 Task: Plan a trip to Ressano Garcia, Mozambique from 1st December, 2023 to 3rd December, 2023 for 1 adult.1  bedroom having 1 bed and 1 bathroom. Property type can be hotel. Amenities needed are: wifi. Booking option can be shelf check-in. Look for 4 properties as per requirement.
Action: Mouse moved to (417, 56)
Screenshot: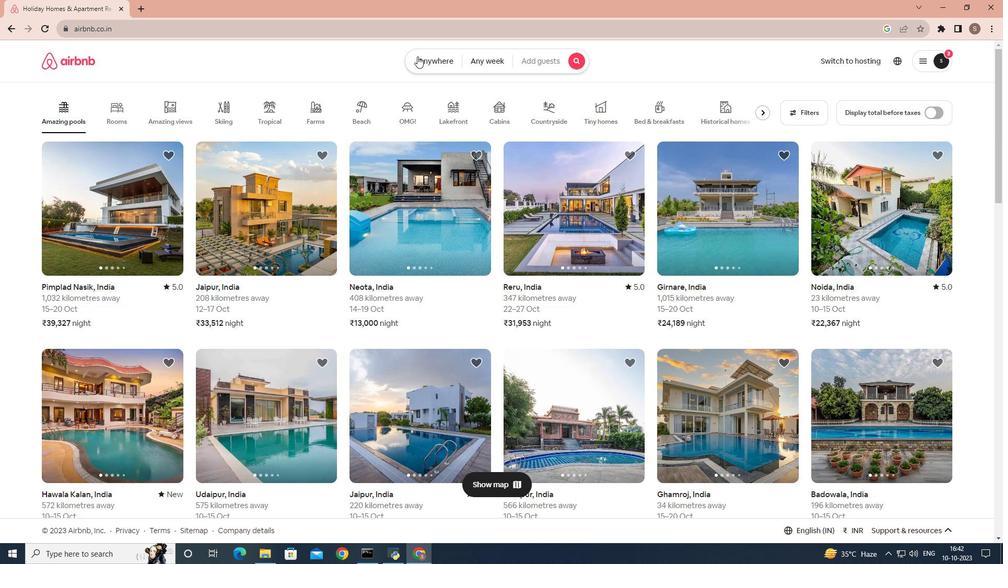 
Action: Mouse pressed left at (417, 56)
Screenshot: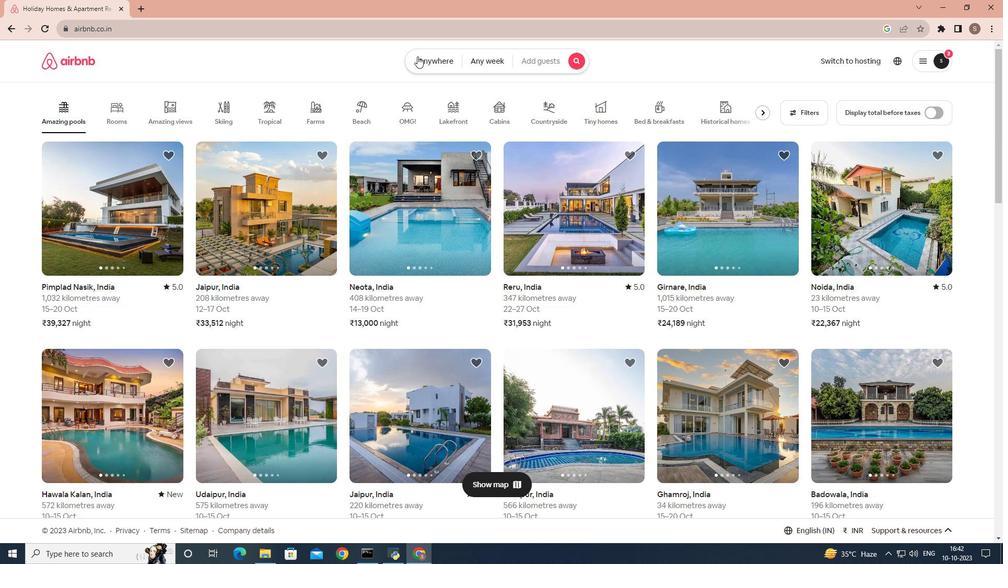 
Action: Mouse moved to (373, 107)
Screenshot: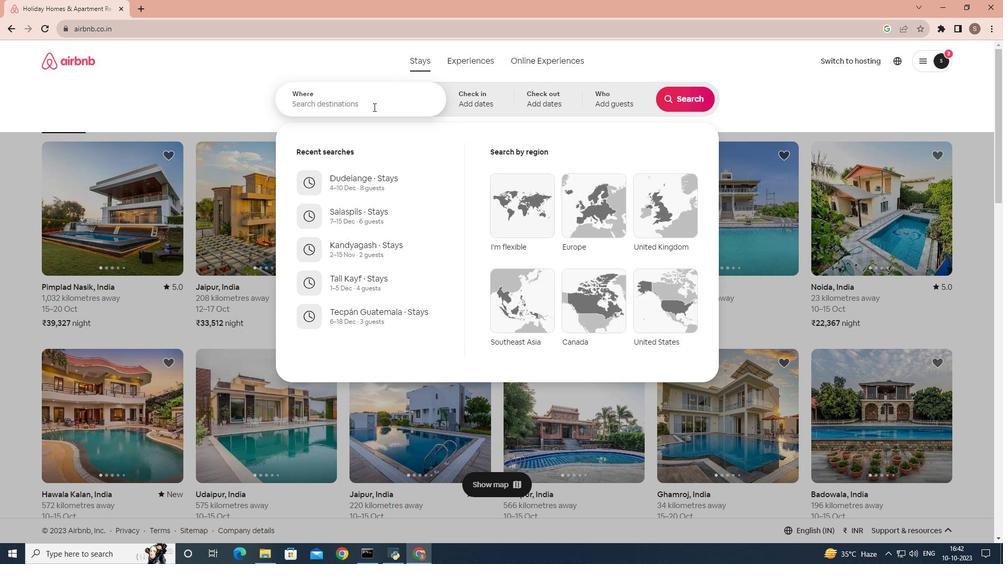
Action: Mouse pressed left at (373, 107)
Screenshot: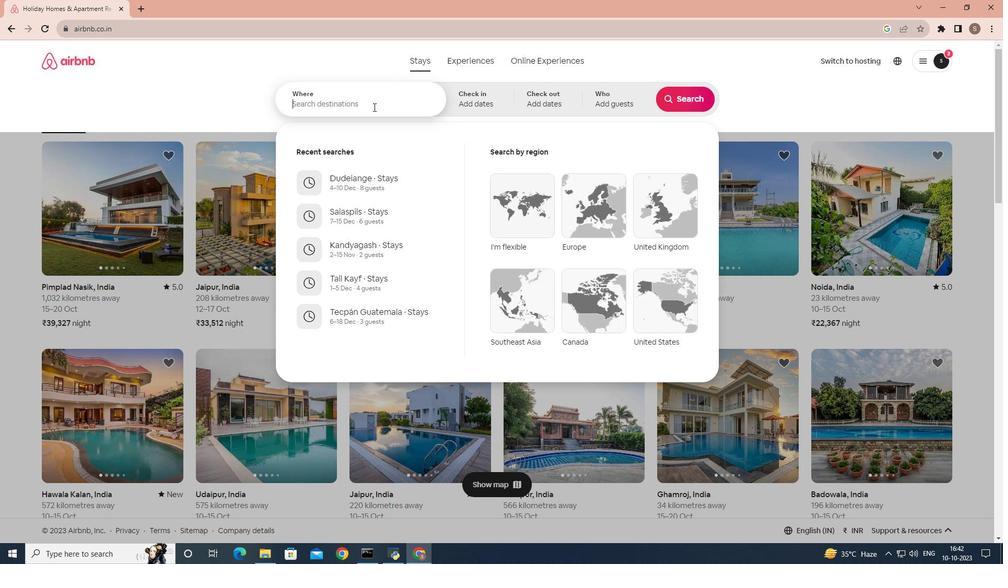 
Action: Key pressed <Key.shift>Ressano<Key.space><Key.shift>Garcia,<Key.space><Key.shift>Mozambique
Screenshot: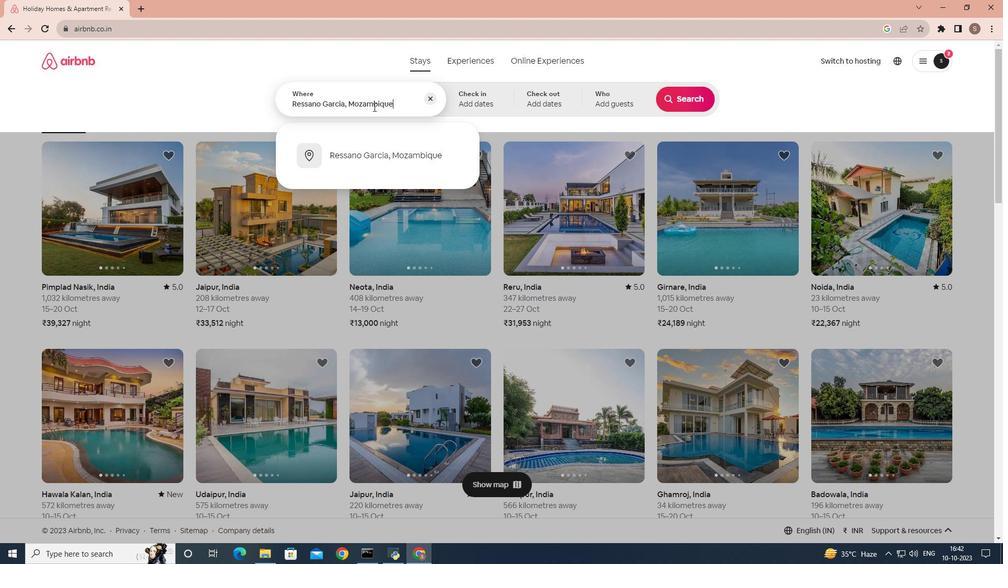 
Action: Mouse moved to (389, 159)
Screenshot: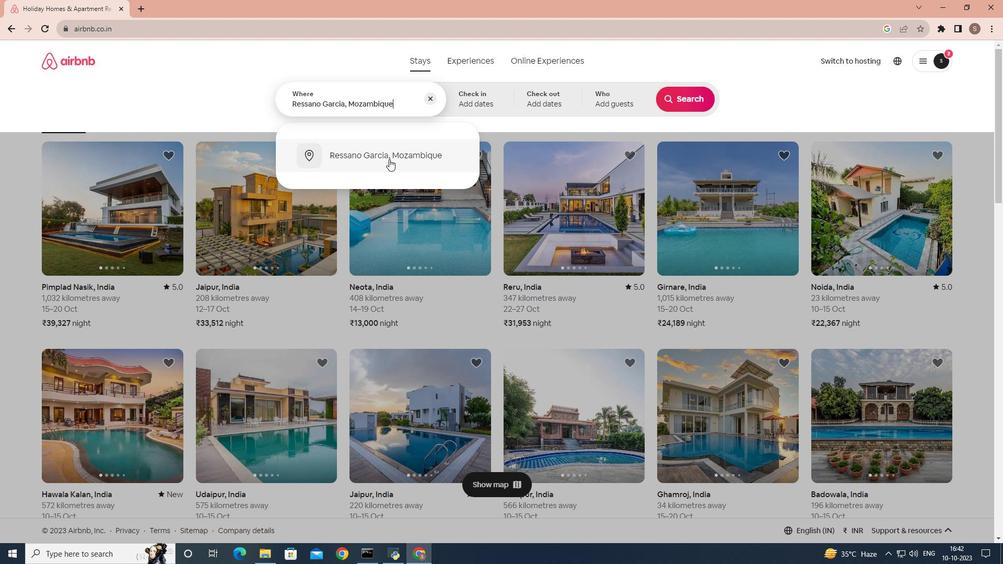 
Action: Mouse pressed left at (389, 159)
Screenshot: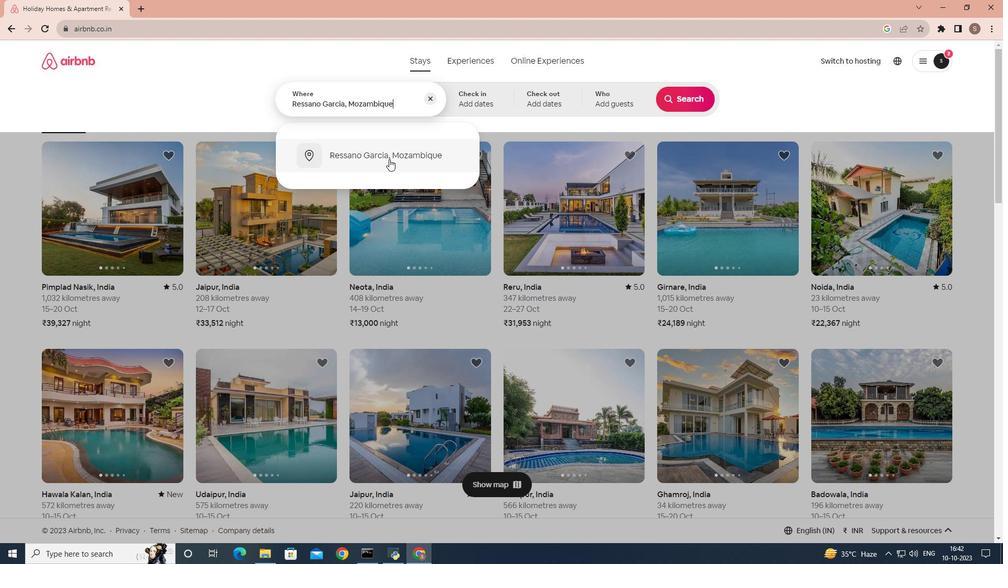 
Action: Mouse moved to (678, 182)
Screenshot: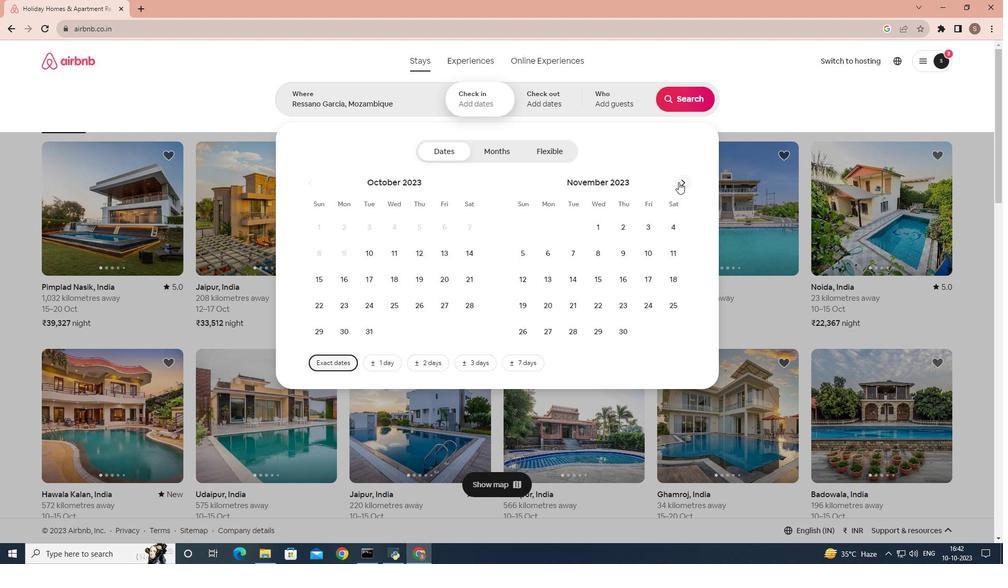 
Action: Mouse pressed left at (678, 182)
Screenshot: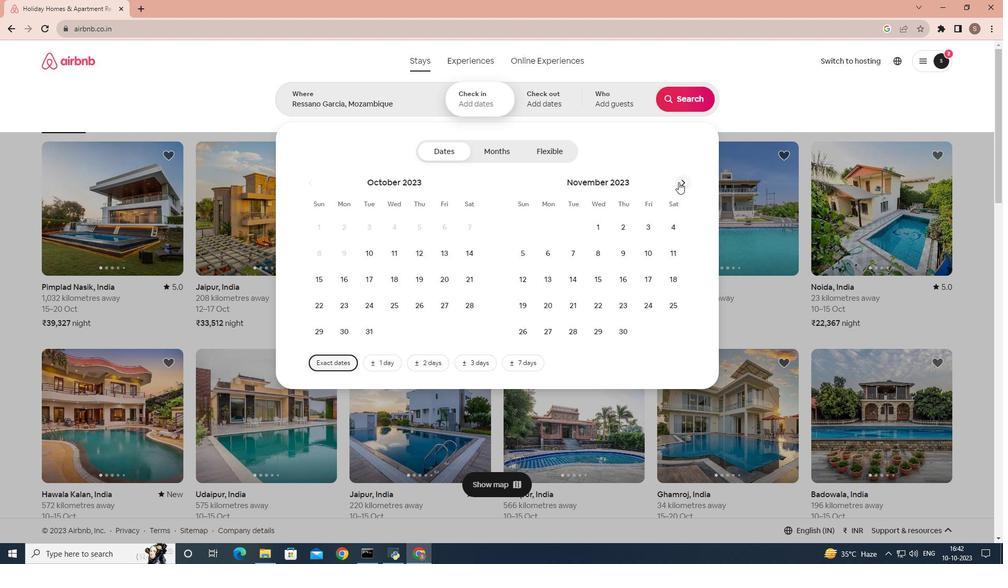 
Action: Mouse moved to (643, 233)
Screenshot: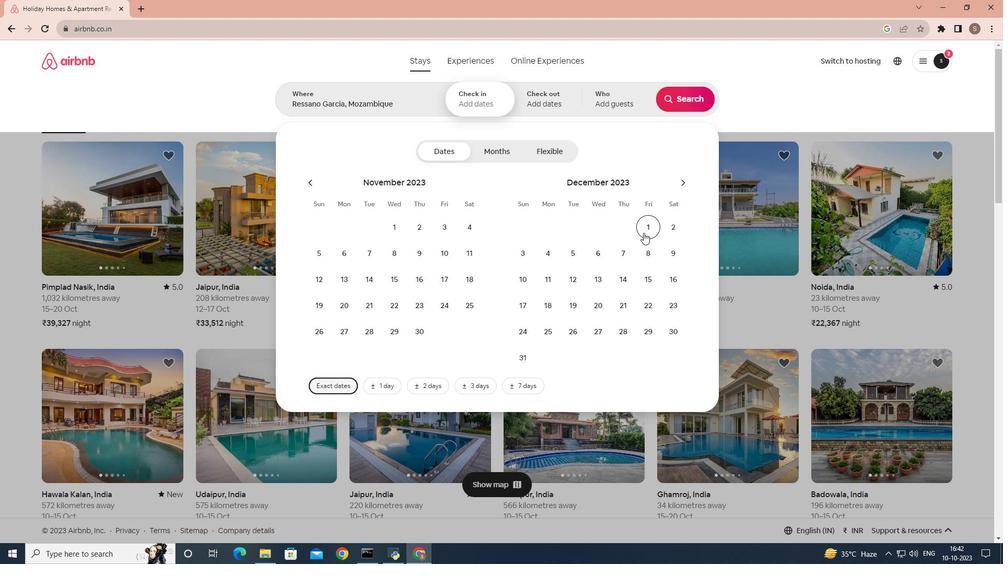 
Action: Mouse pressed left at (643, 233)
Screenshot: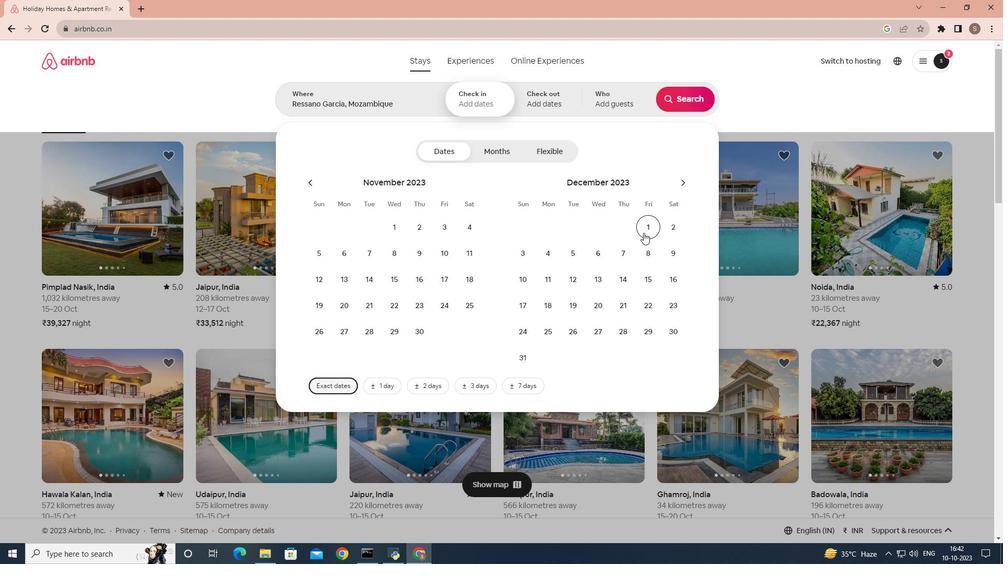 
Action: Mouse moved to (529, 248)
Screenshot: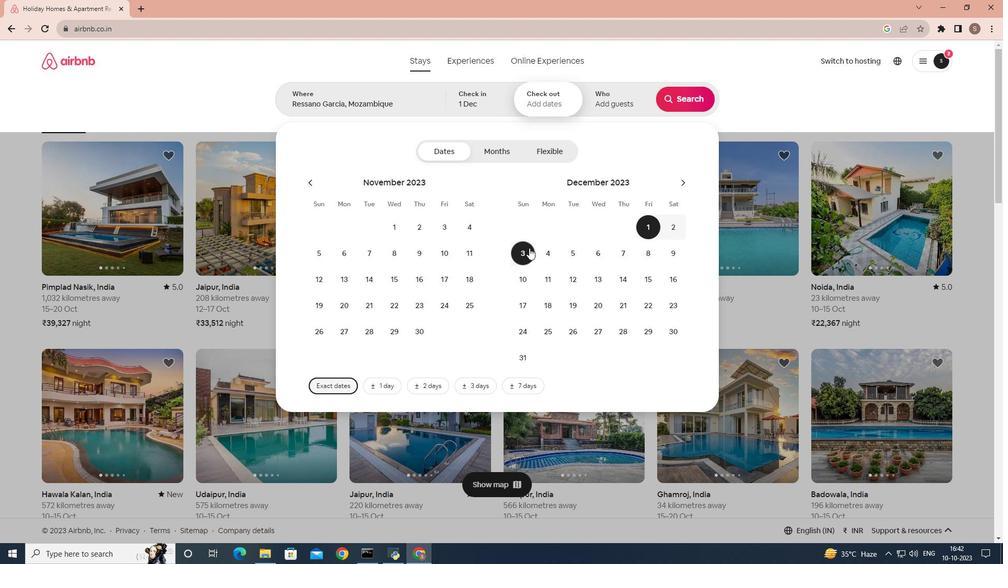 
Action: Mouse pressed left at (529, 248)
Screenshot: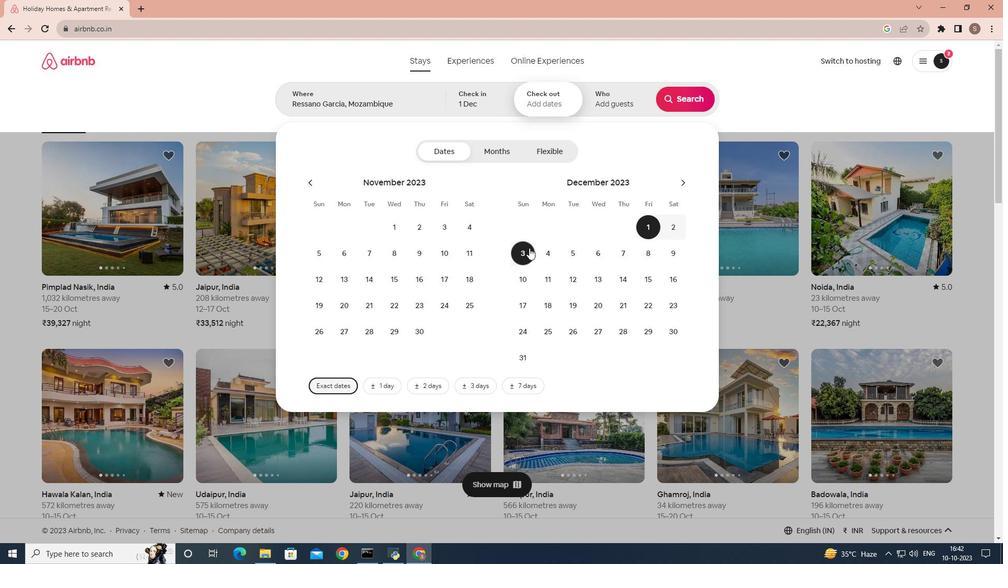 
Action: Mouse moved to (613, 101)
Screenshot: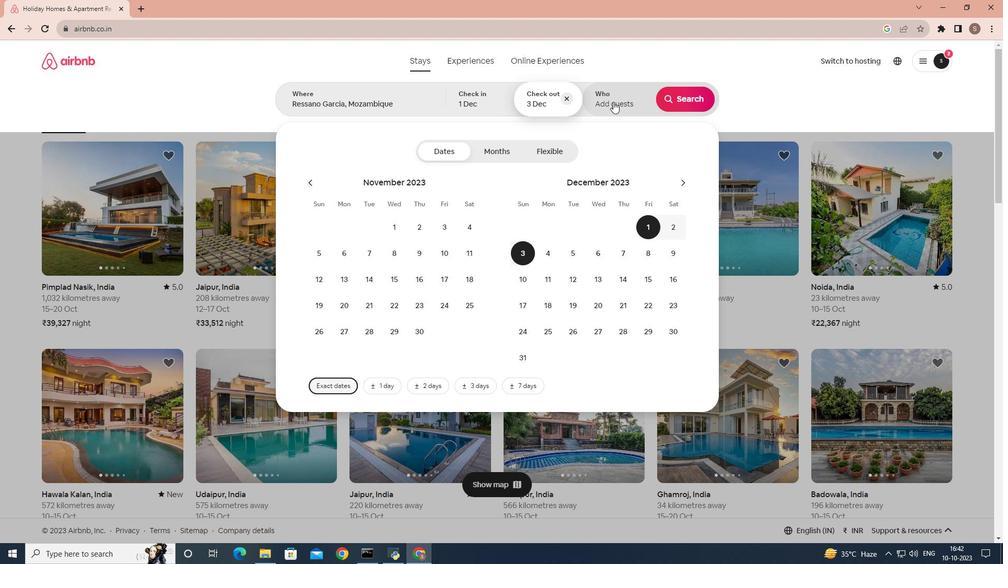 
Action: Mouse pressed left at (613, 101)
Screenshot: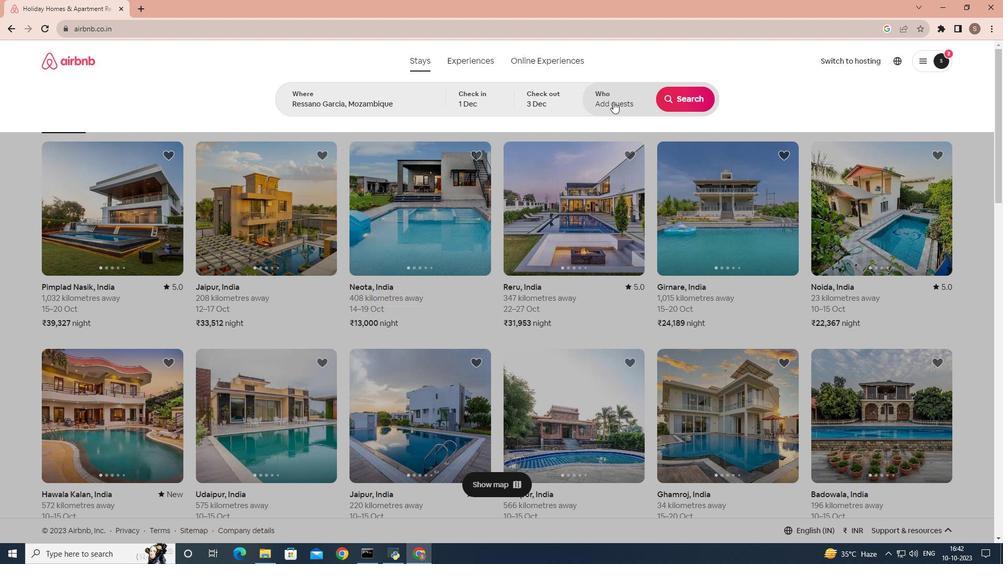 
Action: Mouse moved to (688, 156)
Screenshot: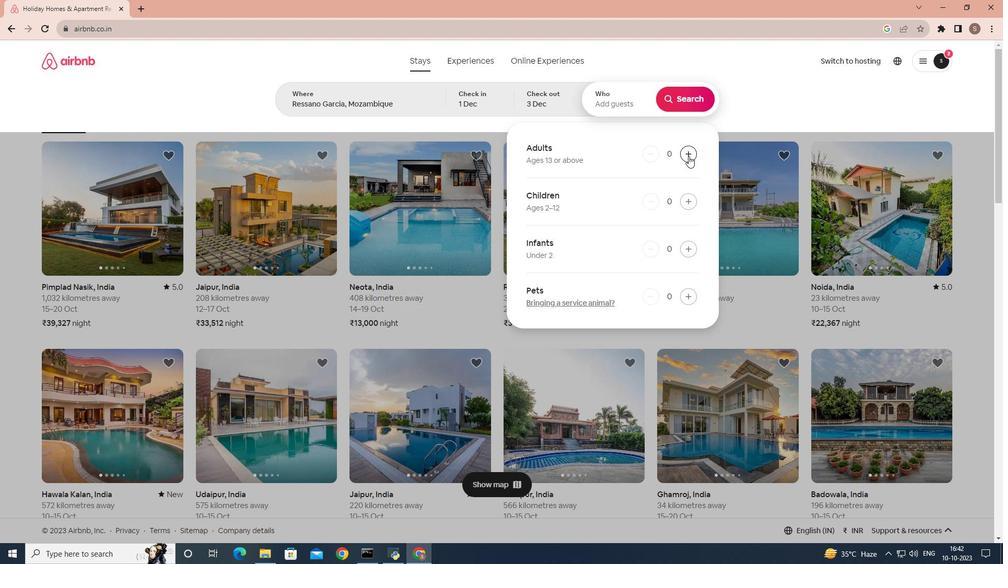 
Action: Mouse pressed left at (688, 156)
Screenshot: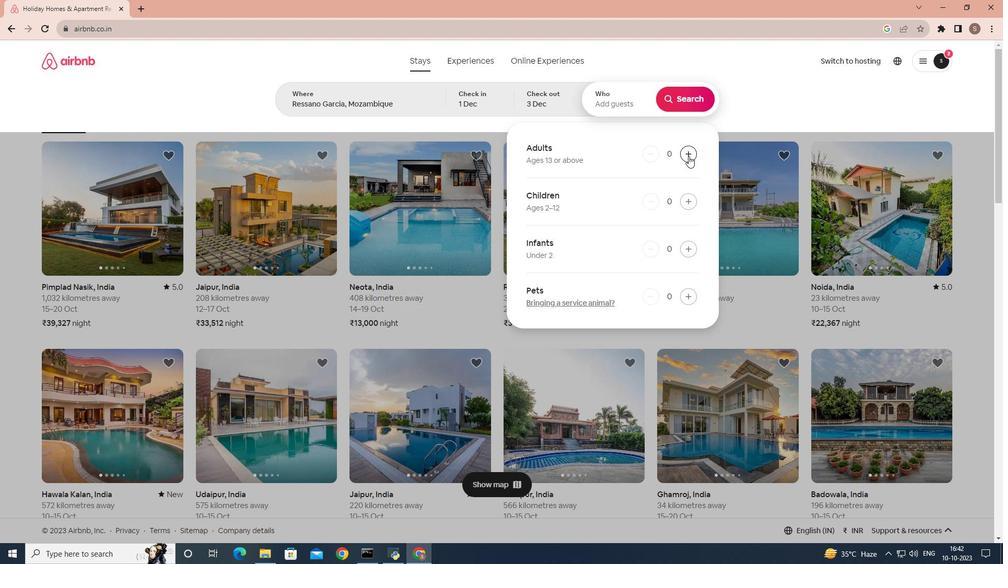 
Action: Mouse moved to (698, 92)
Screenshot: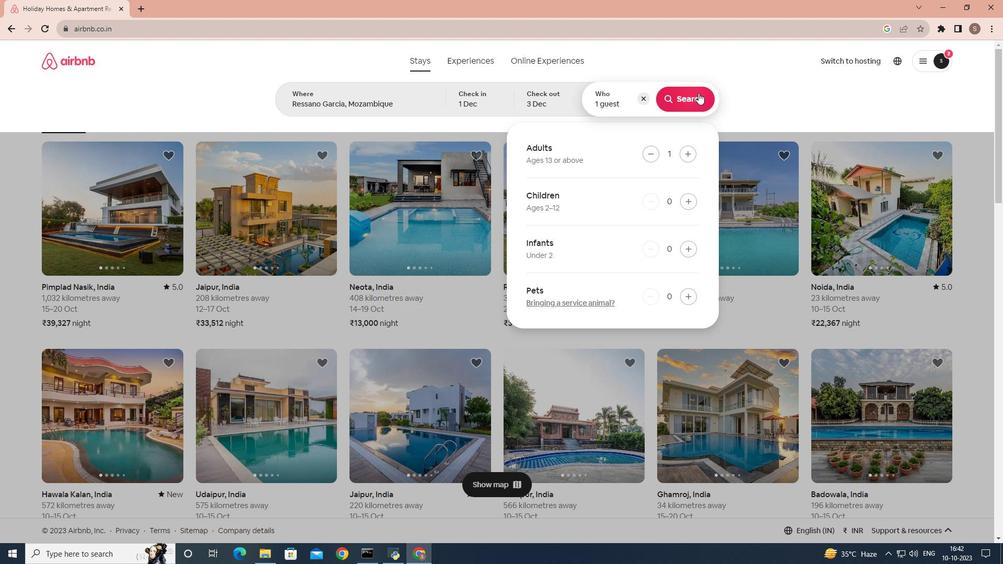 
Action: Mouse pressed left at (698, 92)
Screenshot: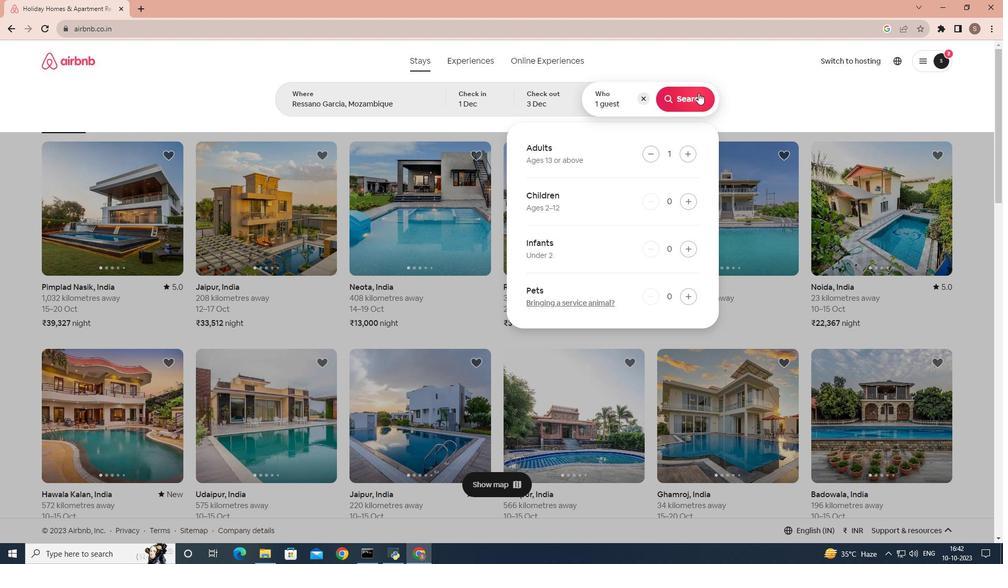 
Action: Mouse moved to (822, 101)
Screenshot: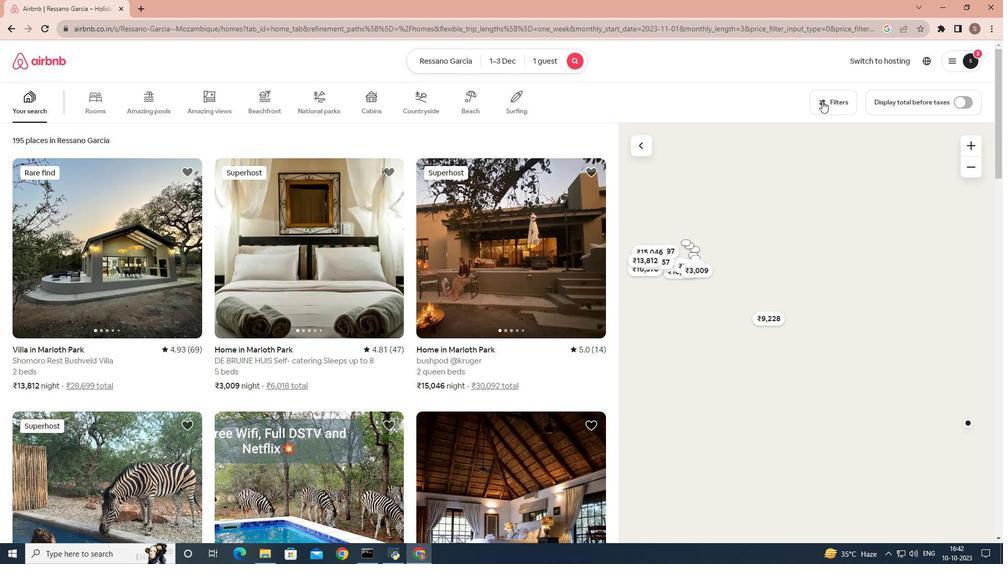 
Action: Mouse pressed left at (822, 101)
Screenshot: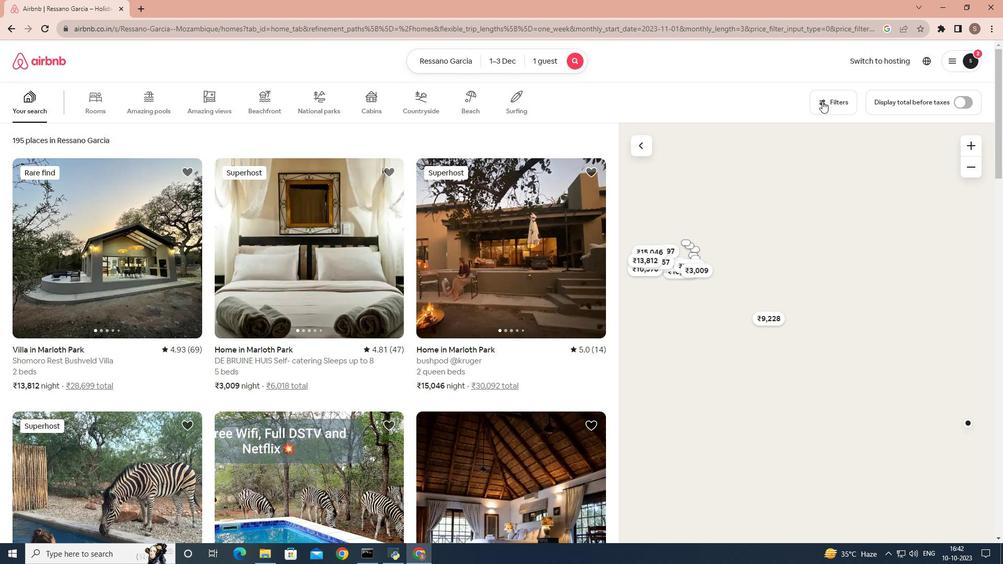 
Action: Mouse moved to (459, 328)
Screenshot: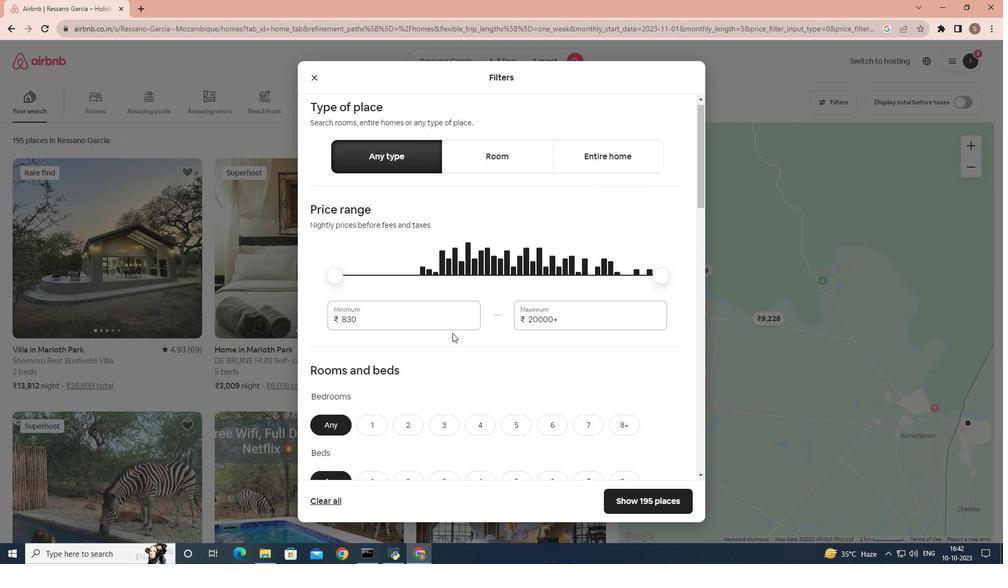
Action: Mouse scrolled (459, 327) with delta (0, 0)
Screenshot: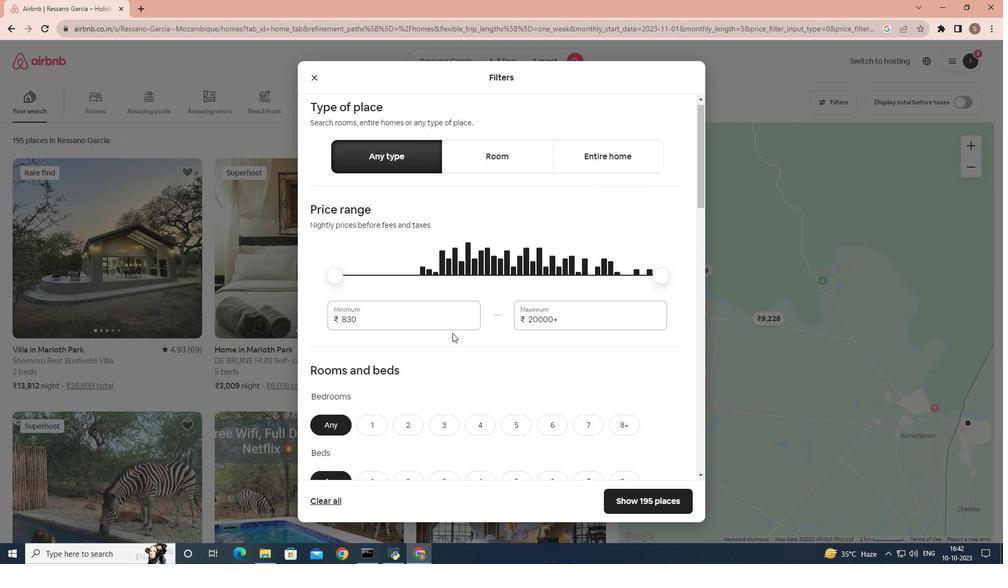 
Action: Mouse moved to (453, 333)
Screenshot: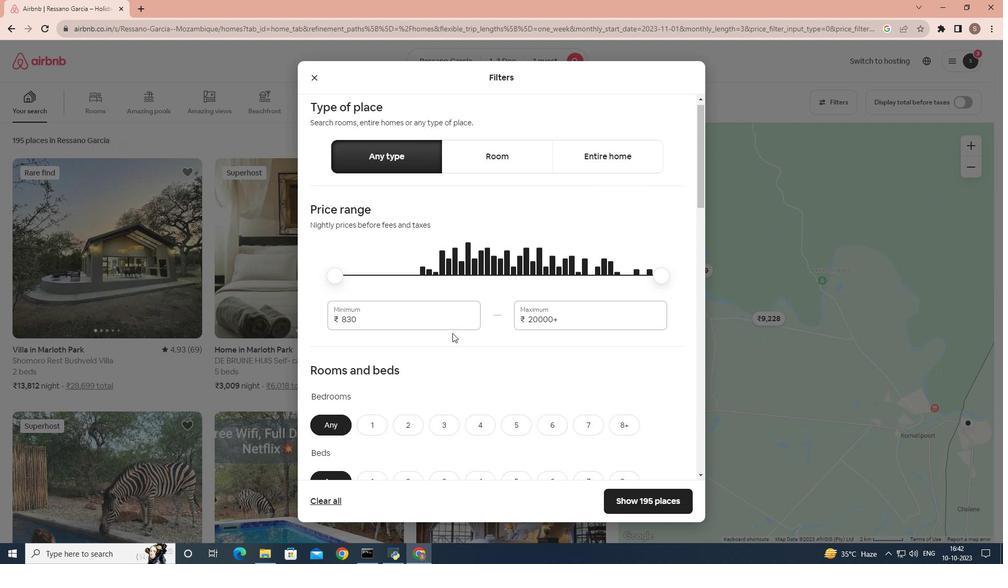 
Action: Mouse scrolled (453, 332) with delta (0, 0)
Screenshot: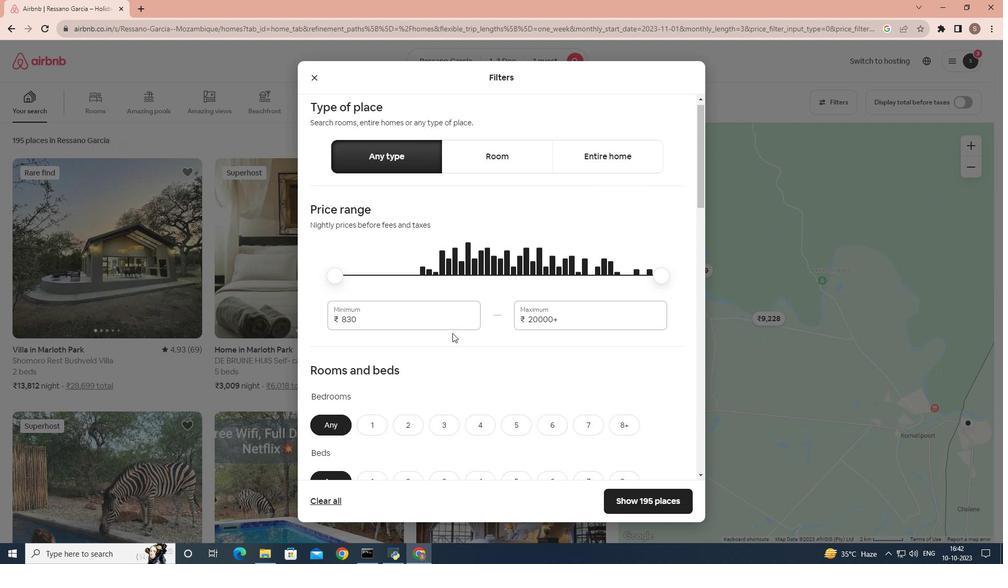 
Action: Mouse moved to (365, 323)
Screenshot: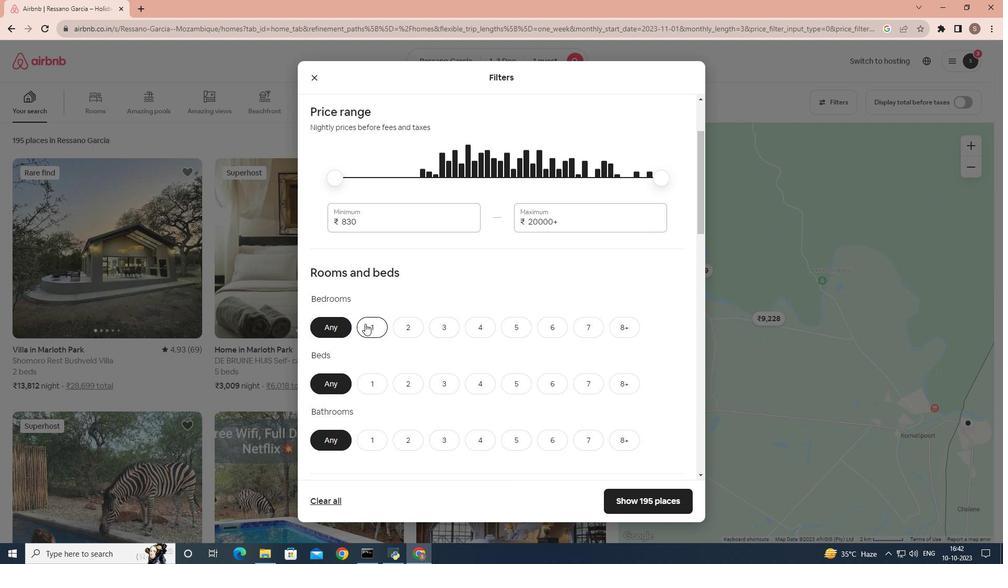 
Action: Mouse pressed left at (365, 323)
Screenshot: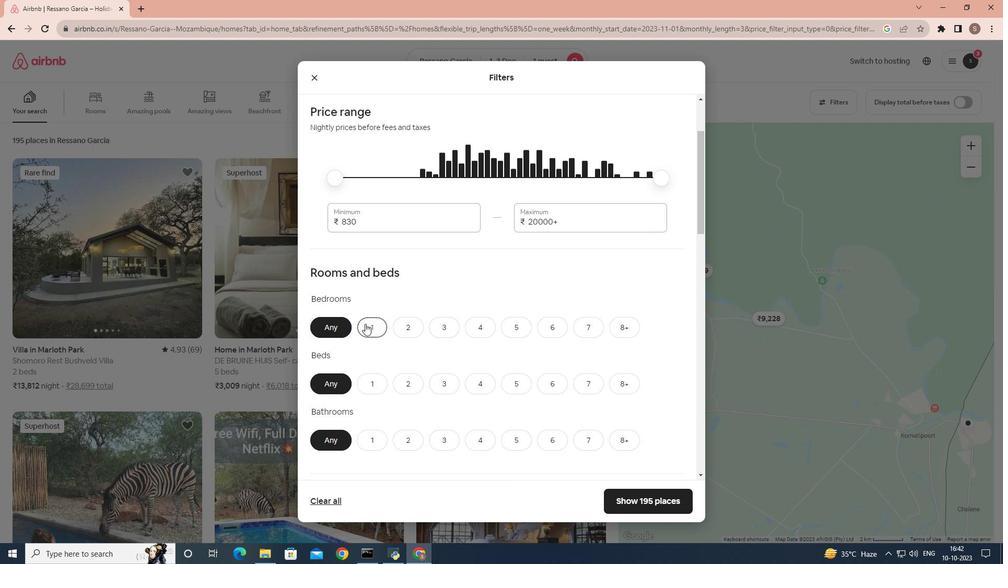 
Action: Mouse scrolled (365, 323) with delta (0, 0)
Screenshot: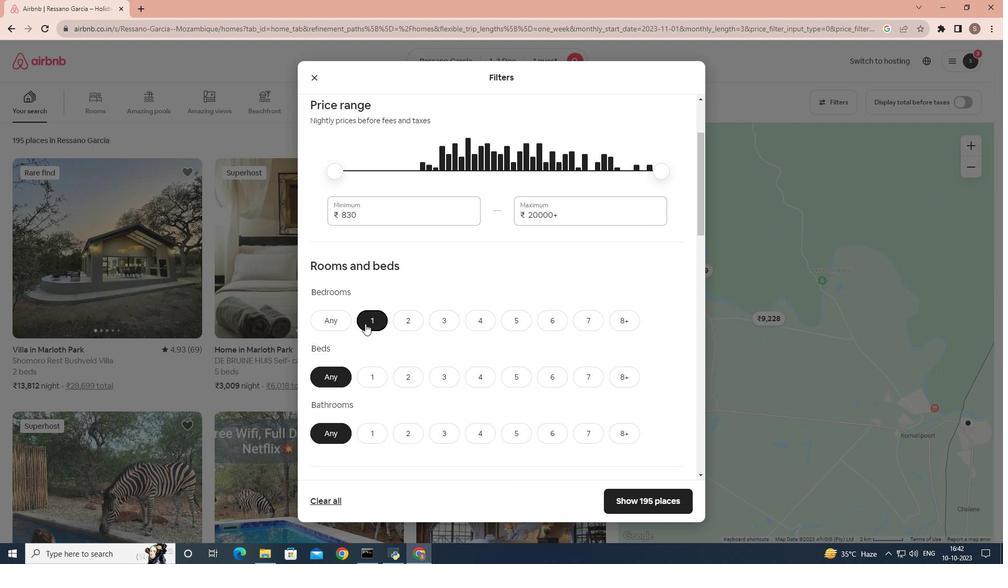 
Action: Mouse scrolled (365, 323) with delta (0, 0)
Screenshot: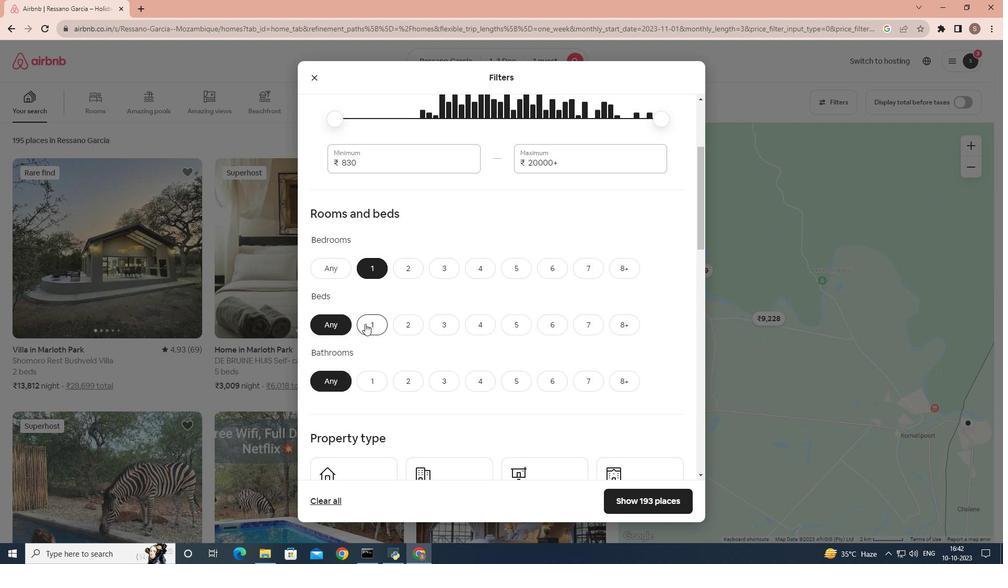 
Action: Mouse moved to (377, 277)
Screenshot: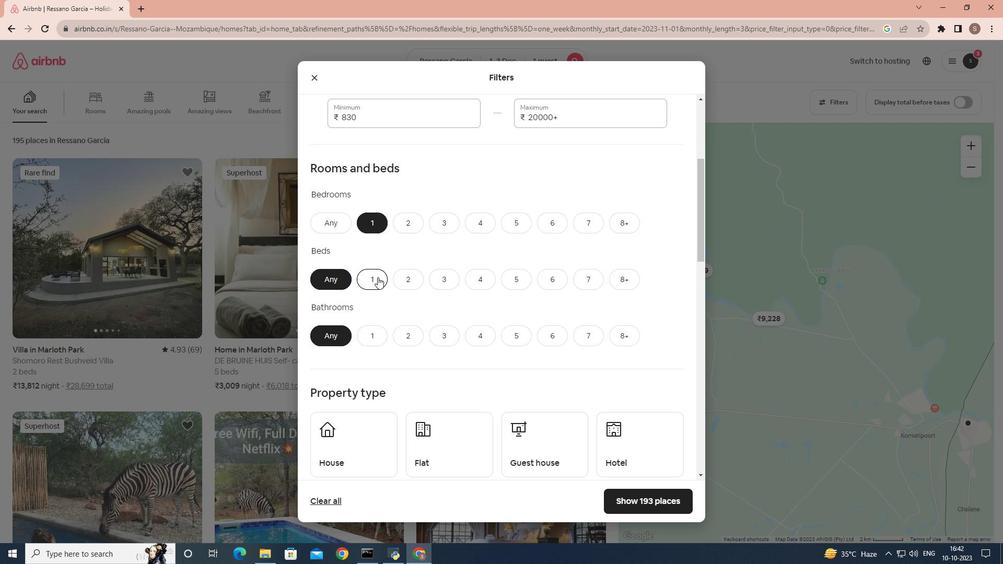 
Action: Mouse pressed left at (377, 277)
Screenshot: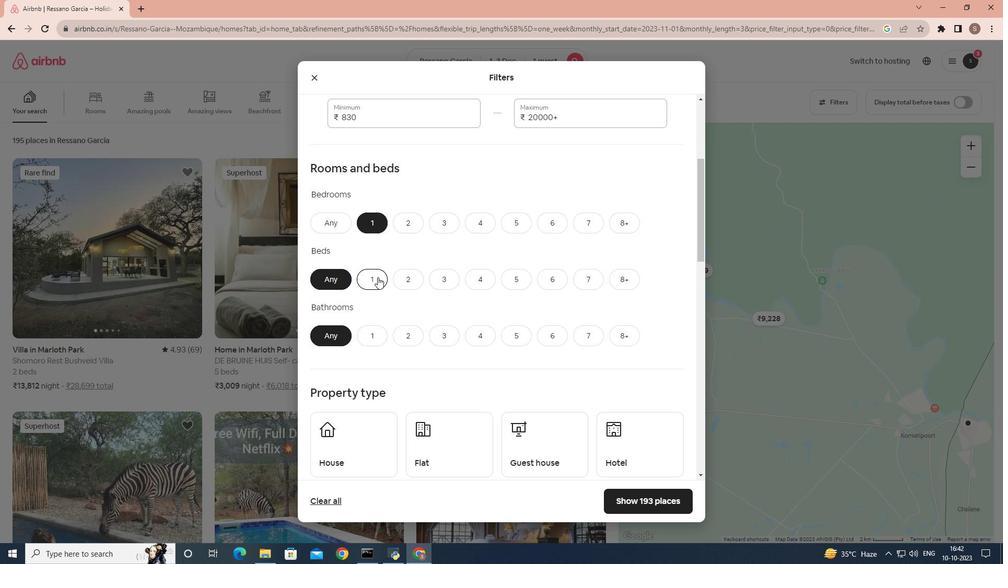 
Action: Mouse moved to (363, 335)
Screenshot: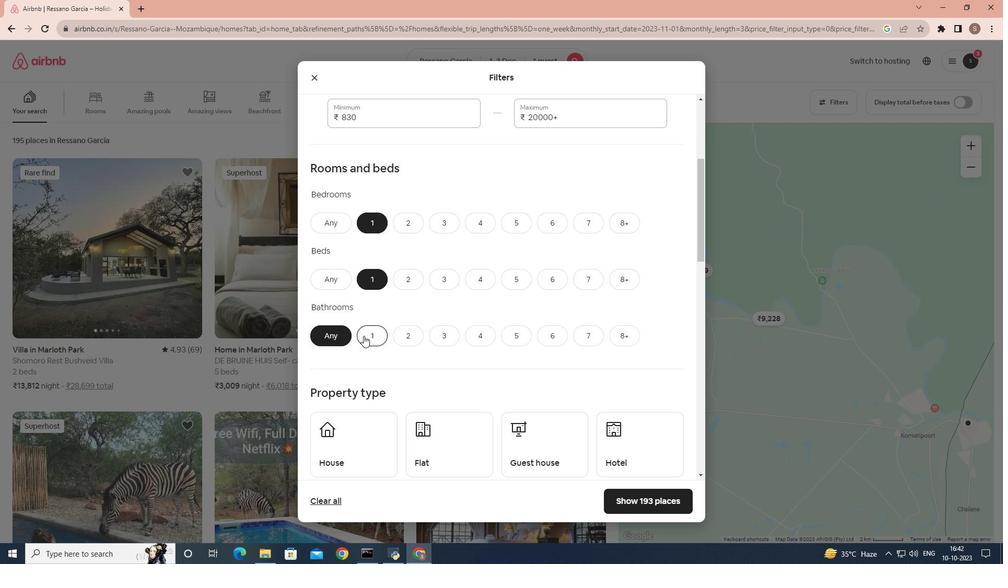 
Action: Mouse pressed left at (363, 335)
Screenshot: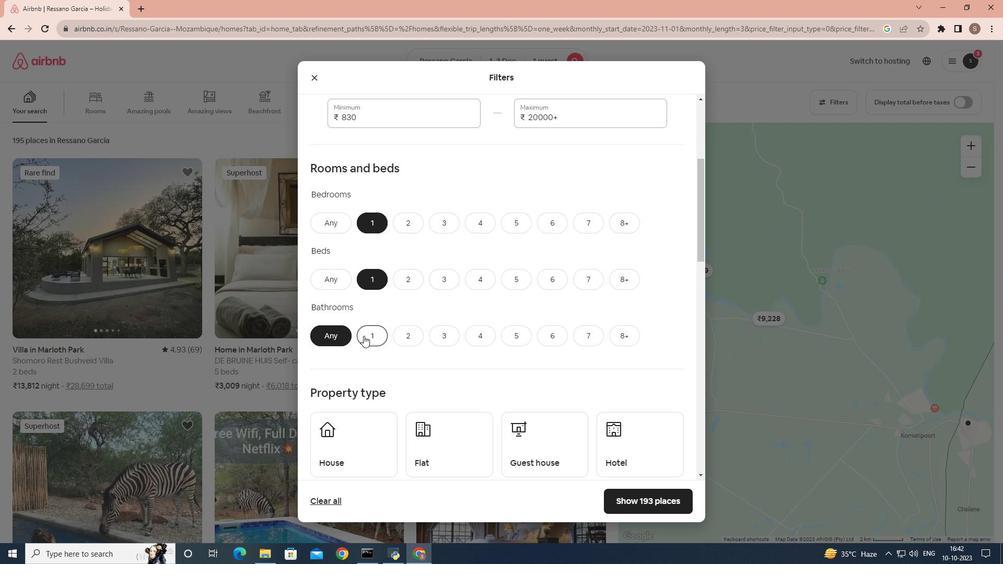 
Action: Mouse moved to (382, 316)
Screenshot: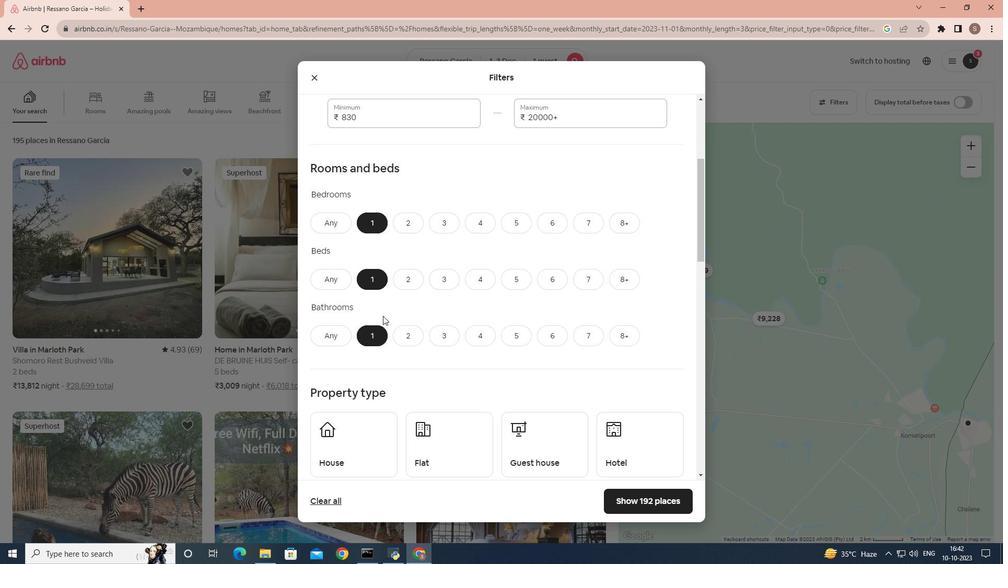 
Action: Mouse scrolled (382, 315) with delta (0, 0)
Screenshot: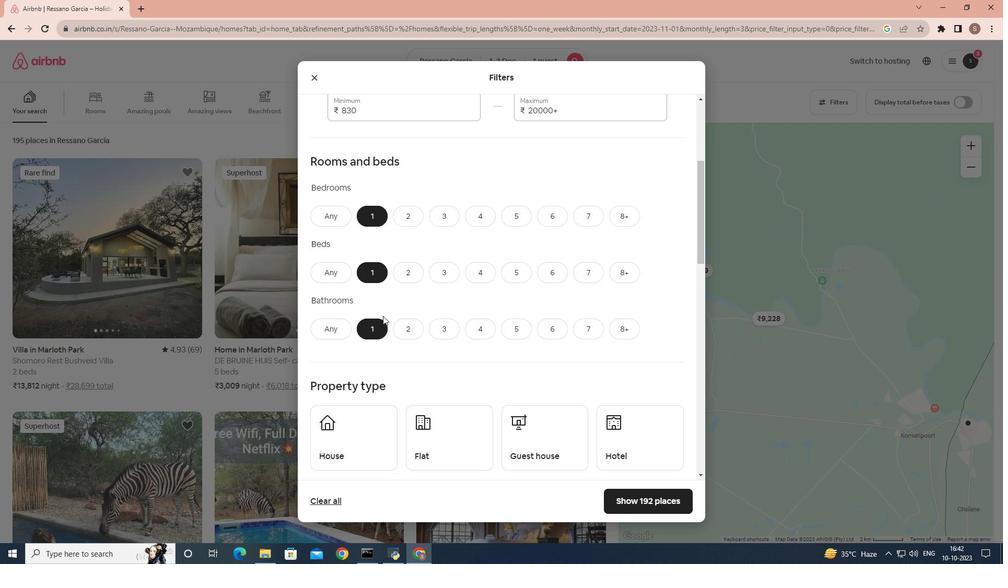 
Action: Mouse scrolled (382, 315) with delta (0, 0)
Screenshot: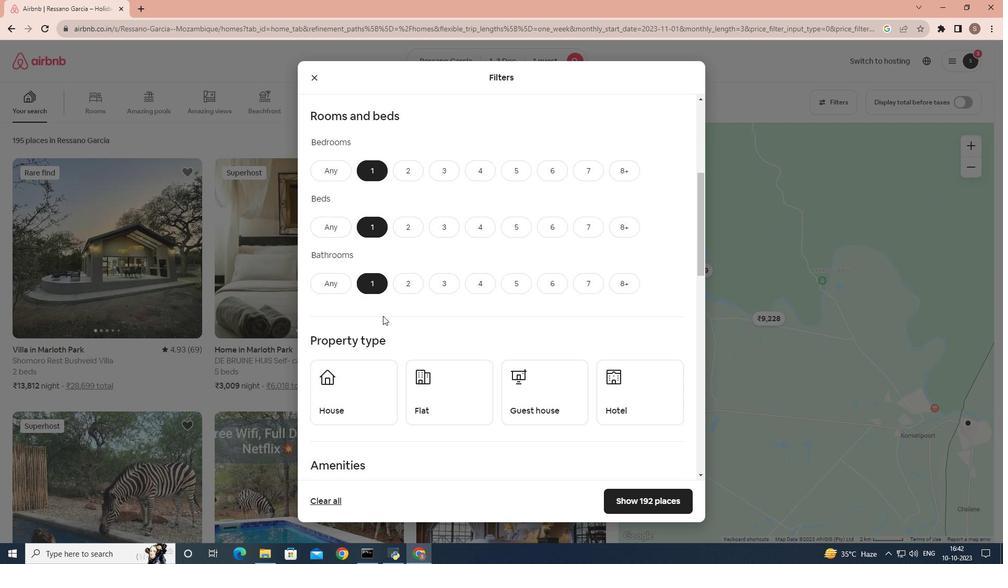 
Action: Mouse moved to (640, 359)
Screenshot: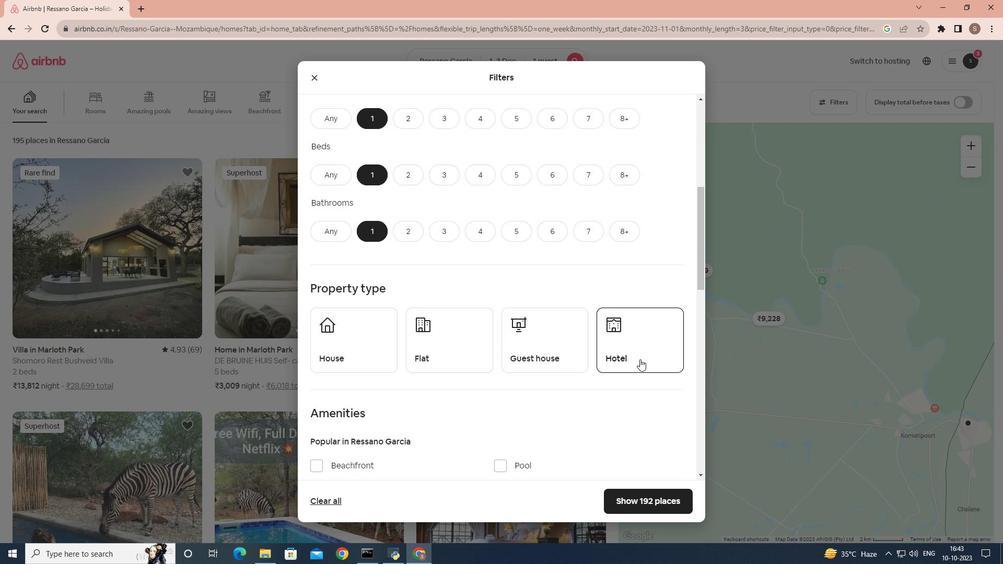
Action: Mouse pressed left at (640, 359)
Screenshot: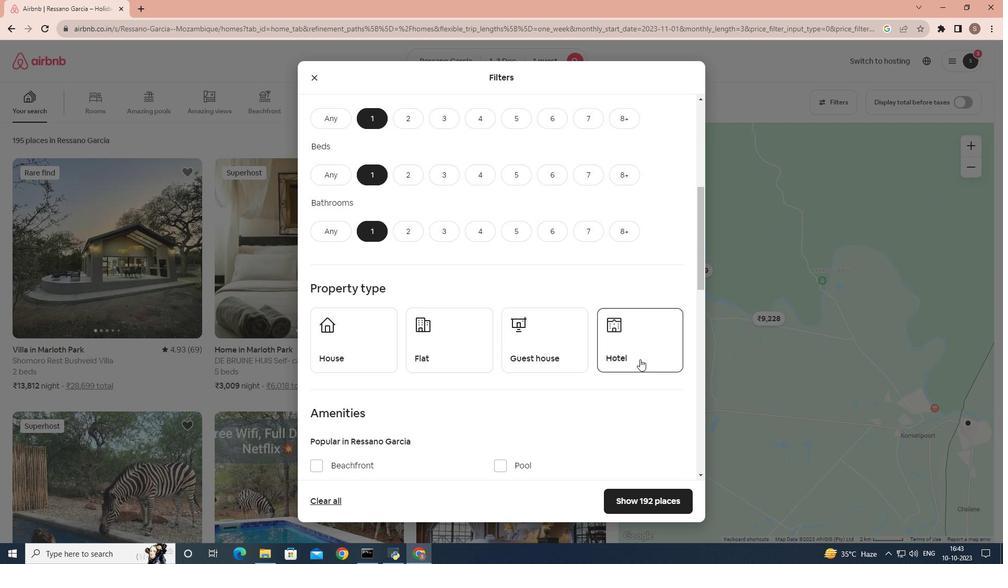 
Action: Mouse moved to (518, 309)
Screenshot: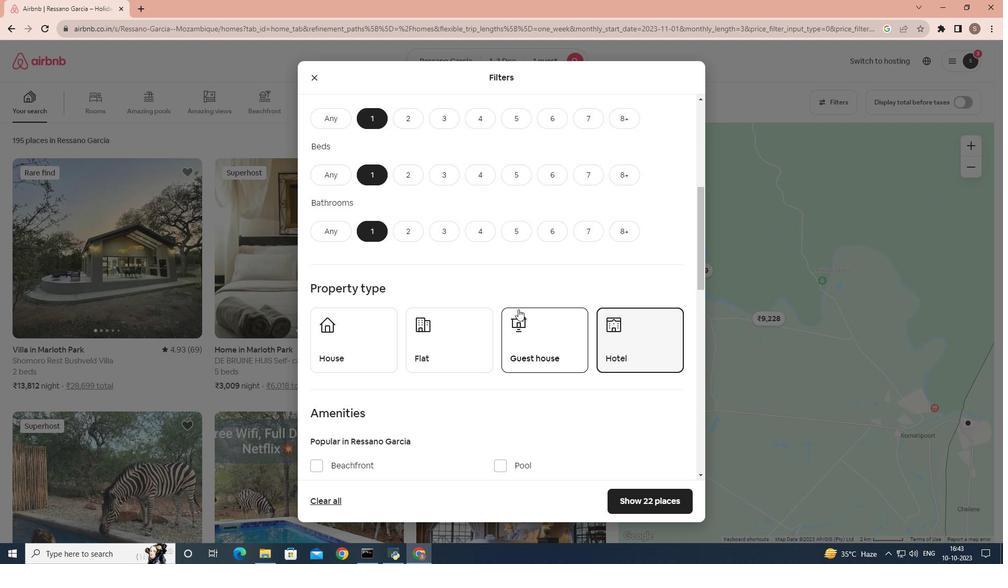 
Action: Mouse scrolled (518, 308) with delta (0, 0)
Screenshot: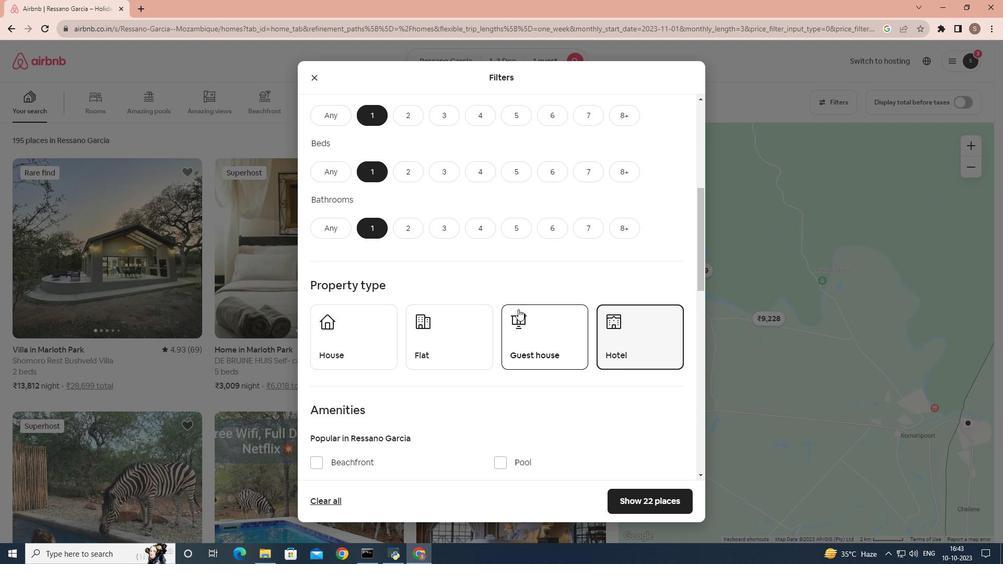 
Action: Mouse scrolled (518, 308) with delta (0, 0)
Screenshot: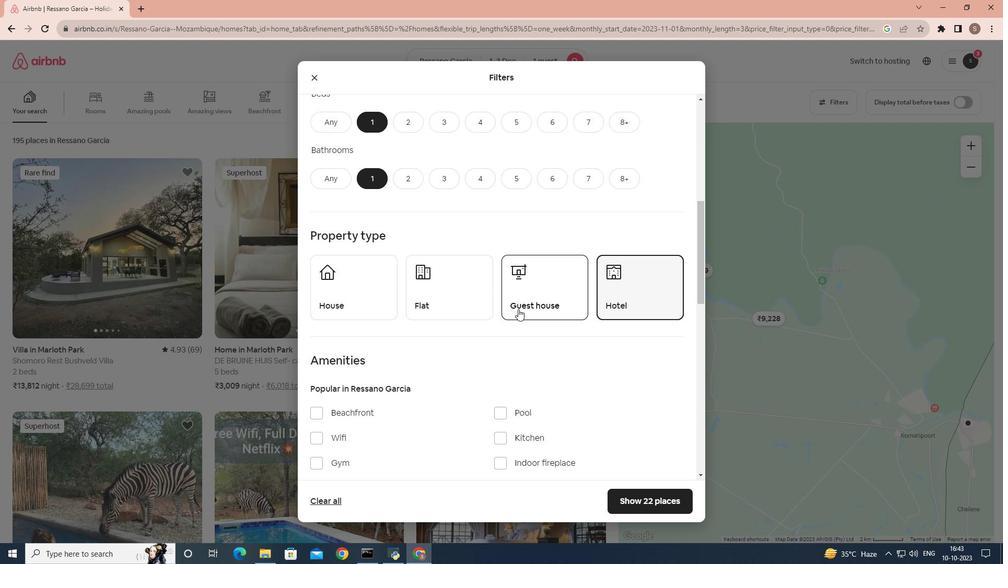 
Action: Mouse moved to (385, 369)
Screenshot: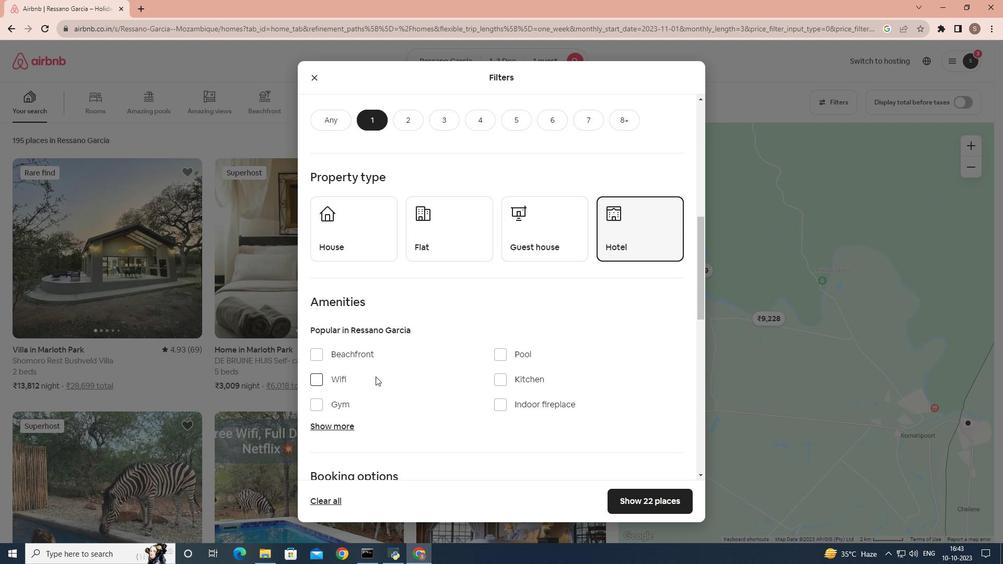
Action: Mouse scrolled (385, 368) with delta (0, 0)
Screenshot: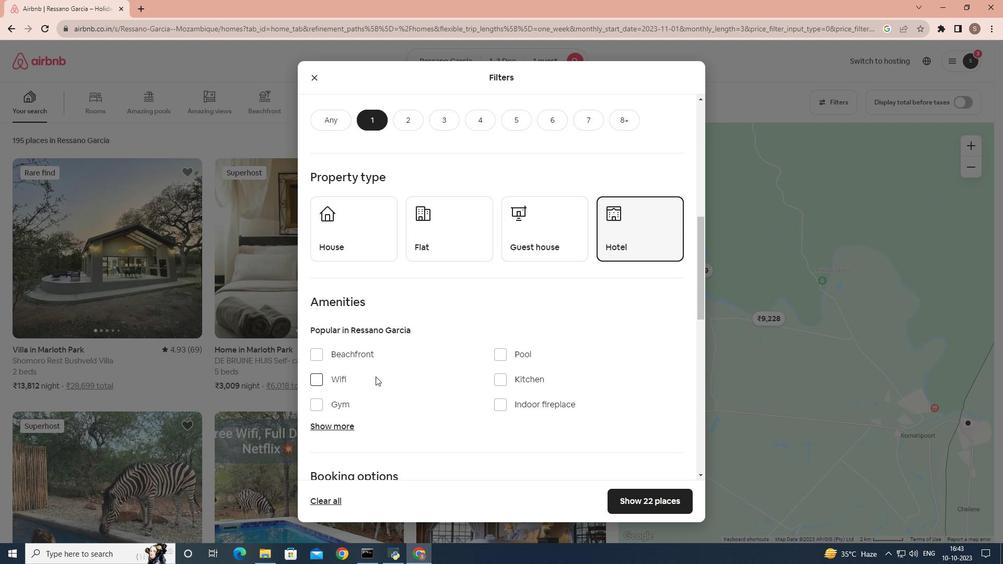 
Action: Mouse moved to (316, 331)
Screenshot: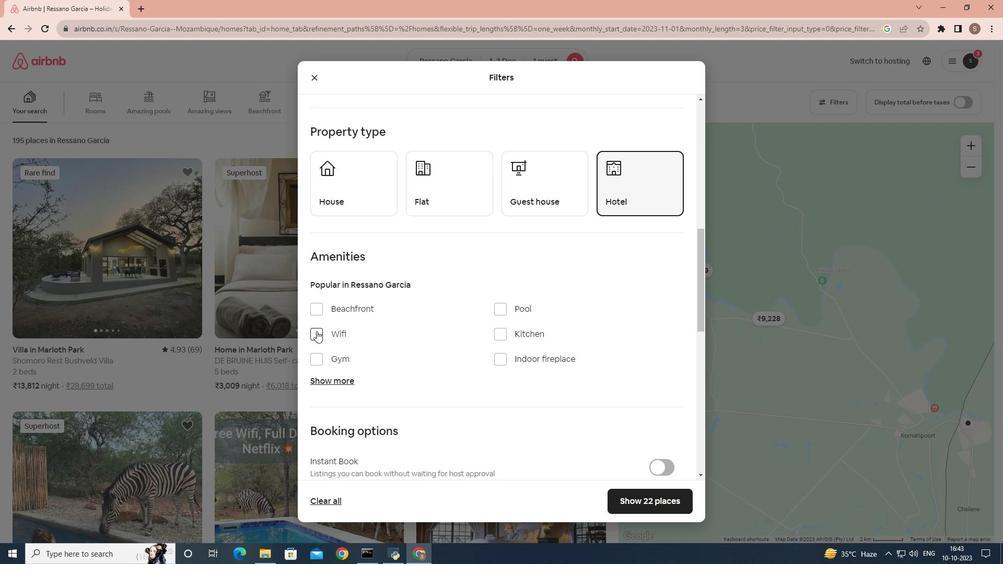 
Action: Mouse pressed left at (316, 331)
Screenshot: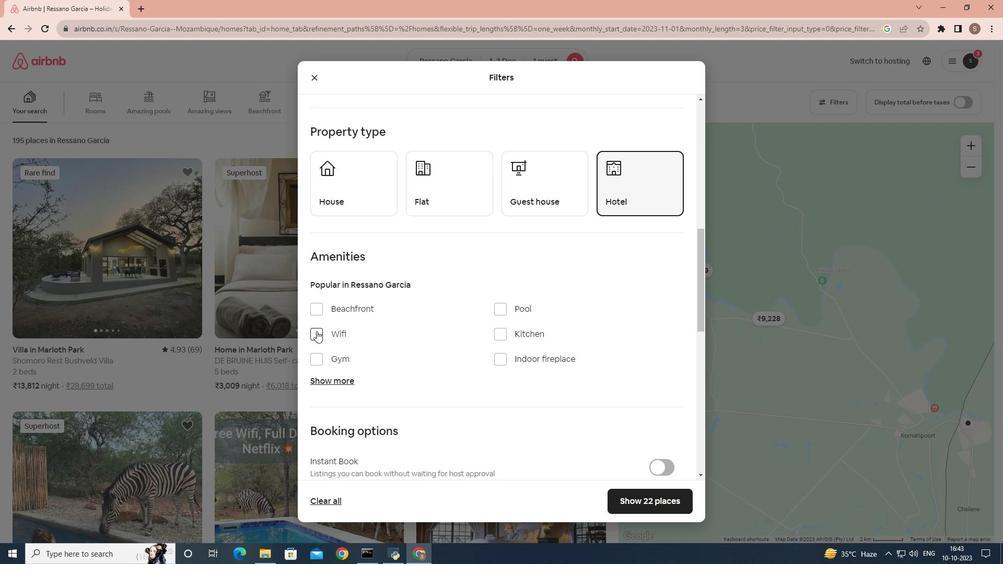 
Action: Mouse moved to (374, 323)
Screenshot: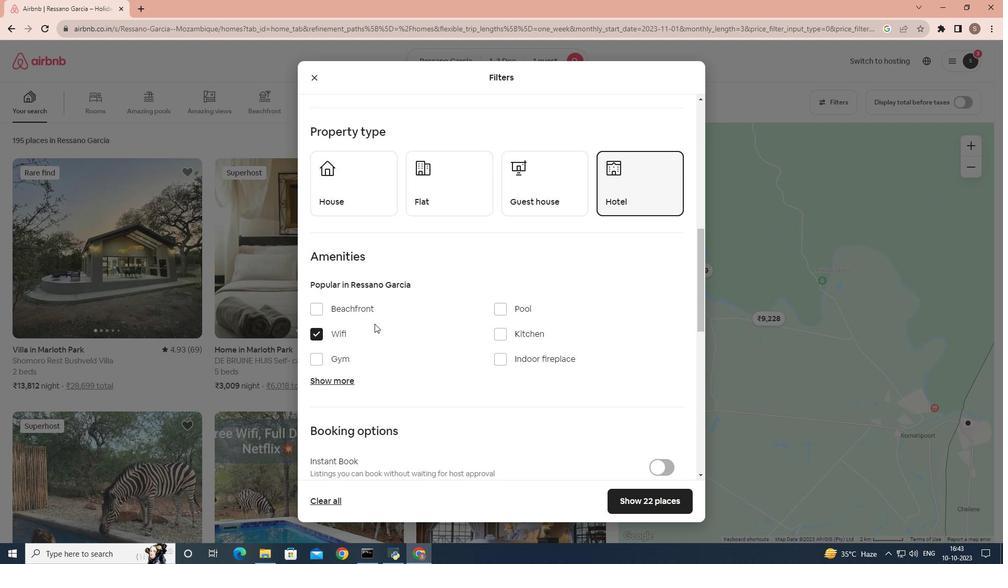 
Action: Mouse scrolled (374, 323) with delta (0, 0)
Screenshot: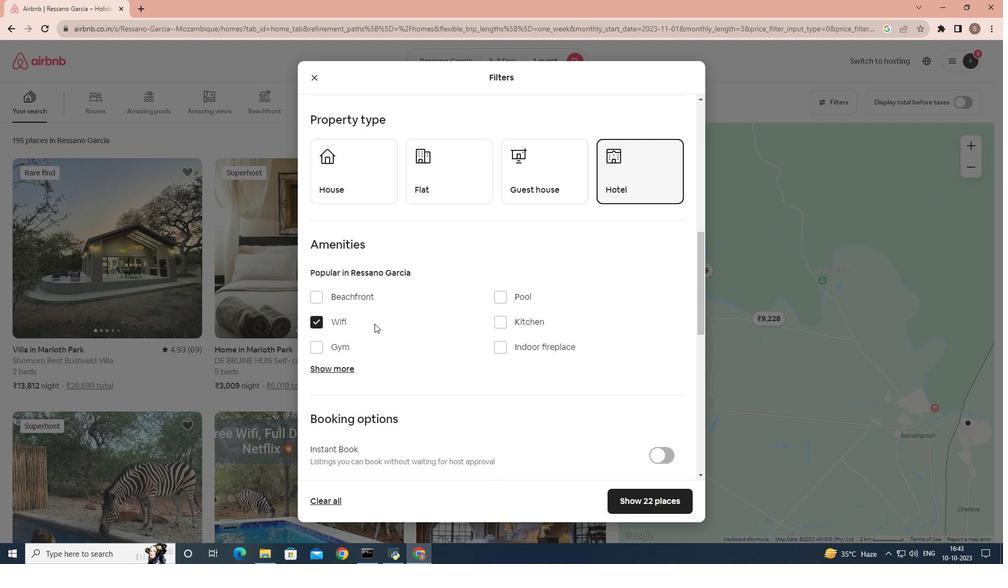 
Action: Mouse scrolled (374, 323) with delta (0, 0)
Screenshot: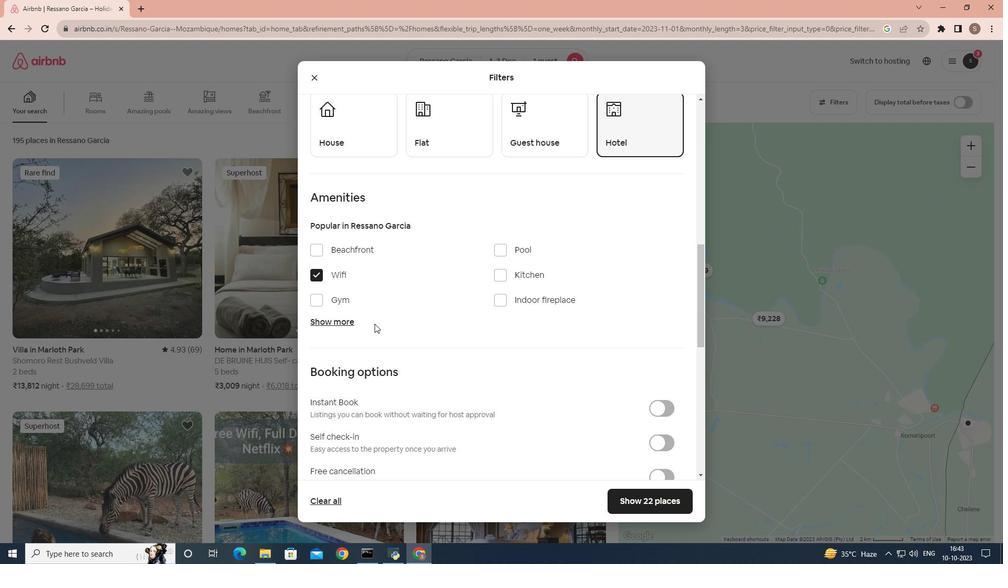 
Action: Mouse scrolled (374, 323) with delta (0, 0)
Screenshot: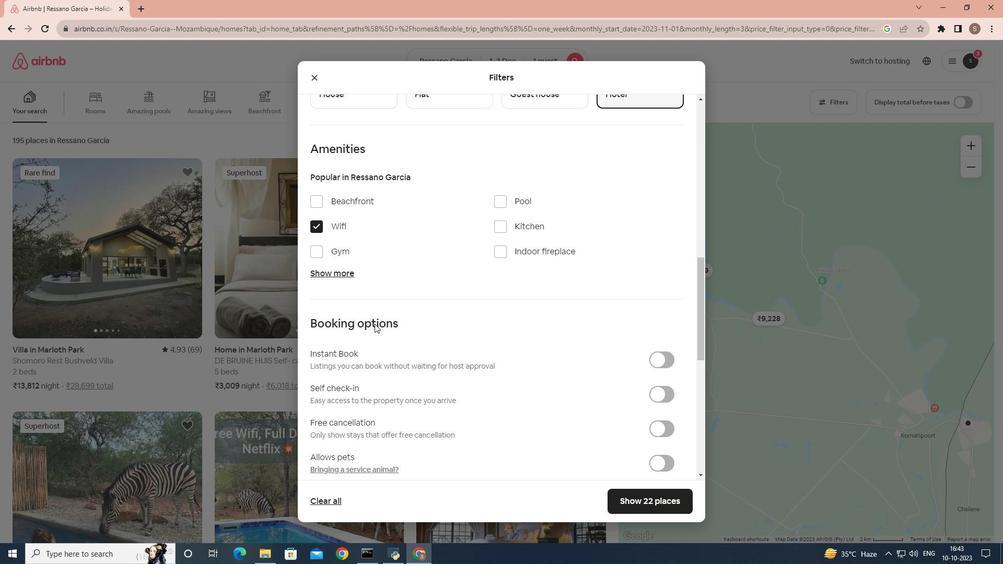 
Action: Mouse moved to (667, 343)
Screenshot: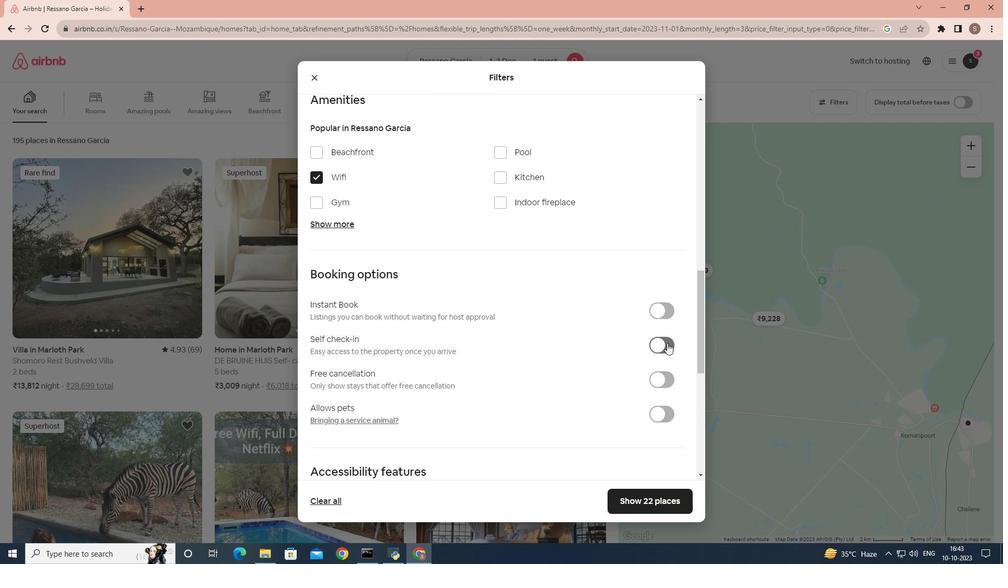 
Action: Mouse pressed left at (667, 343)
Screenshot: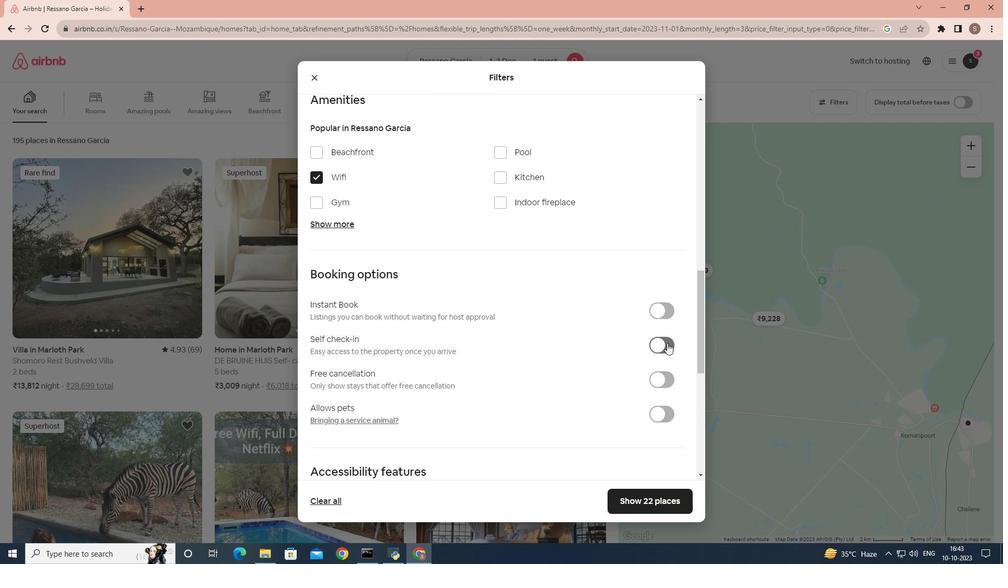 
Action: Mouse moved to (592, 334)
Screenshot: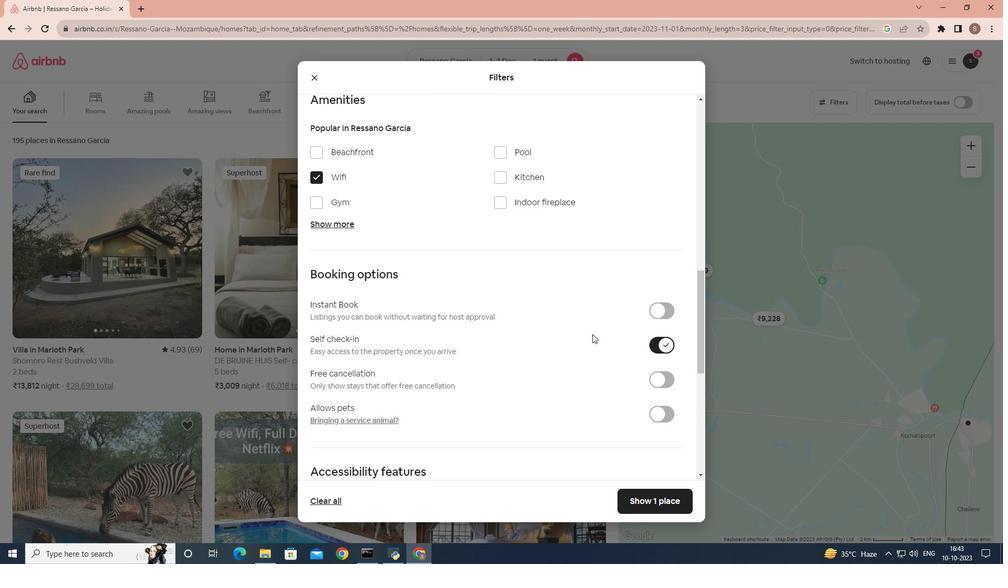 
Action: Mouse scrolled (592, 333) with delta (0, 0)
Screenshot: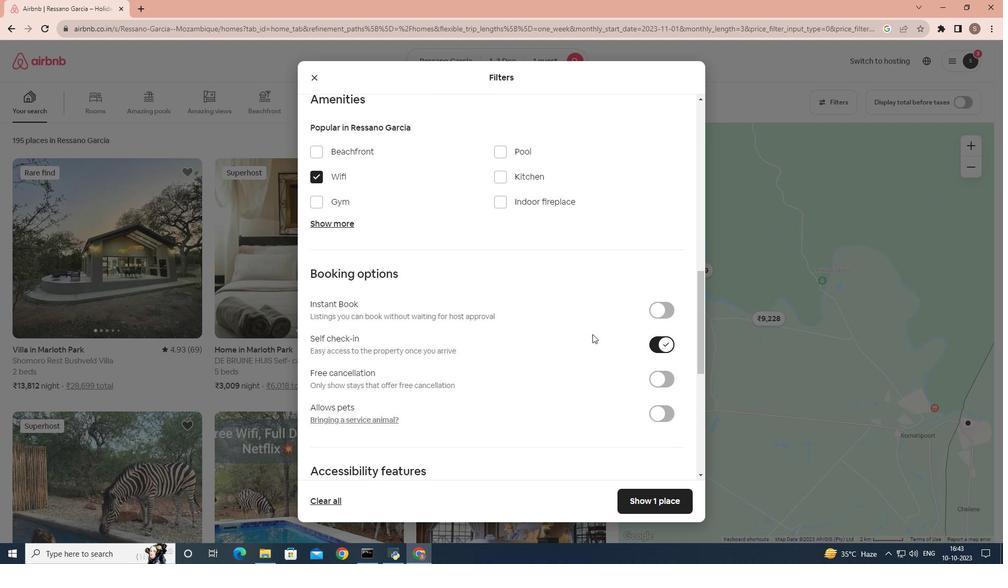 
Action: Mouse scrolled (592, 333) with delta (0, 0)
Screenshot: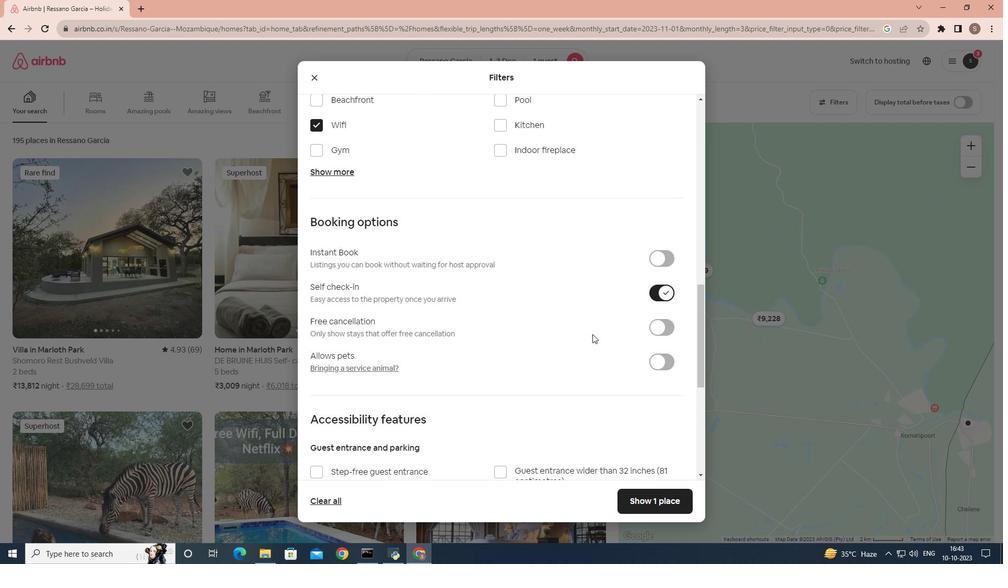
Action: Mouse scrolled (592, 333) with delta (0, 0)
Screenshot: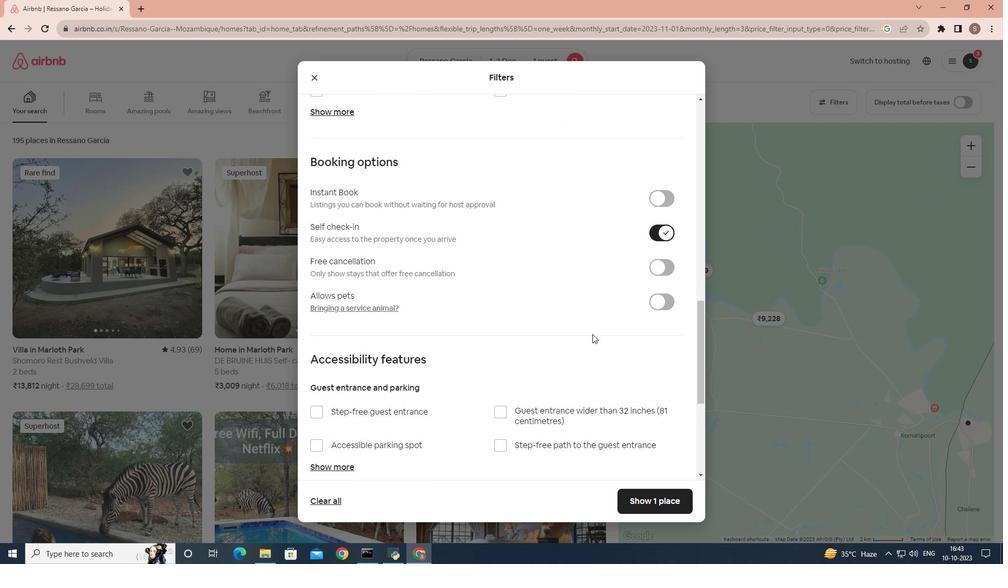 
Action: Mouse scrolled (592, 333) with delta (0, 0)
Screenshot: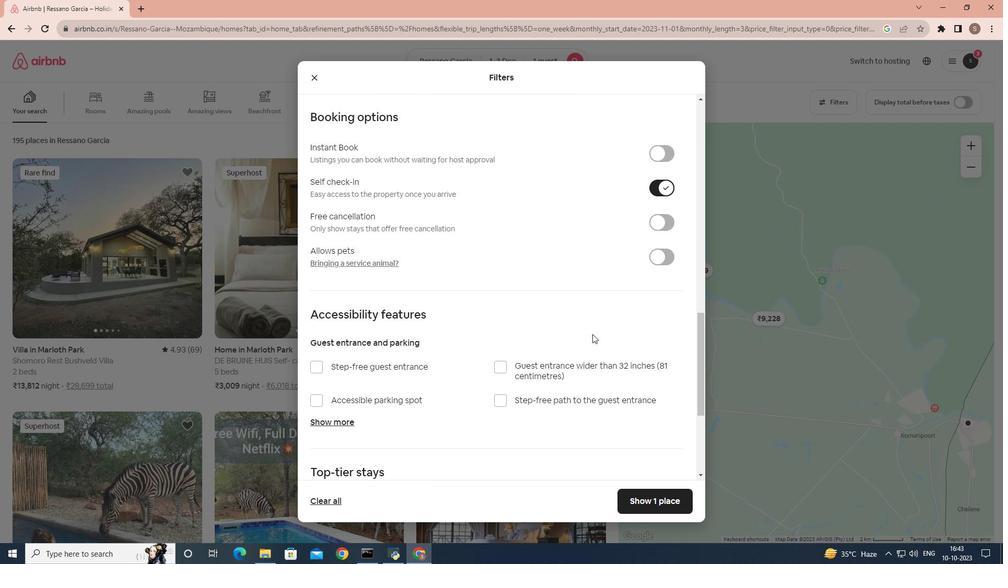 
Action: Mouse scrolled (592, 333) with delta (0, 0)
Screenshot: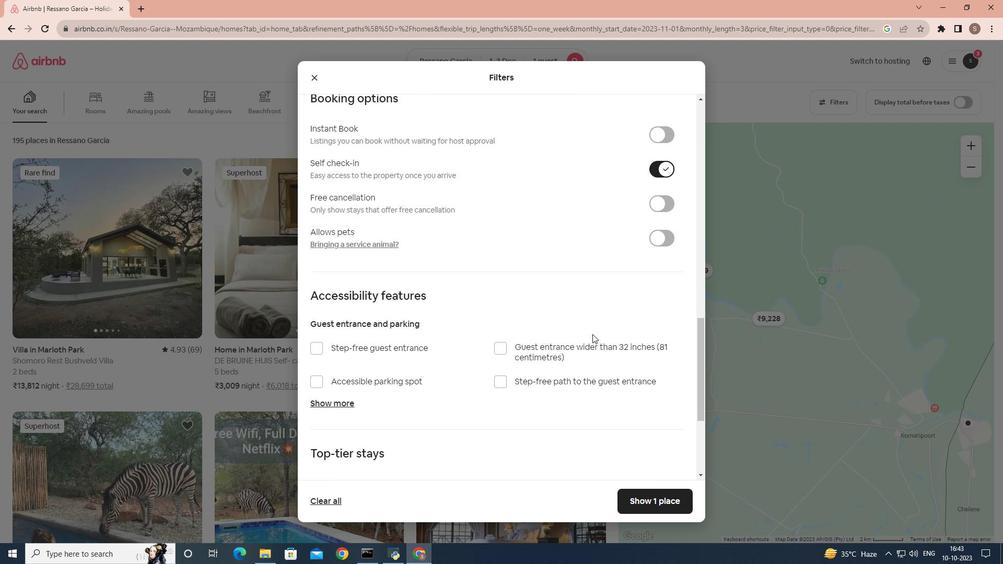 
Action: Mouse scrolled (592, 333) with delta (0, 0)
Screenshot: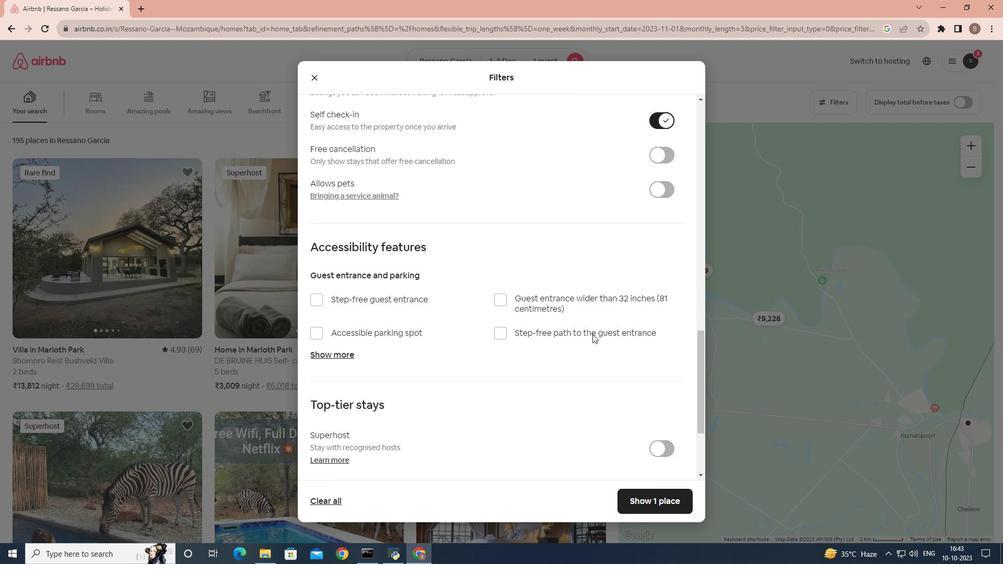 
Action: Mouse moved to (644, 505)
Screenshot: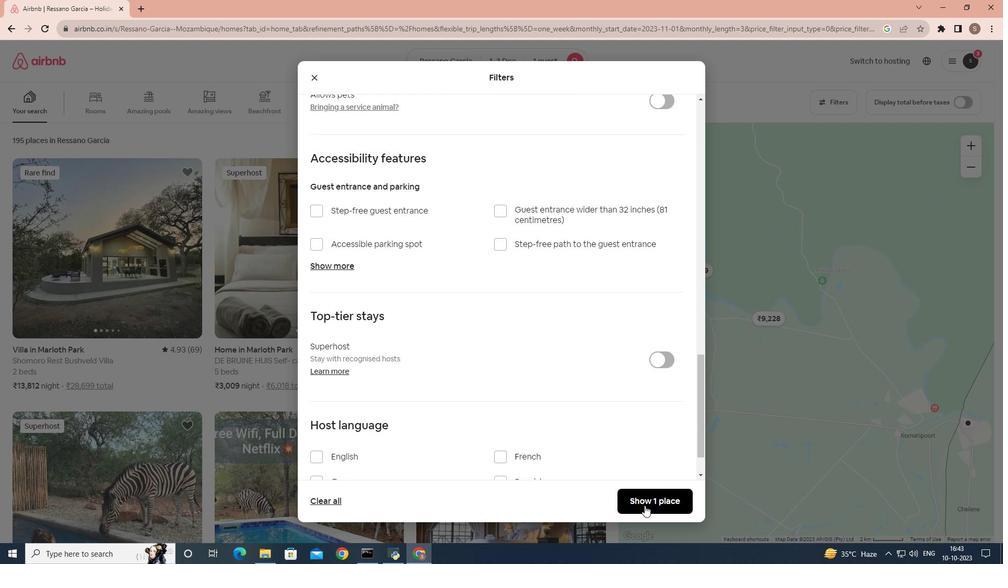 
Action: Mouse pressed left at (644, 505)
Screenshot: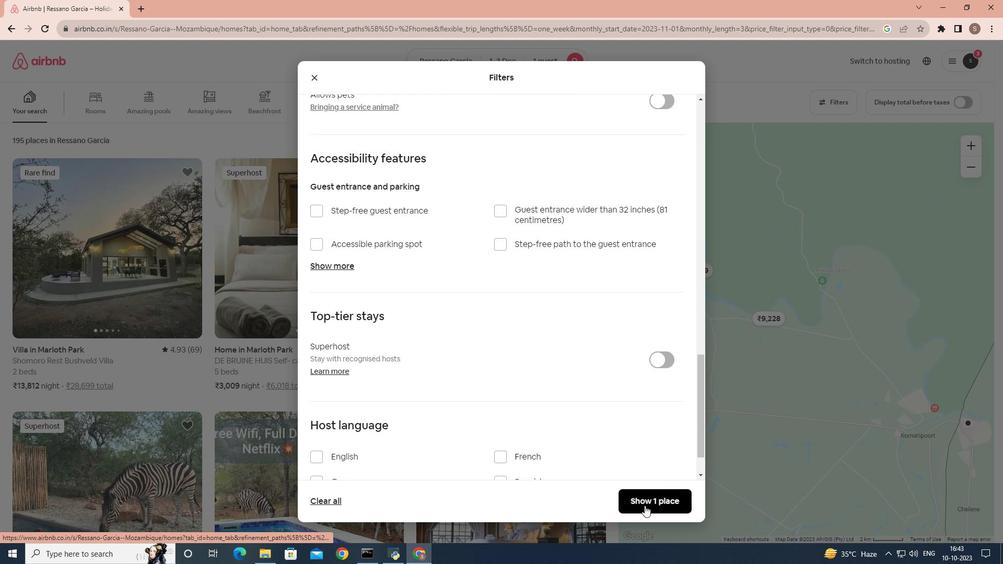 
Action: Mouse moved to (130, 250)
Screenshot: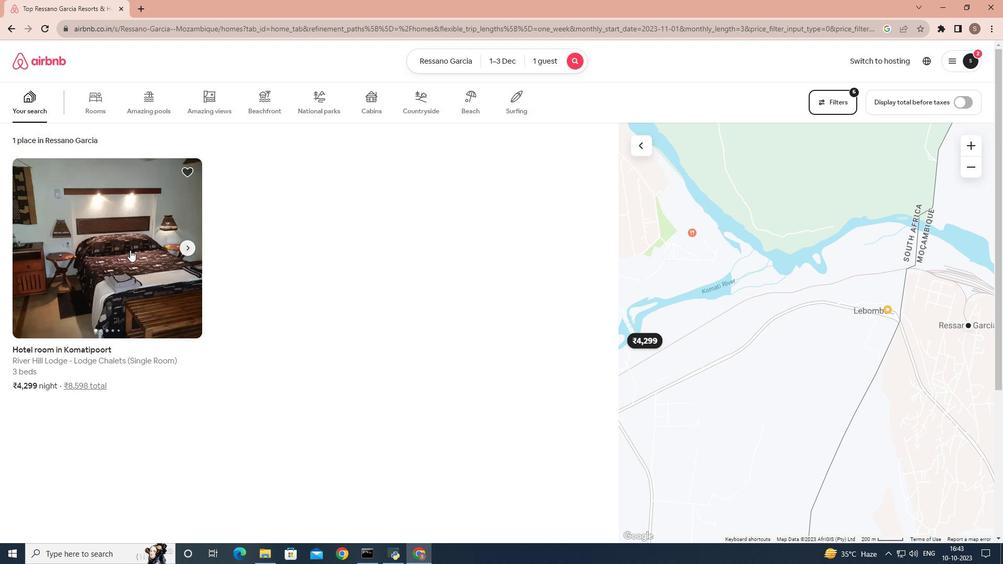 
Action: Mouse pressed left at (130, 250)
Screenshot: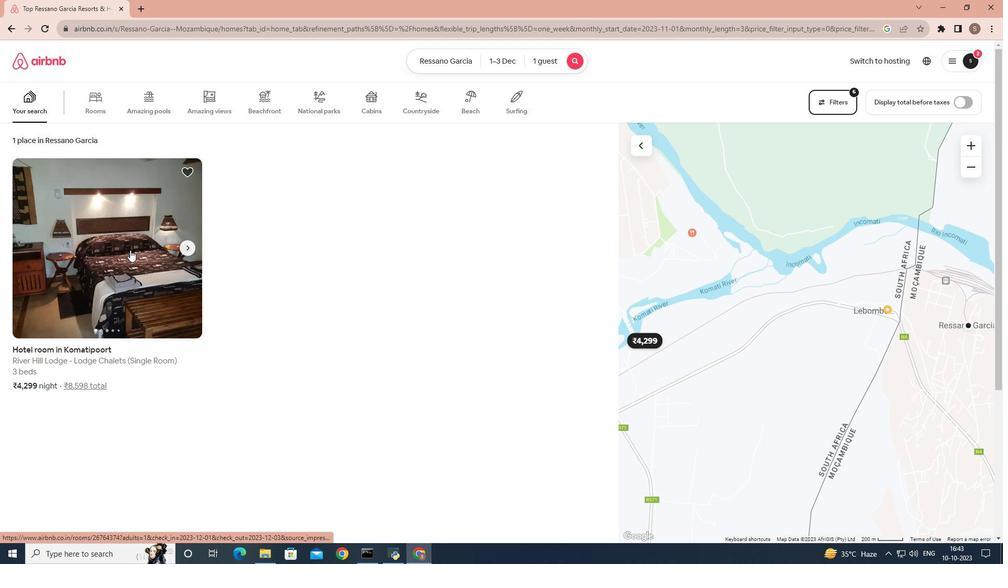 
Action: Mouse moved to (732, 382)
Screenshot: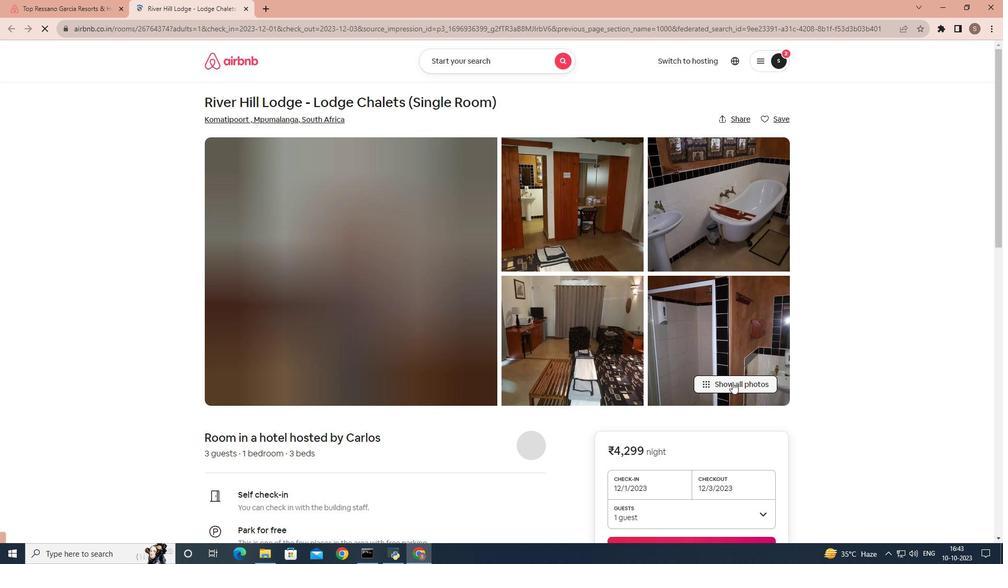 
Action: Mouse pressed left at (732, 382)
Screenshot: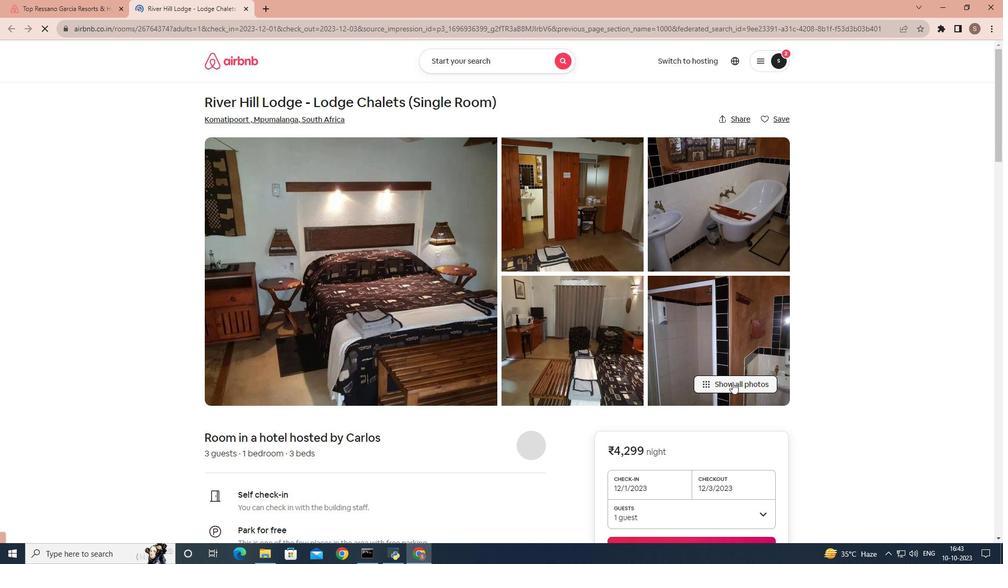 
Action: Mouse moved to (780, 339)
Screenshot: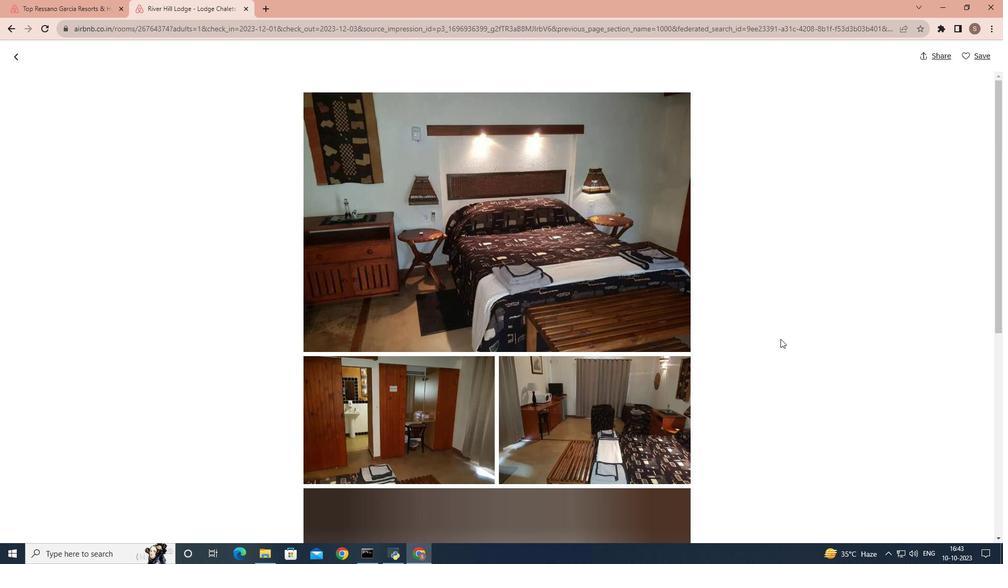 
Action: Mouse scrolled (780, 338) with delta (0, 0)
Screenshot: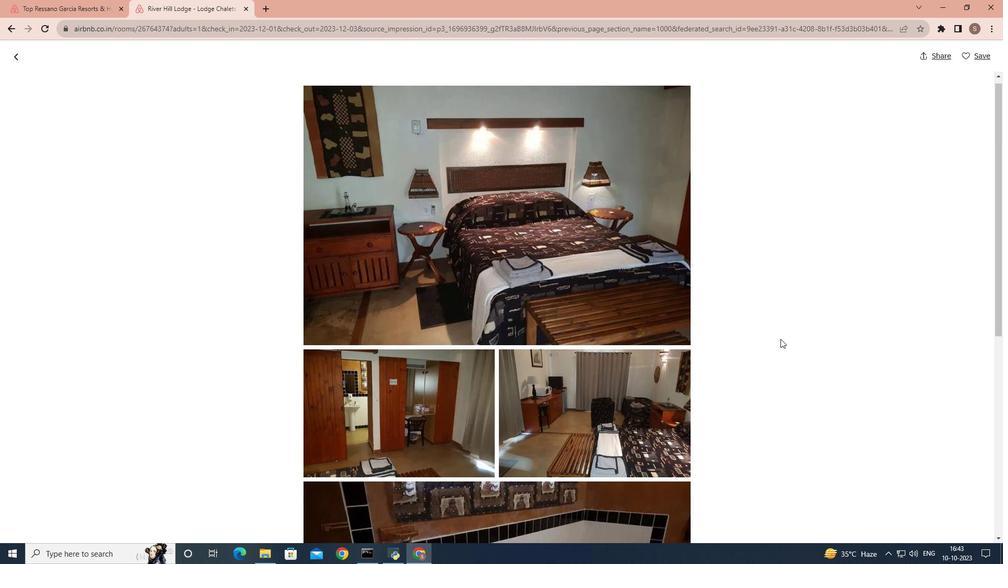 
Action: Mouse scrolled (780, 338) with delta (0, 0)
Screenshot: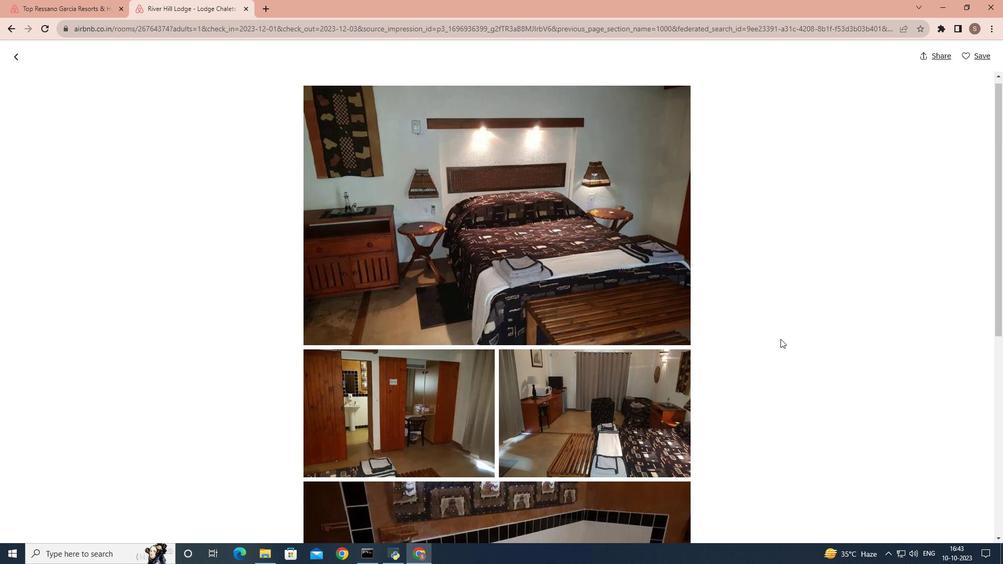 
Action: Mouse scrolled (780, 338) with delta (0, 0)
Screenshot: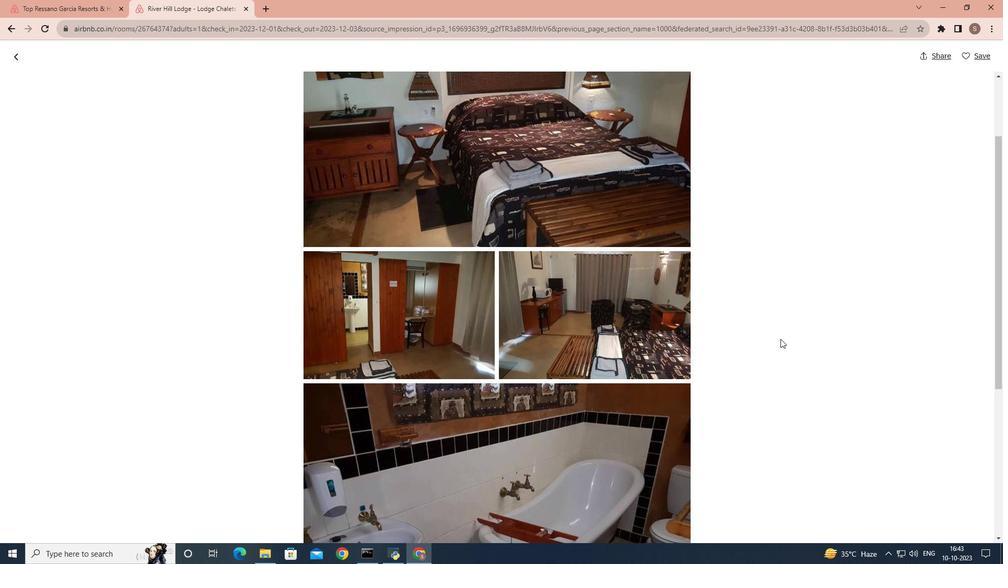 
Action: Mouse scrolled (780, 338) with delta (0, 0)
Screenshot: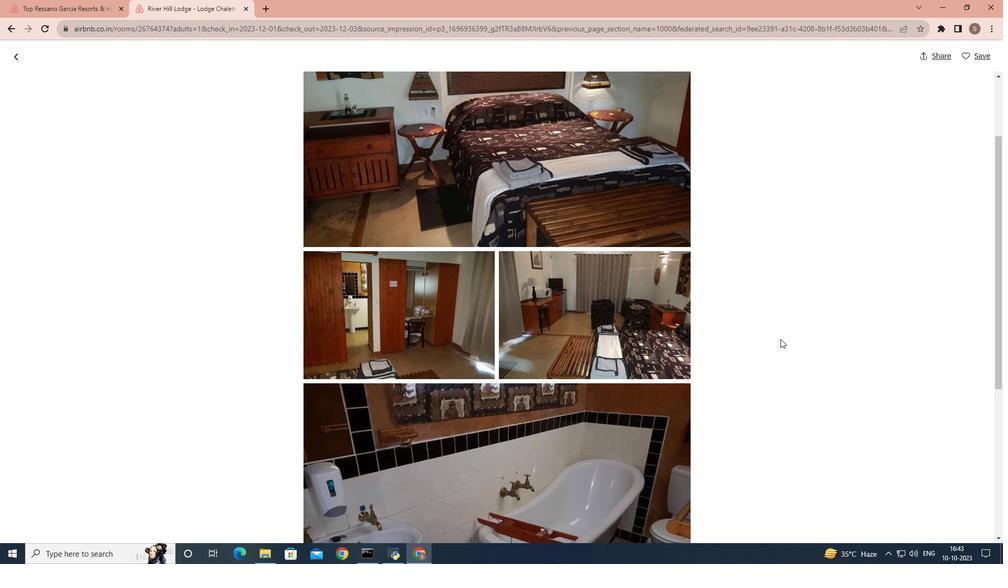 
Action: Mouse scrolled (780, 338) with delta (0, 0)
Screenshot: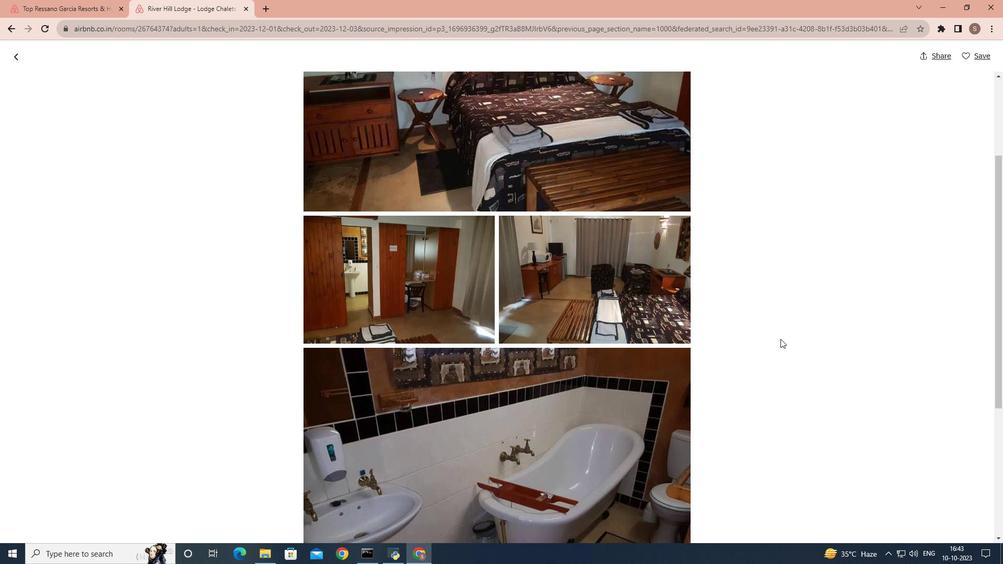 
Action: Mouse scrolled (780, 338) with delta (0, 0)
Screenshot: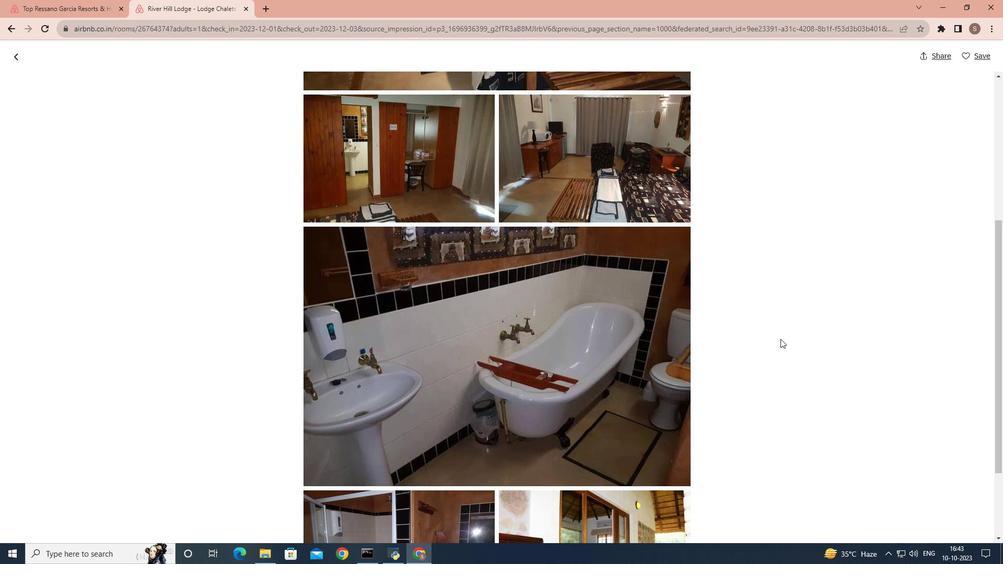 
Action: Mouse scrolled (780, 338) with delta (0, 0)
Screenshot: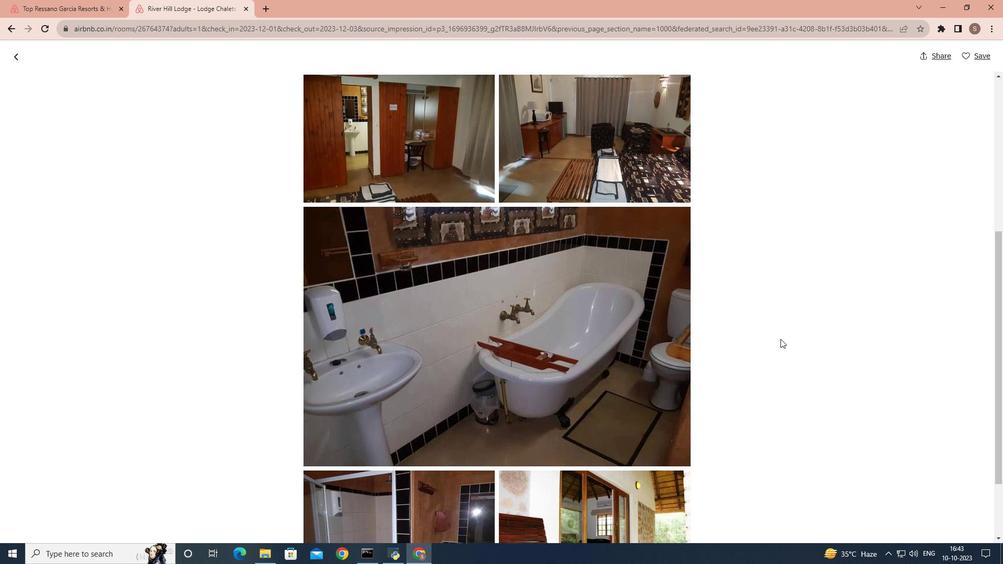 
Action: Mouse scrolled (780, 338) with delta (0, 0)
Screenshot: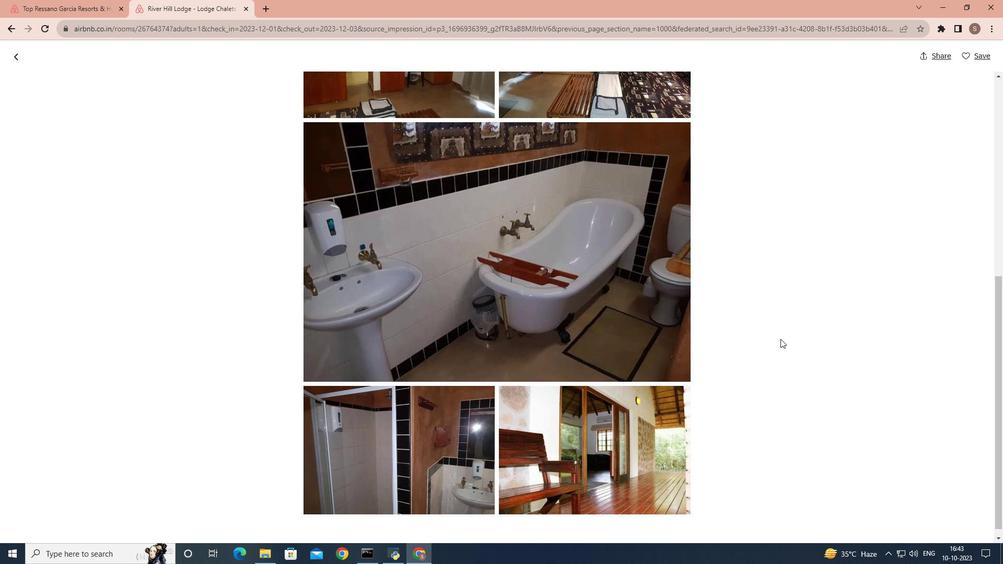 
Action: Mouse scrolled (780, 338) with delta (0, 0)
Screenshot: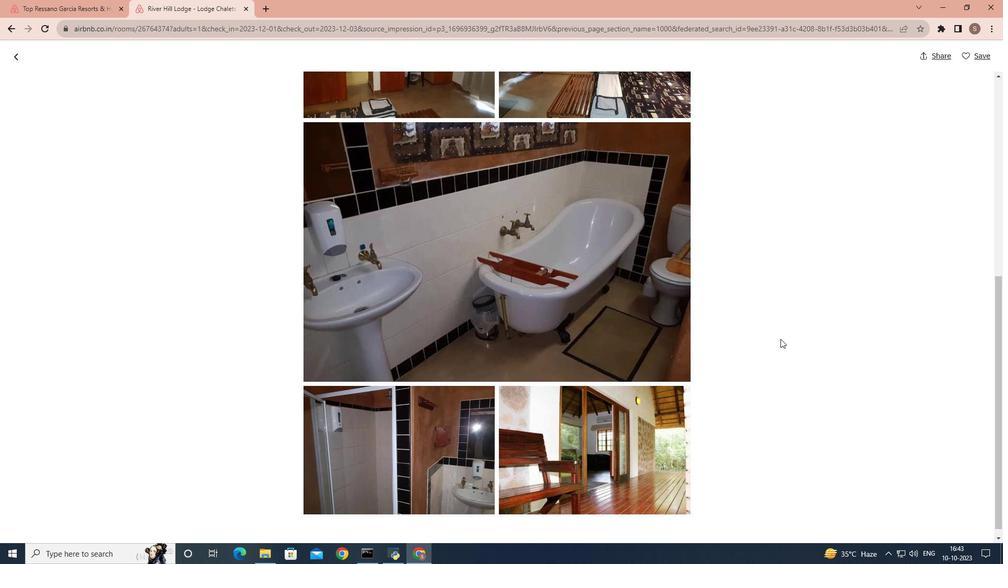 
Action: Mouse scrolled (780, 338) with delta (0, 0)
Screenshot: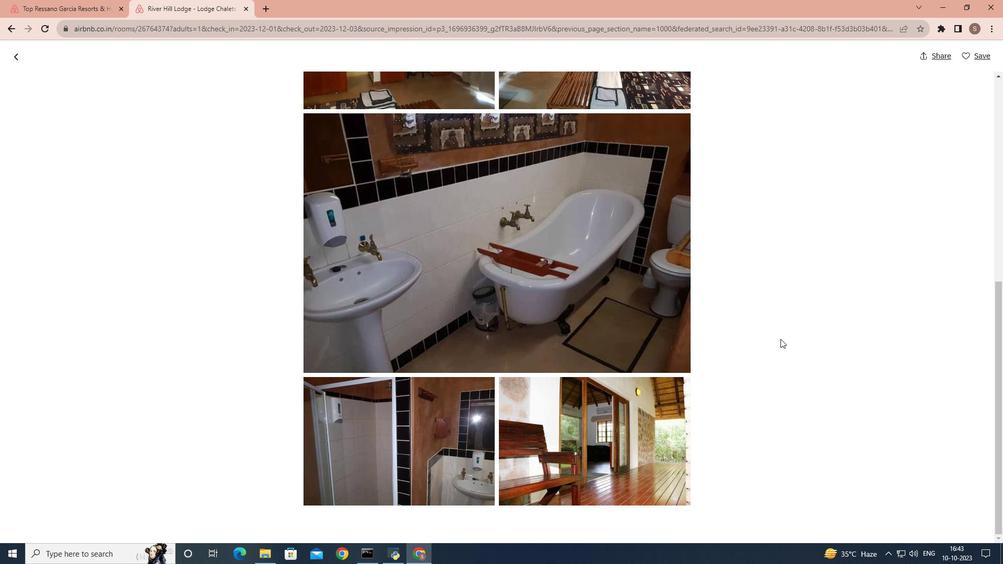 
Action: Mouse scrolled (780, 338) with delta (0, 0)
Screenshot: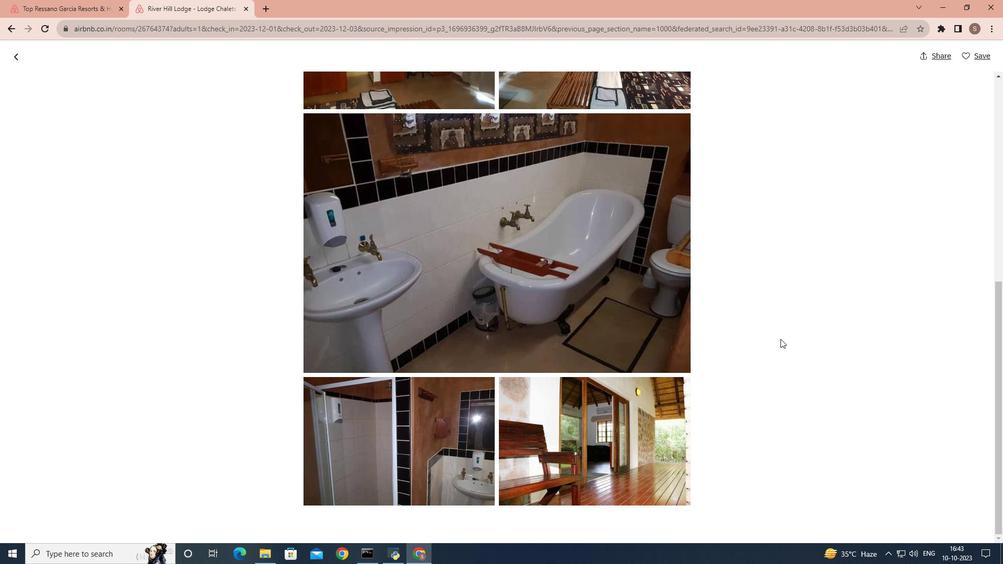 
Action: Mouse scrolled (780, 338) with delta (0, 0)
Screenshot: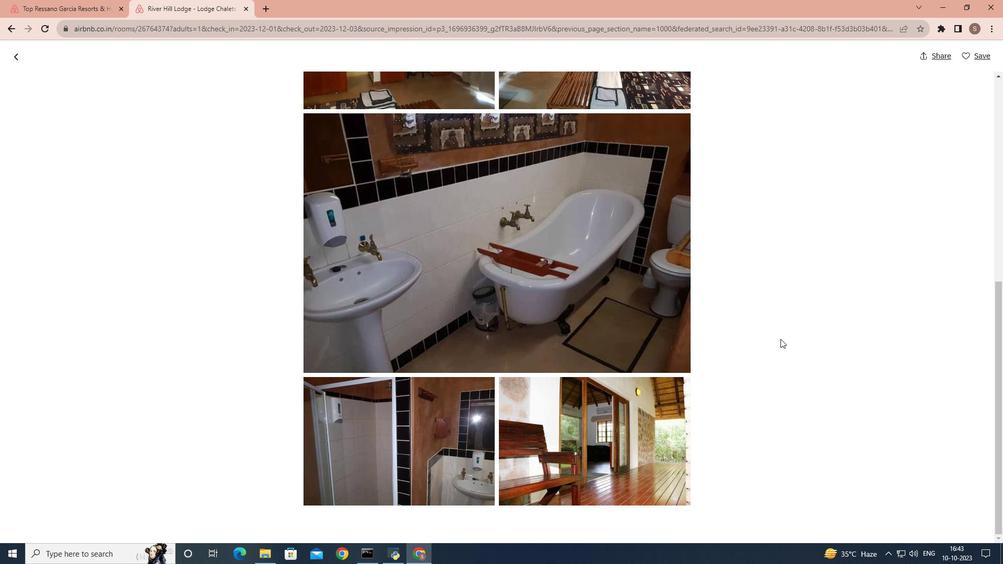 
Action: Mouse scrolled (780, 338) with delta (0, 0)
Screenshot: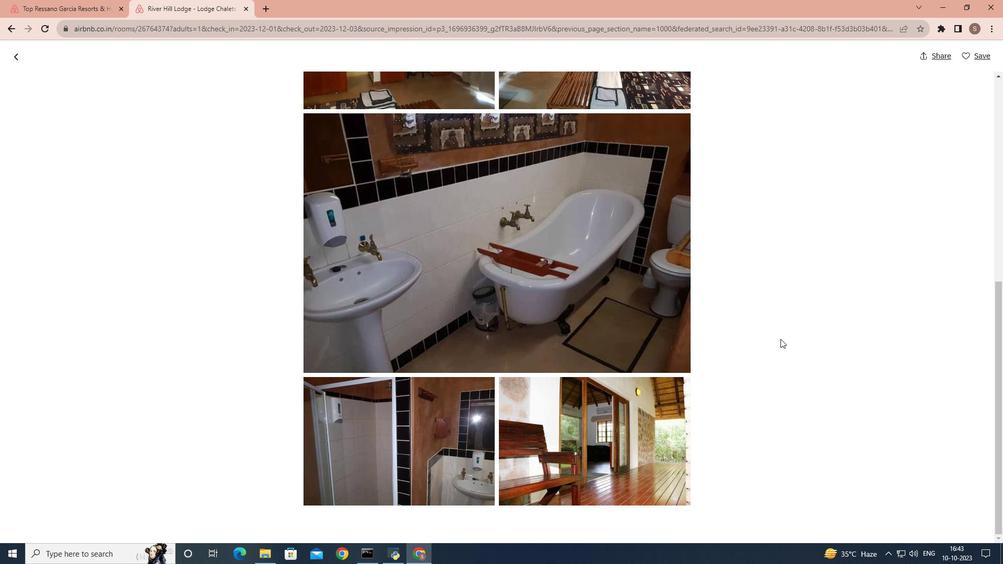
Action: Mouse scrolled (780, 338) with delta (0, 0)
Screenshot: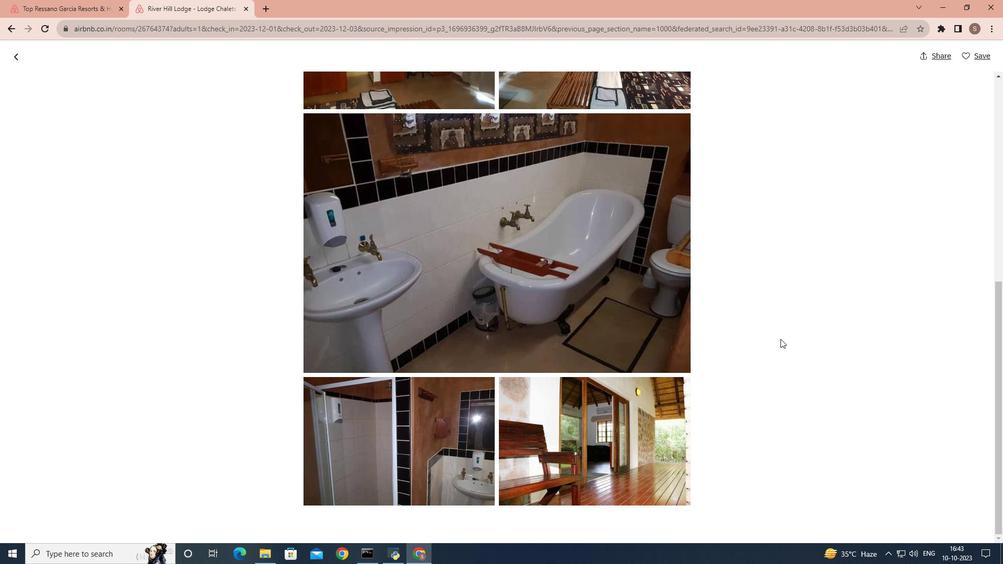 
Action: Mouse moved to (24, 57)
Screenshot: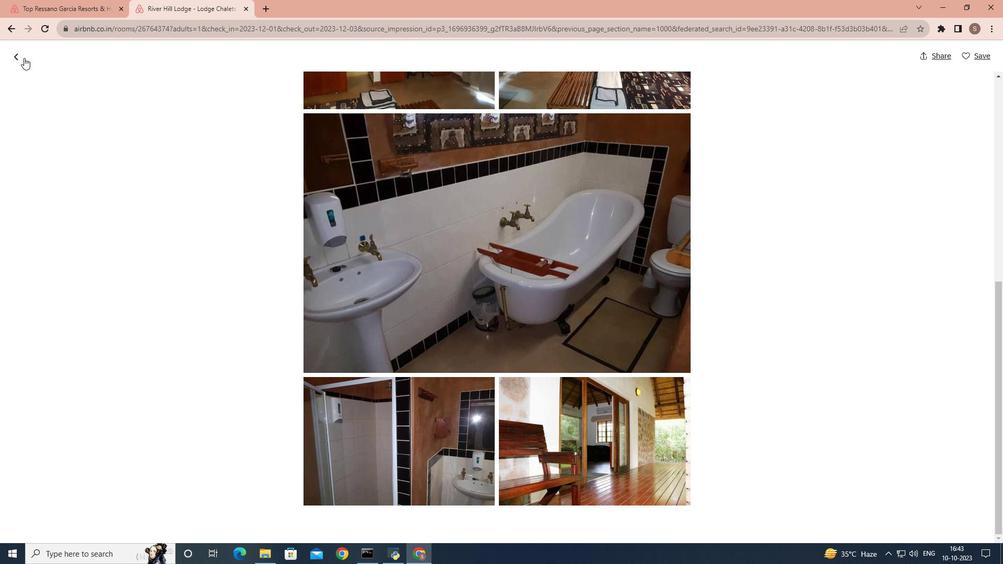 
Action: Mouse pressed left at (24, 57)
Screenshot: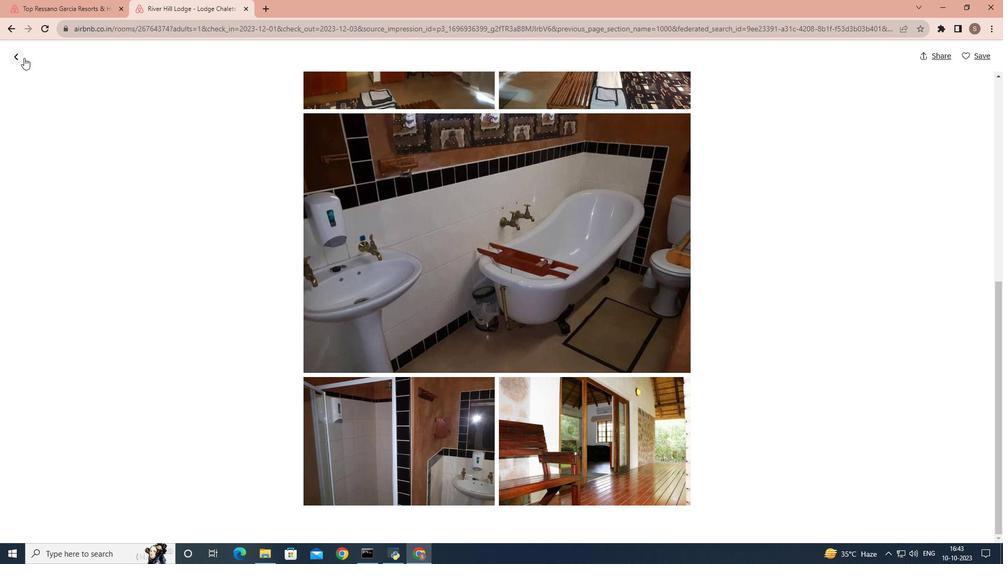 
Action: Mouse moved to (250, 193)
Screenshot: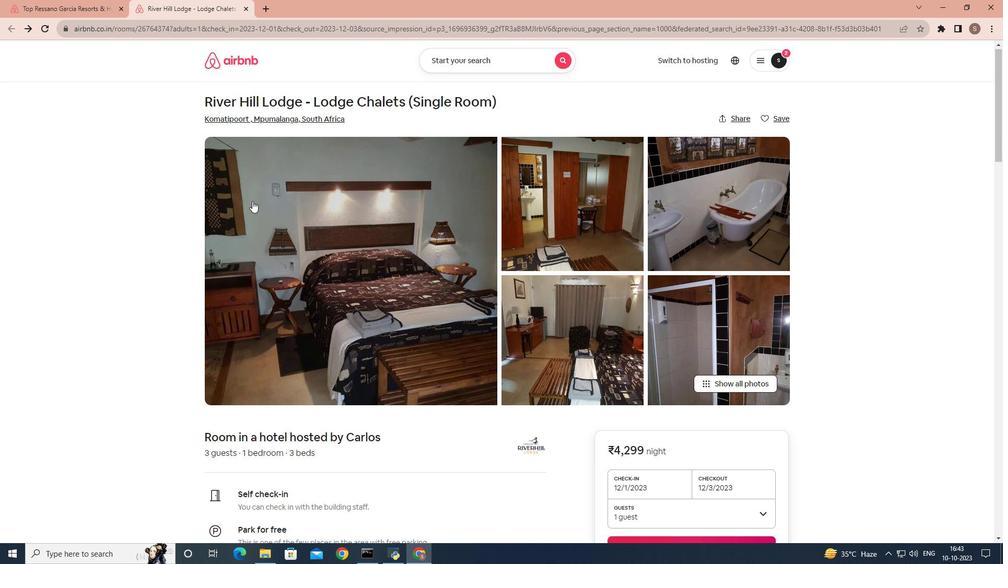 
Action: Mouse scrolled (250, 192) with delta (0, 0)
Screenshot: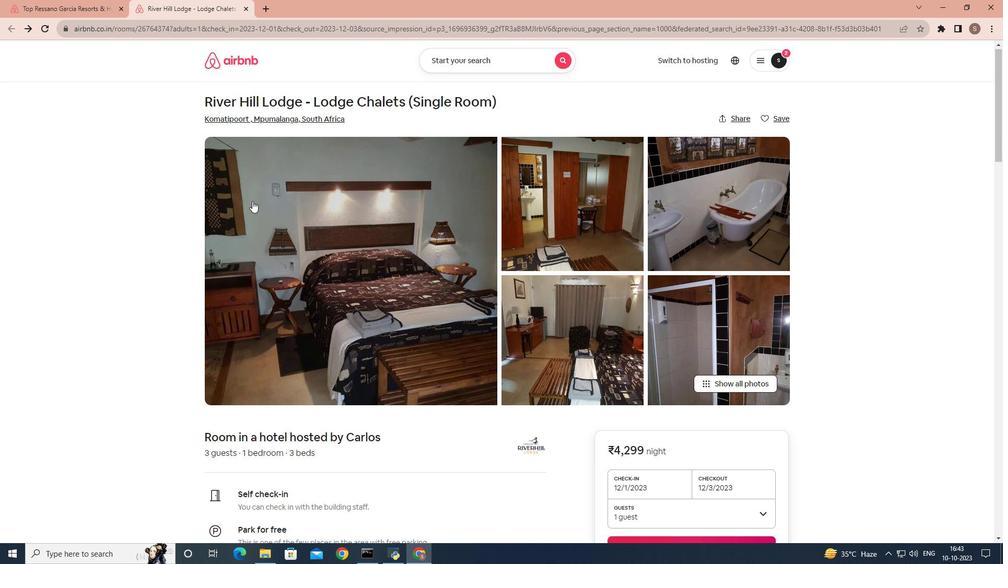 
Action: Mouse moved to (253, 202)
Screenshot: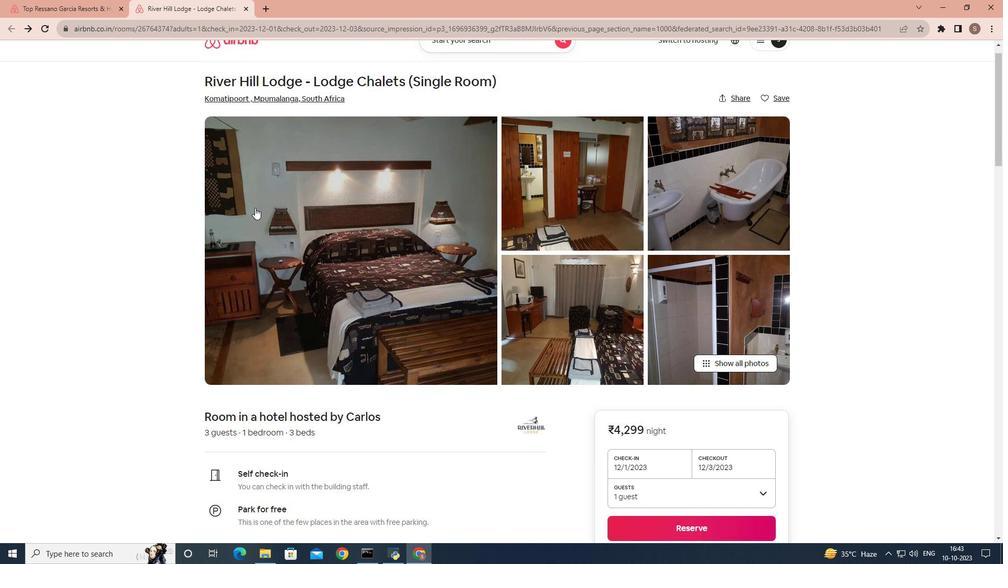 
Action: Mouse scrolled (253, 201) with delta (0, 0)
Screenshot: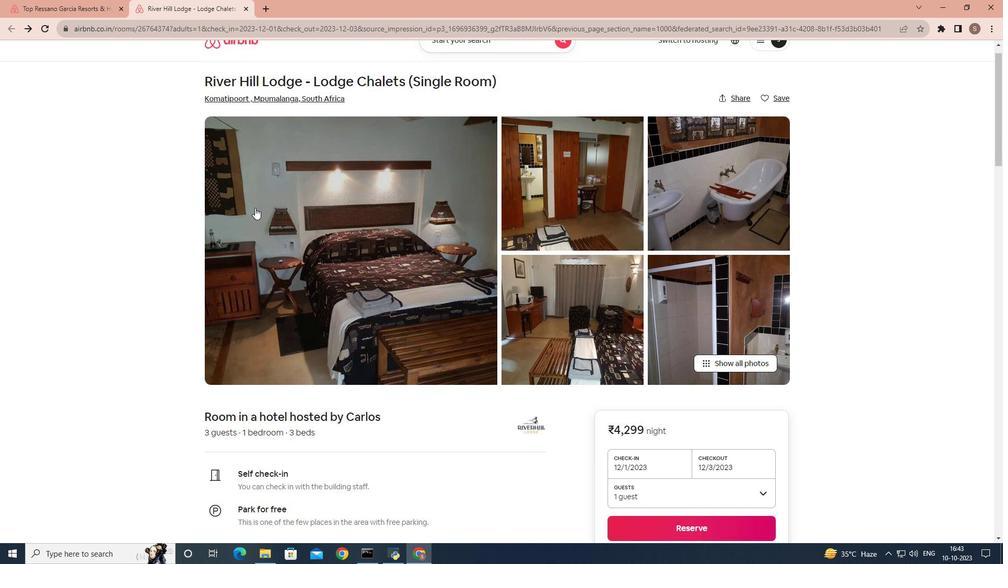 
Action: Mouse moved to (255, 208)
Screenshot: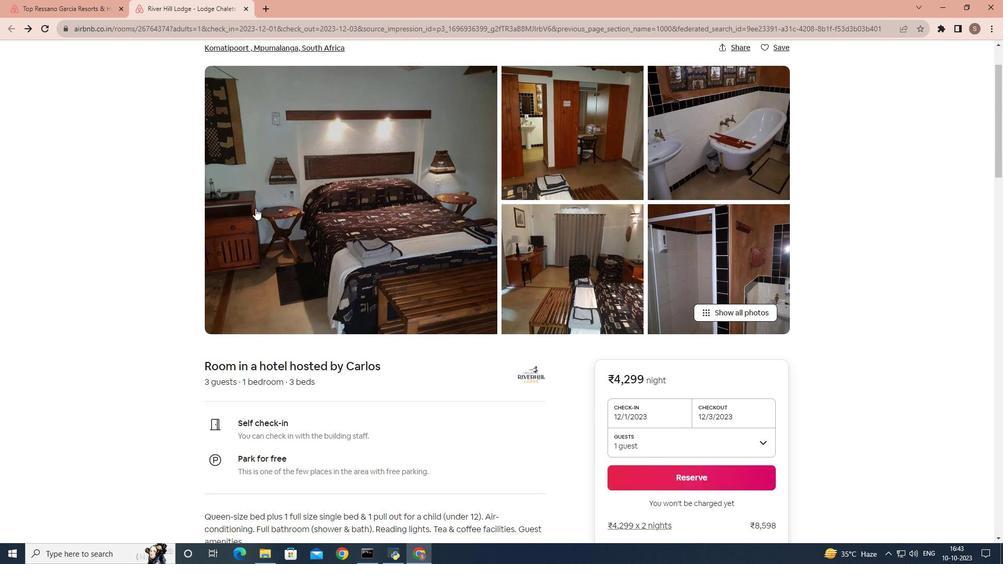 
Action: Mouse scrolled (255, 207) with delta (0, 0)
Screenshot: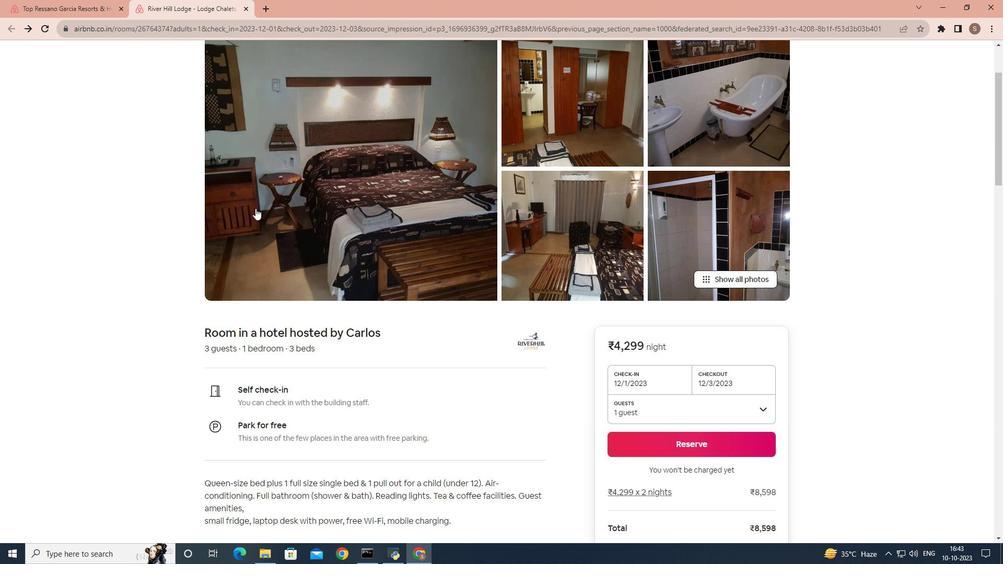 
Action: Mouse scrolled (255, 207) with delta (0, 0)
Screenshot: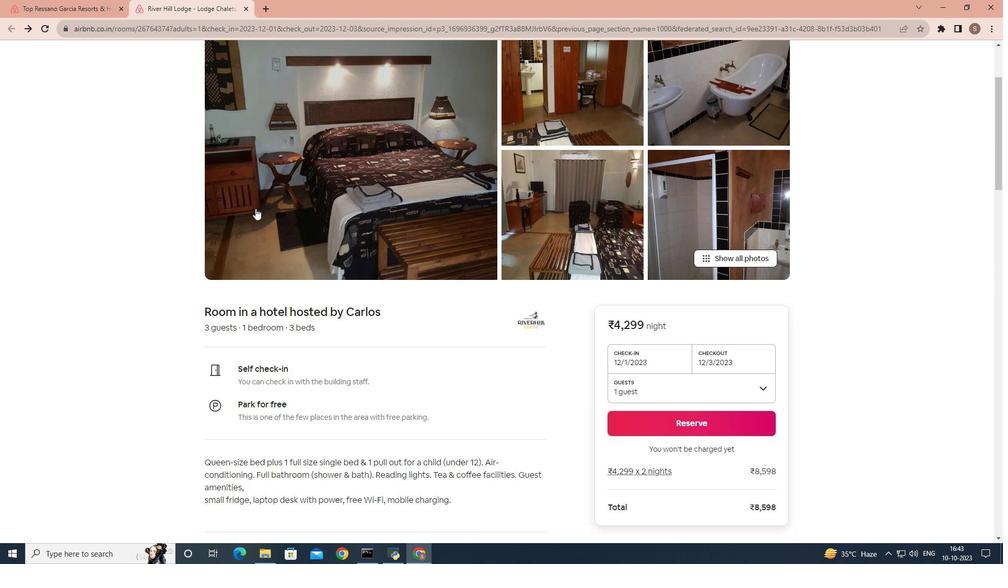 
Action: Mouse scrolled (255, 207) with delta (0, 0)
Screenshot: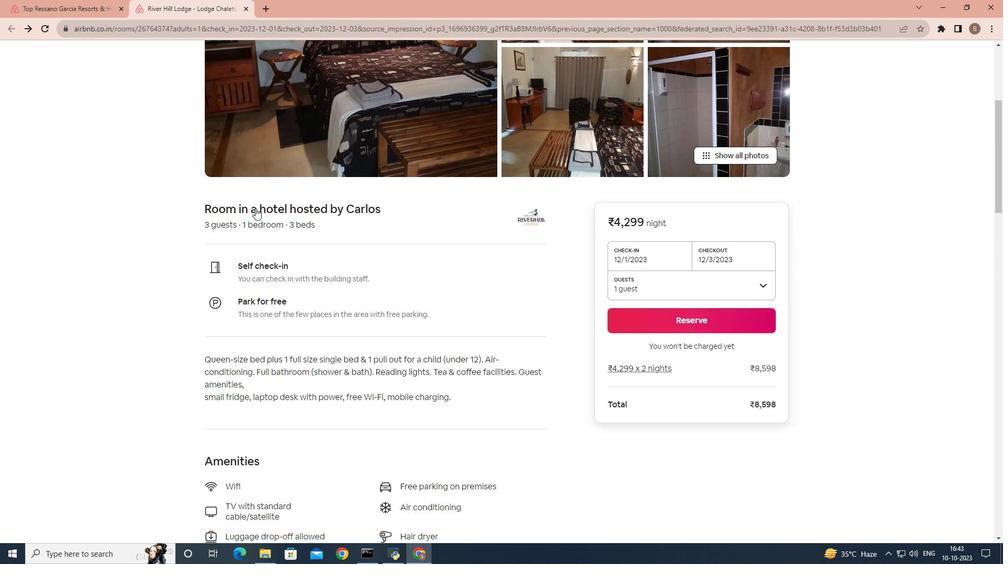 
Action: Mouse scrolled (255, 207) with delta (0, 0)
Screenshot: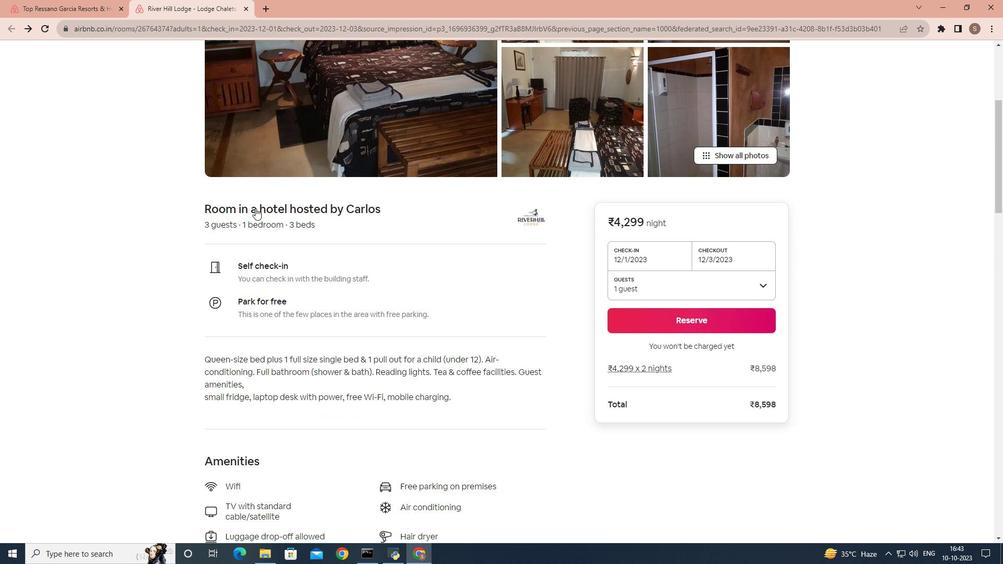 
Action: Mouse scrolled (255, 207) with delta (0, 0)
Screenshot: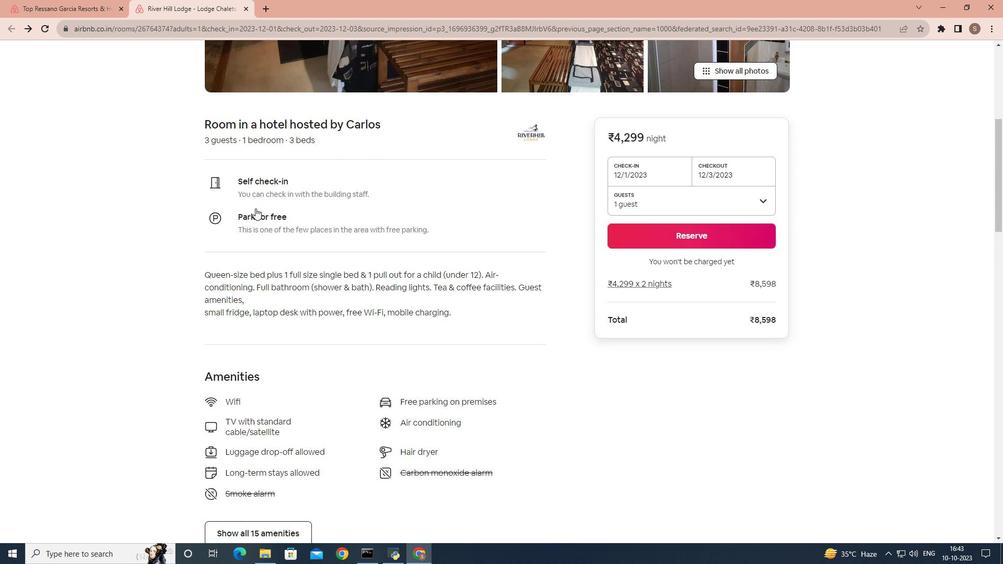 
Action: Mouse scrolled (255, 207) with delta (0, 0)
Screenshot: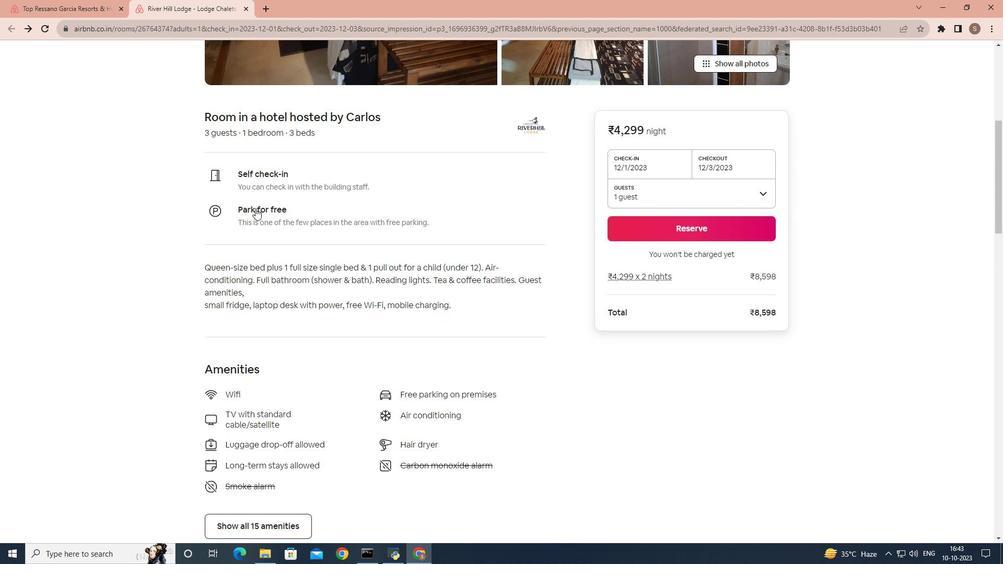 
Action: Mouse scrolled (255, 207) with delta (0, 0)
Screenshot: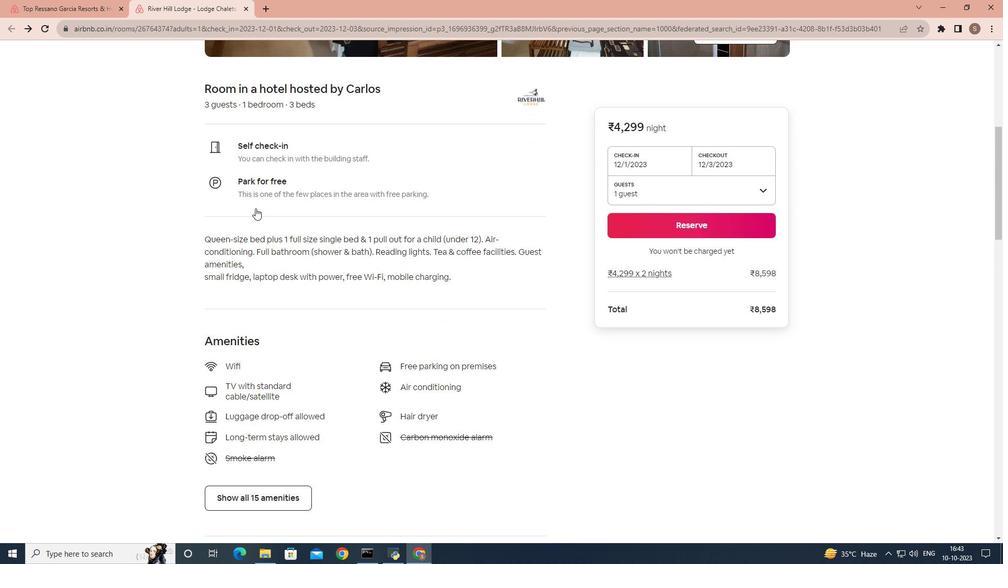 
Action: Mouse scrolled (255, 207) with delta (0, 0)
Screenshot: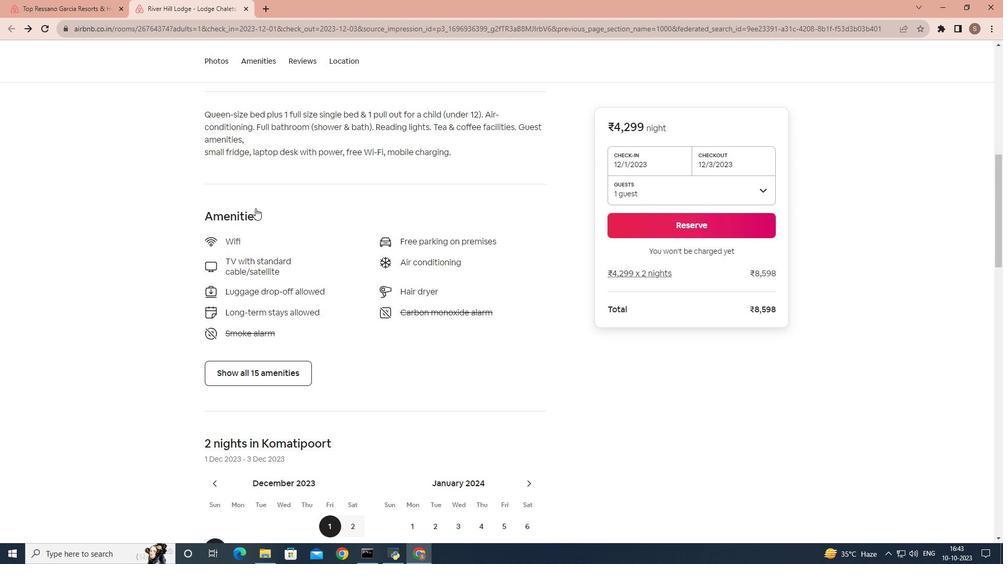 
Action: Mouse scrolled (255, 207) with delta (0, 0)
Screenshot: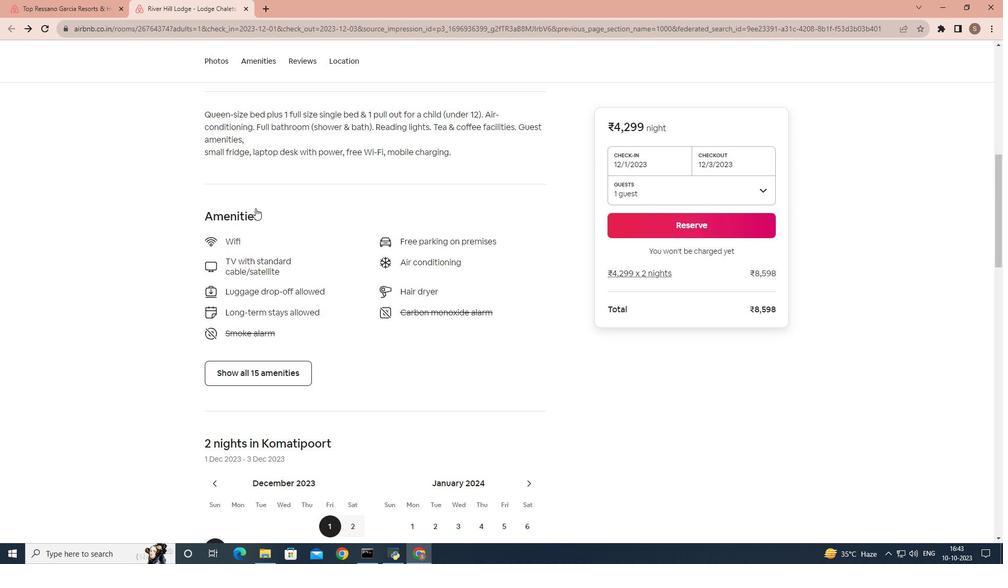 
Action: Mouse moved to (264, 271)
Screenshot: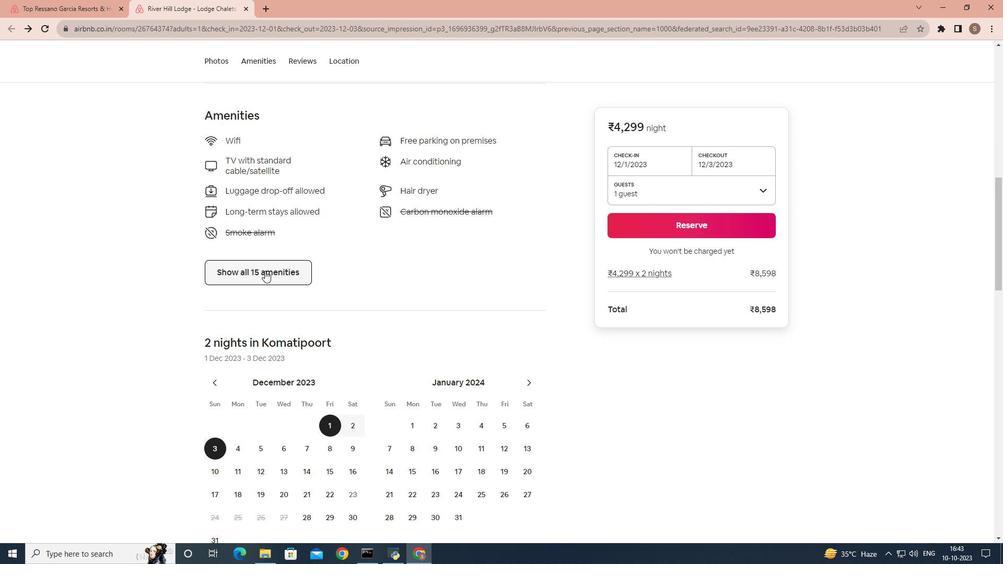 
Action: Mouse pressed left at (264, 271)
Screenshot: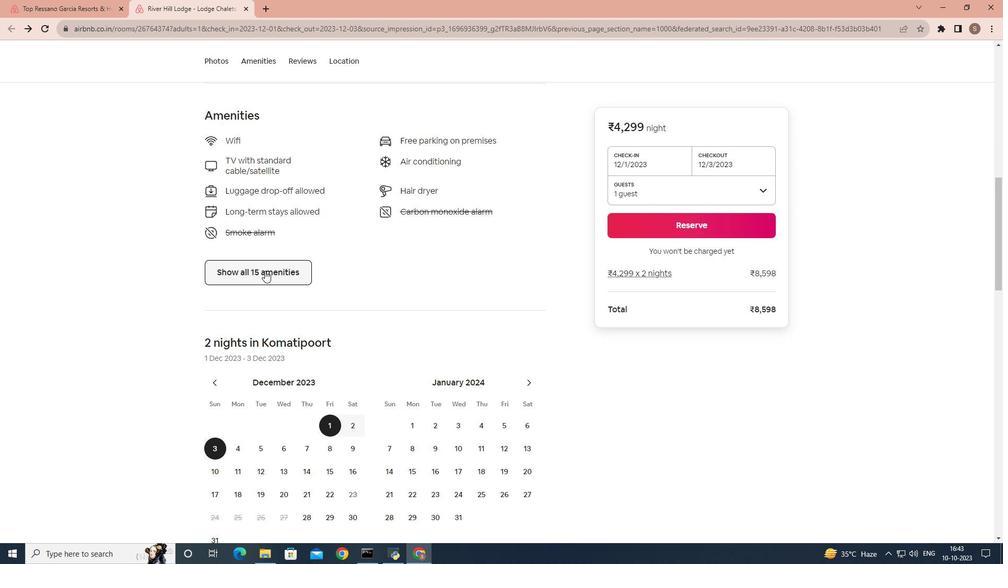 
Action: Mouse moved to (278, 268)
Screenshot: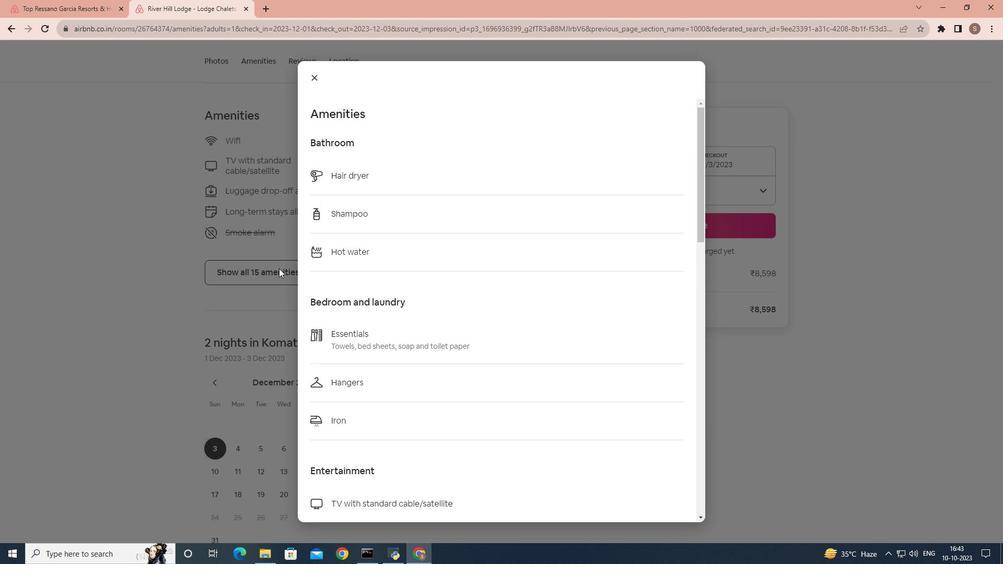 
Action: Mouse scrolled (278, 268) with delta (0, 0)
Screenshot: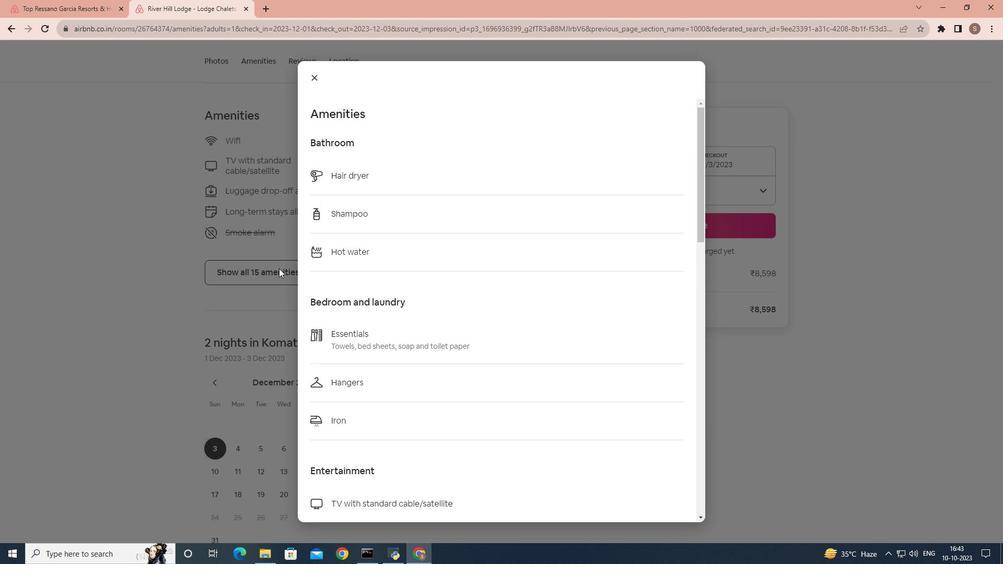 
Action: Mouse scrolled (278, 268) with delta (0, 0)
Screenshot: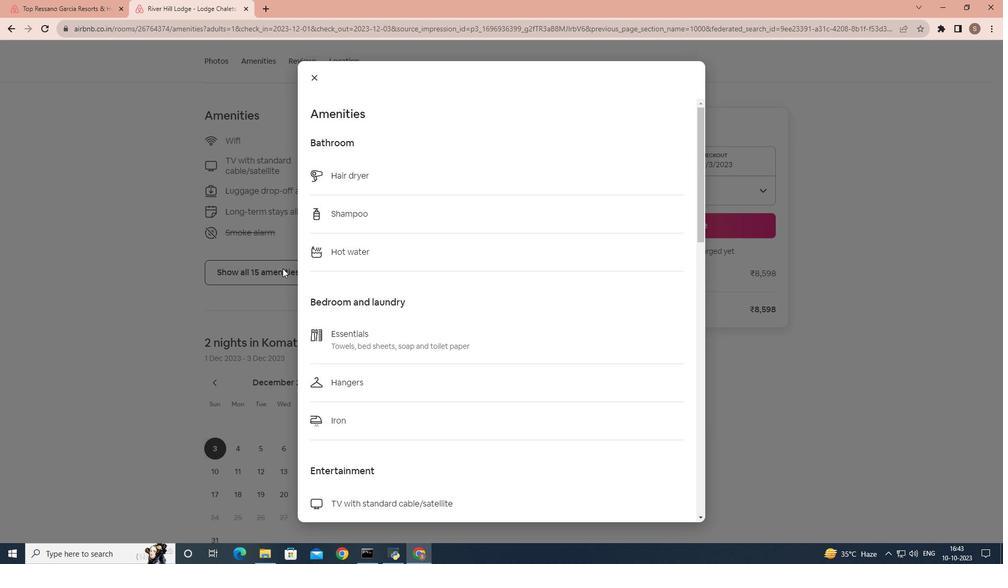 
Action: Mouse moved to (357, 285)
Screenshot: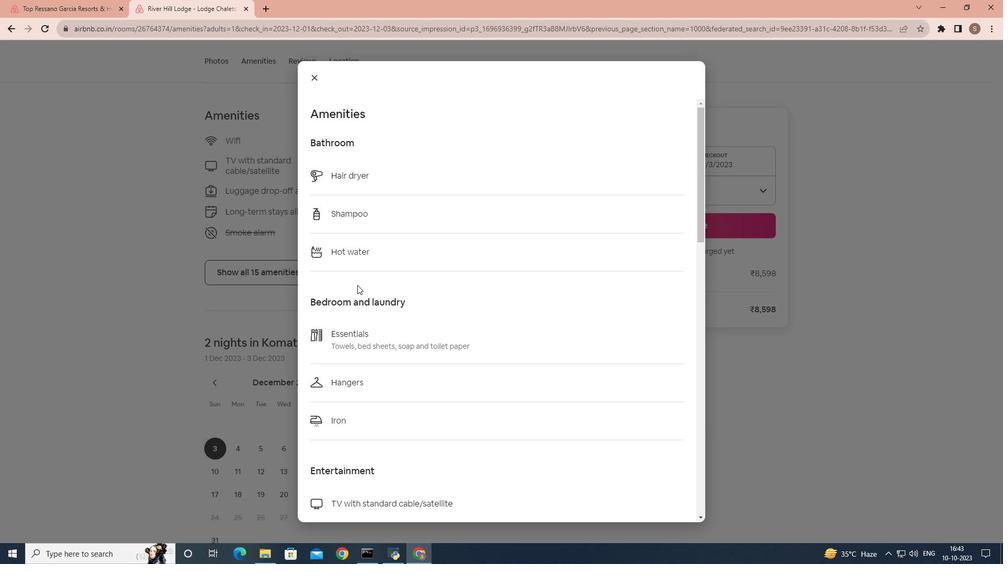 
Action: Mouse scrolled (357, 284) with delta (0, 0)
Screenshot: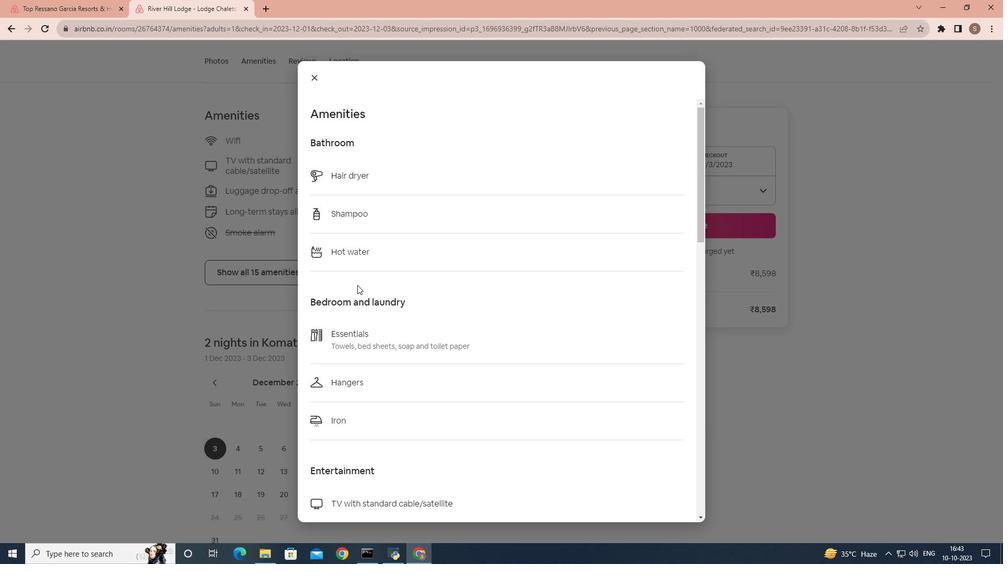 
Action: Mouse scrolled (357, 284) with delta (0, 0)
Screenshot: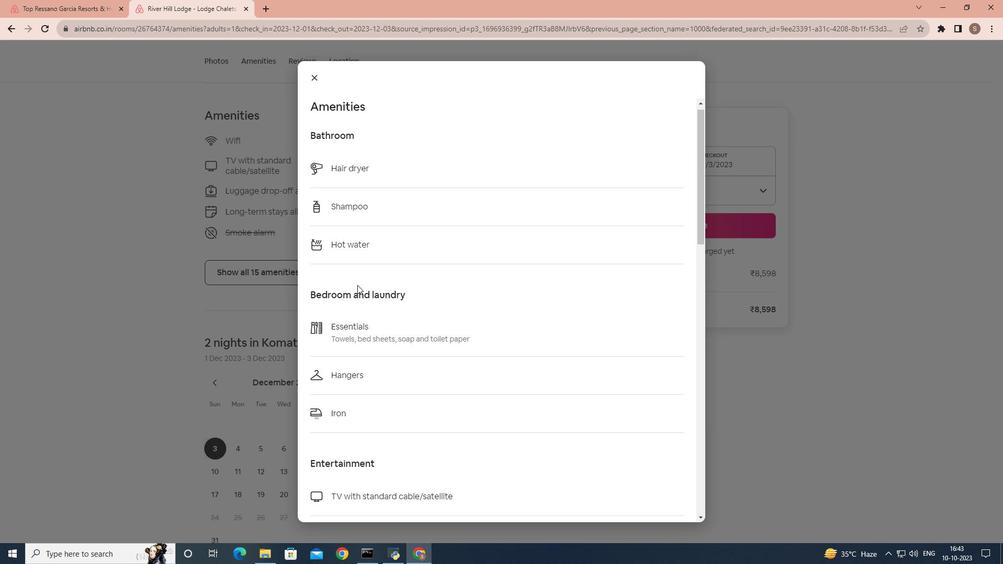 
Action: Mouse scrolled (357, 284) with delta (0, 0)
Screenshot: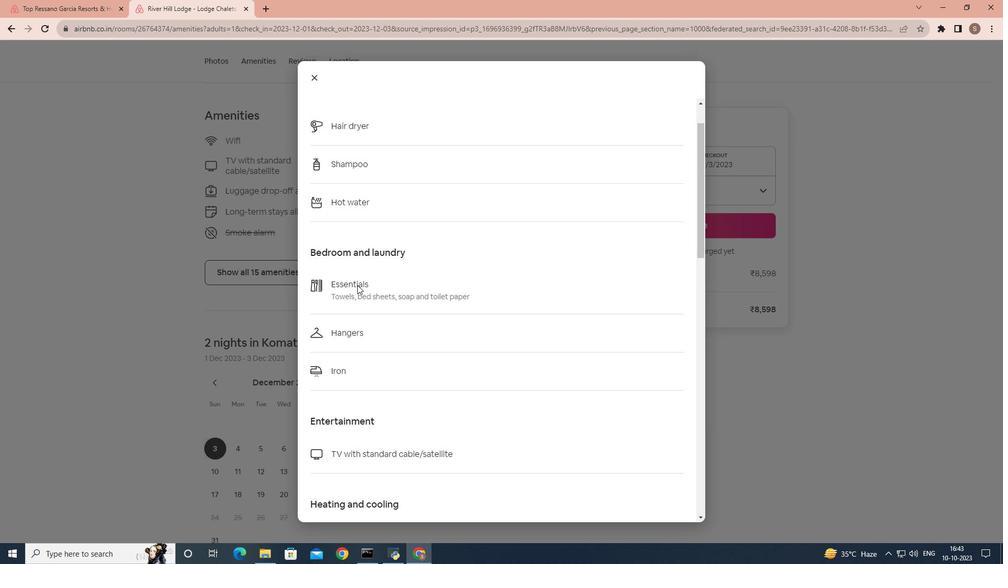 
Action: Mouse scrolled (357, 284) with delta (0, 0)
Screenshot: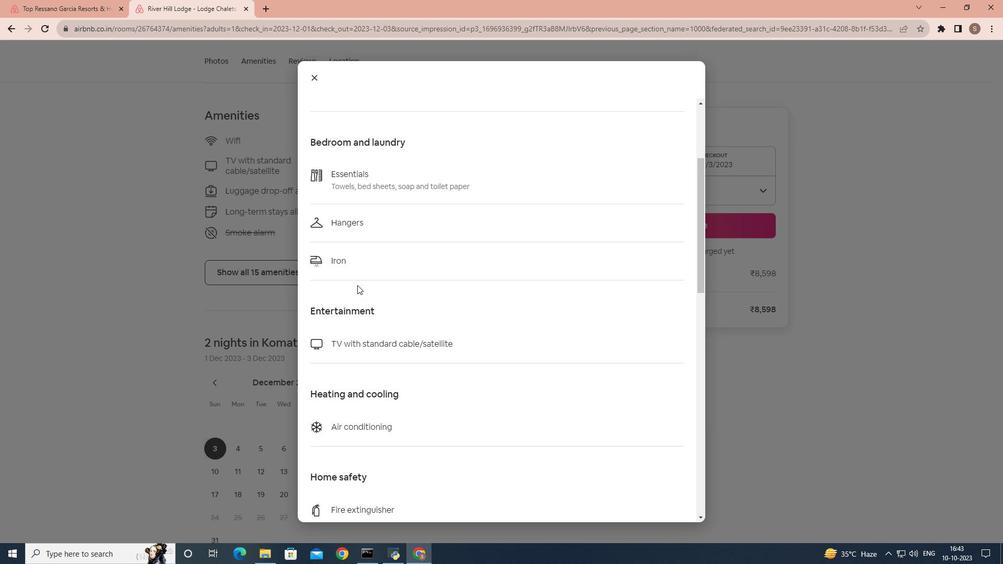 
Action: Mouse scrolled (357, 284) with delta (0, 0)
Screenshot: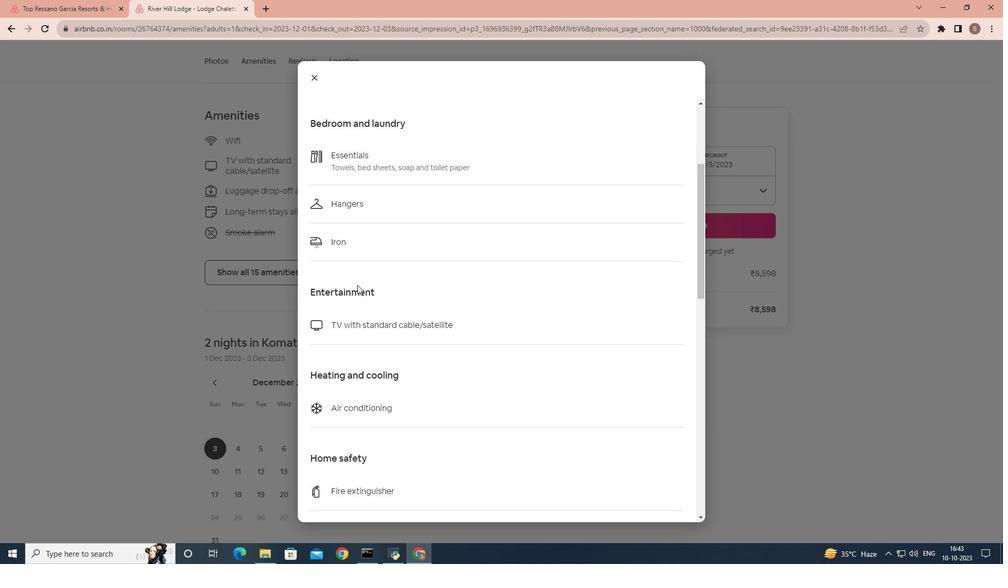 
Action: Mouse scrolled (357, 284) with delta (0, 0)
Screenshot: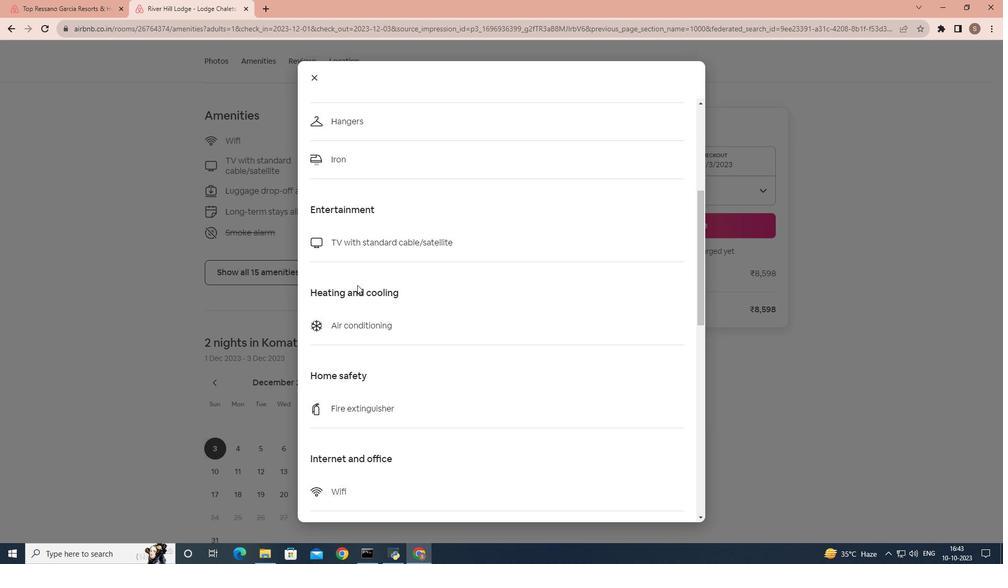 
Action: Mouse scrolled (357, 284) with delta (0, 0)
Screenshot: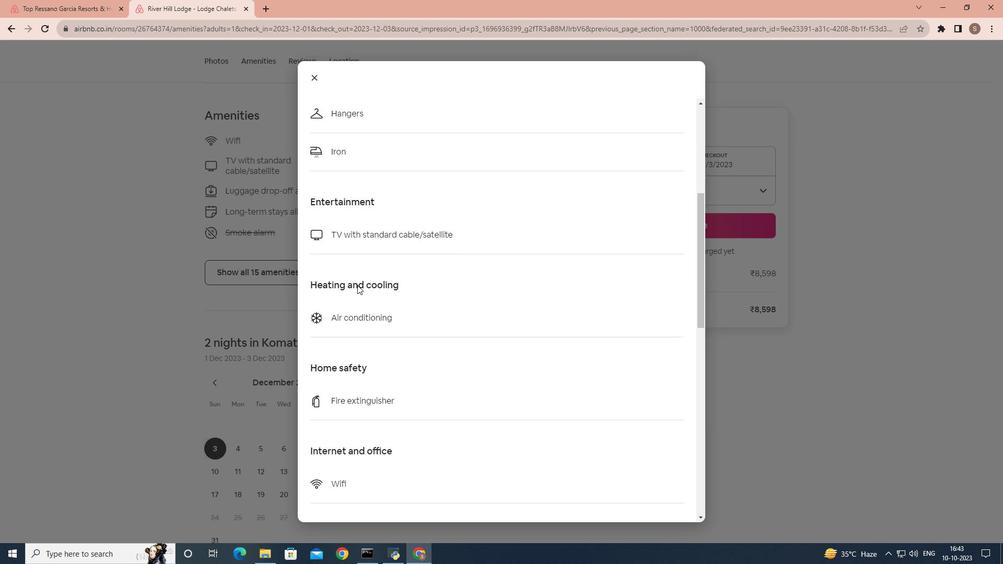 
Action: Mouse scrolled (357, 284) with delta (0, 0)
Screenshot: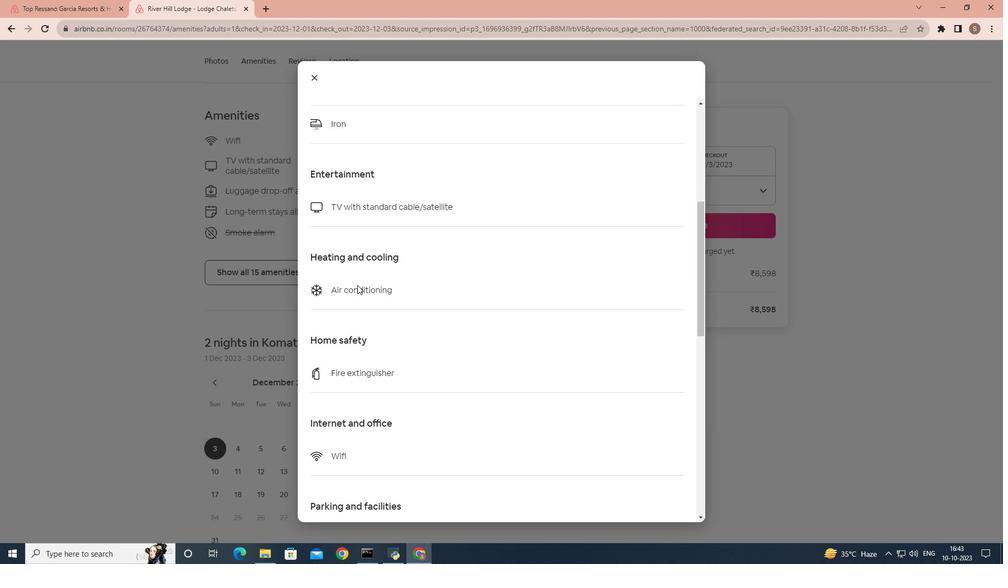 
Action: Mouse scrolled (357, 284) with delta (0, 0)
Screenshot: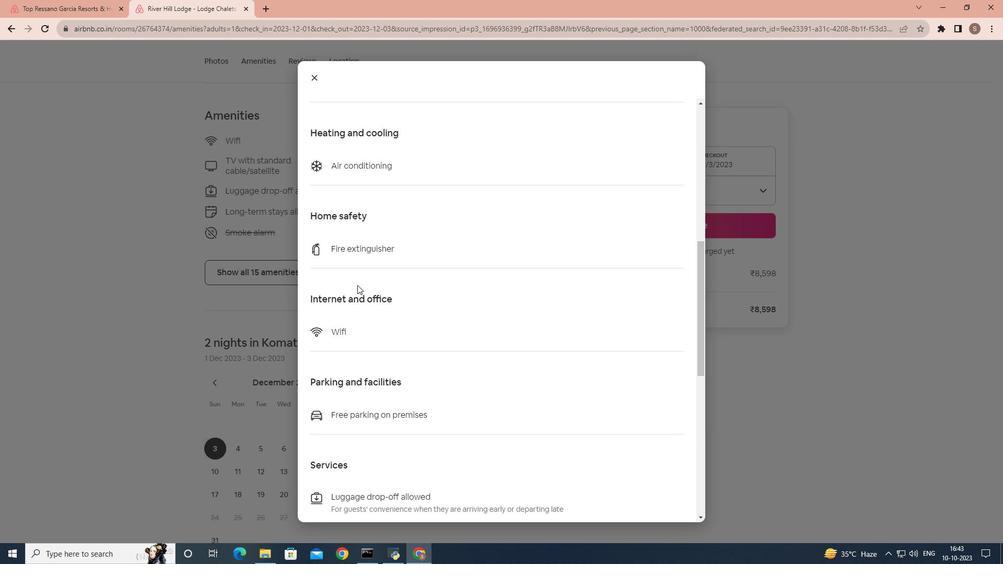 
Action: Mouse scrolled (357, 284) with delta (0, 0)
Screenshot: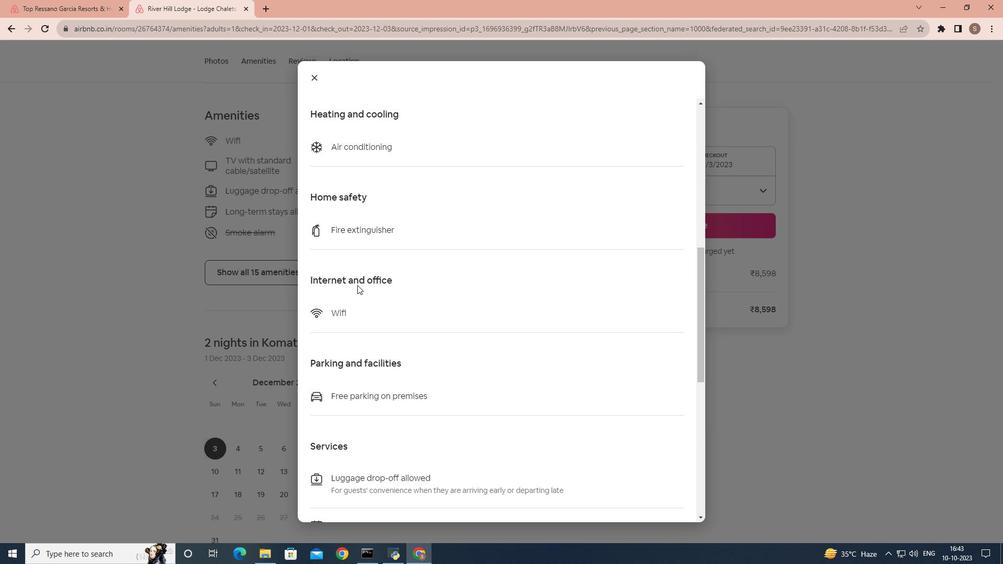 
Action: Mouse scrolled (357, 284) with delta (0, 0)
Screenshot: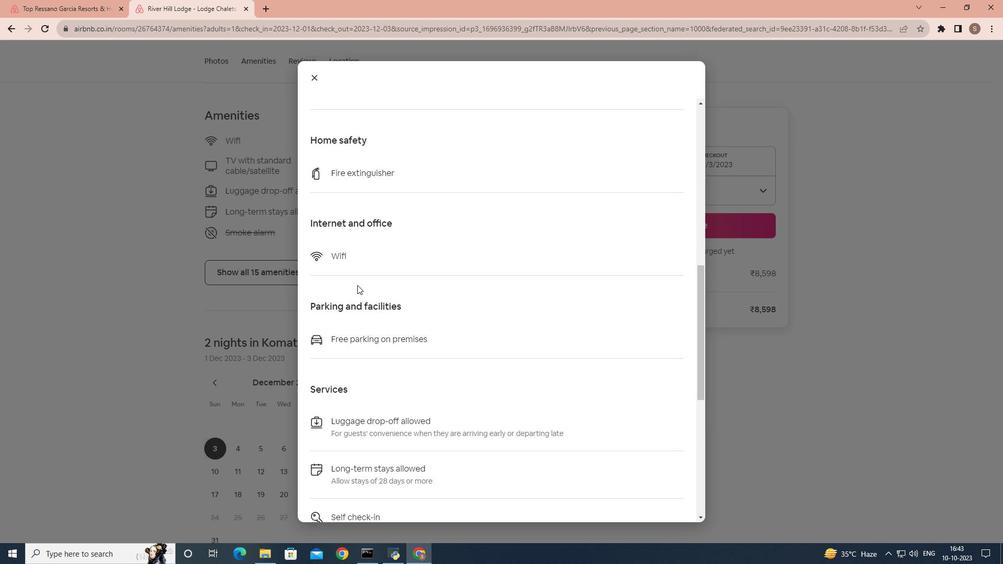 
Action: Mouse scrolled (357, 284) with delta (0, 0)
Screenshot: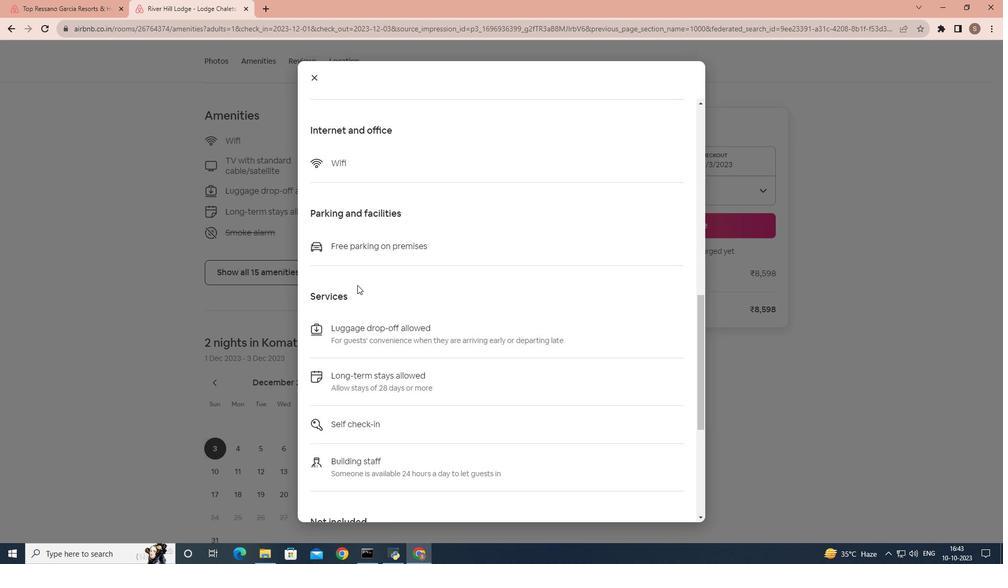 
Action: Mouse scrolled (357, 284) with delta (0, 0)
Screenshot: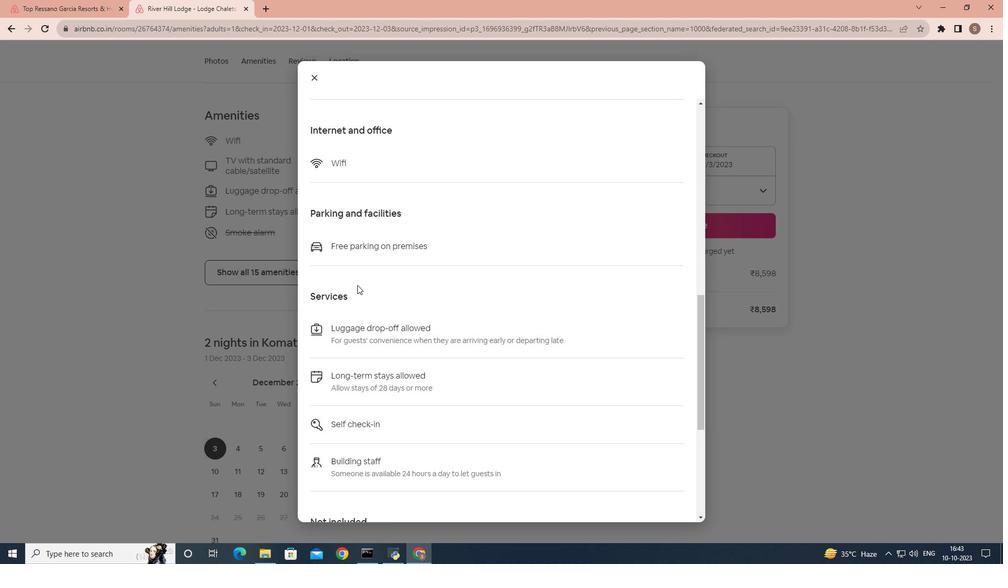 
Action: Mouse scrolled (357, 284) with delta (0, 0)
Screenshot: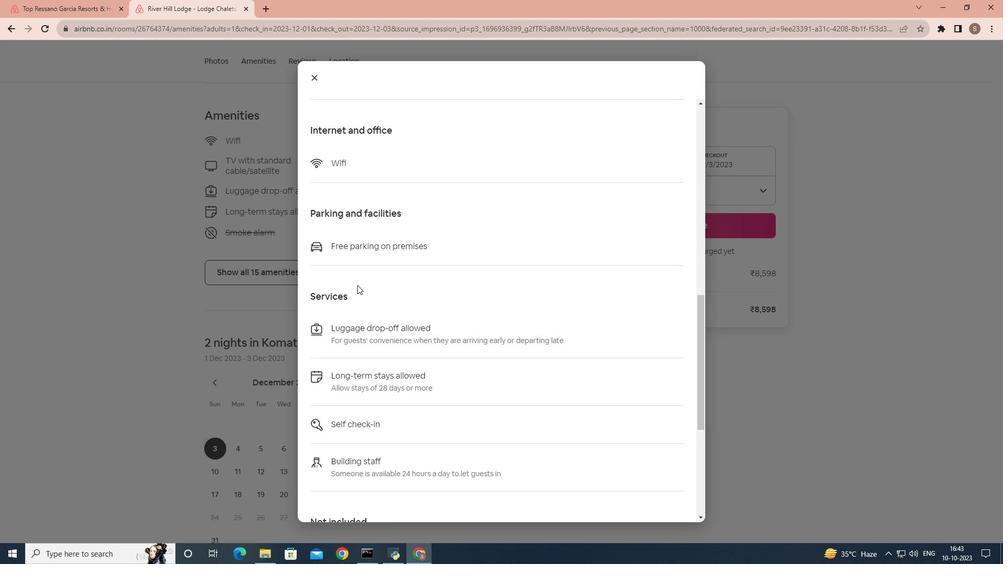 
Action: Mouse scrolled (357, 284) with delta (0, 0)
Screenshot: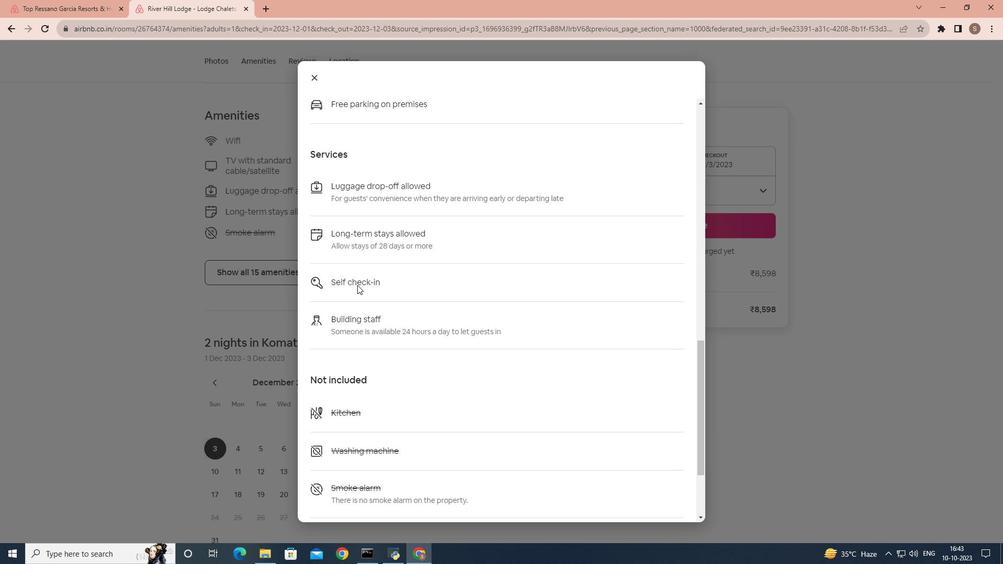 
Action: Mouse scrolled (357, 284) with delta (0, 0)
Screenshot: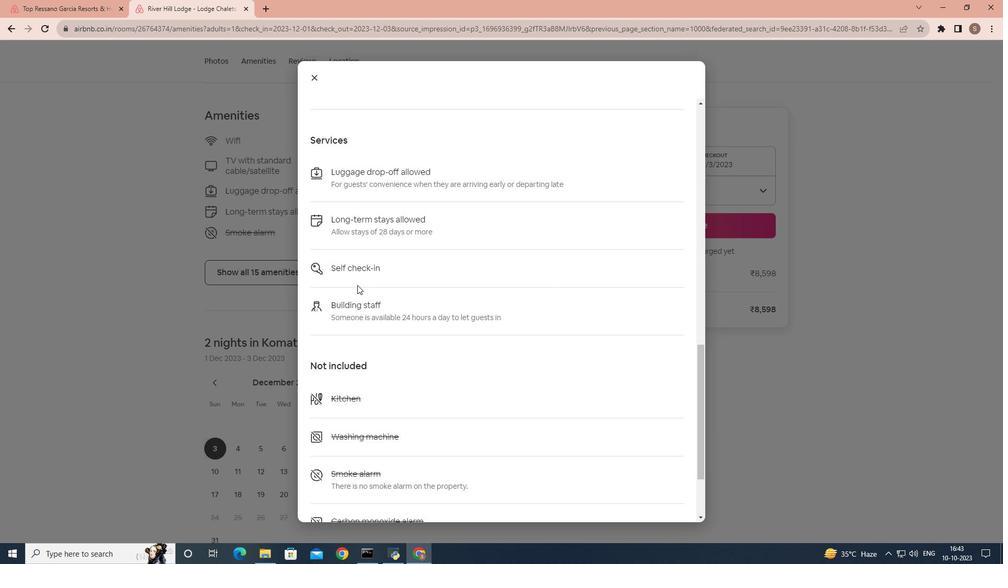 
Action: Mouse scrolled (357, 284) with delta (0, 0)
Screenshot: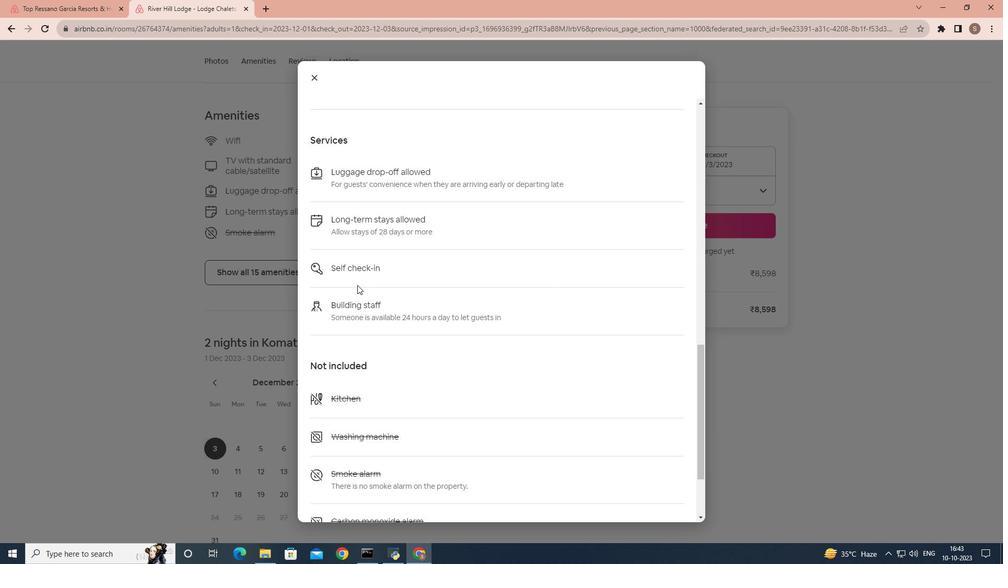 
Action: Mouse scrolled (357, 284) with delta (0, 0)
Screenshot: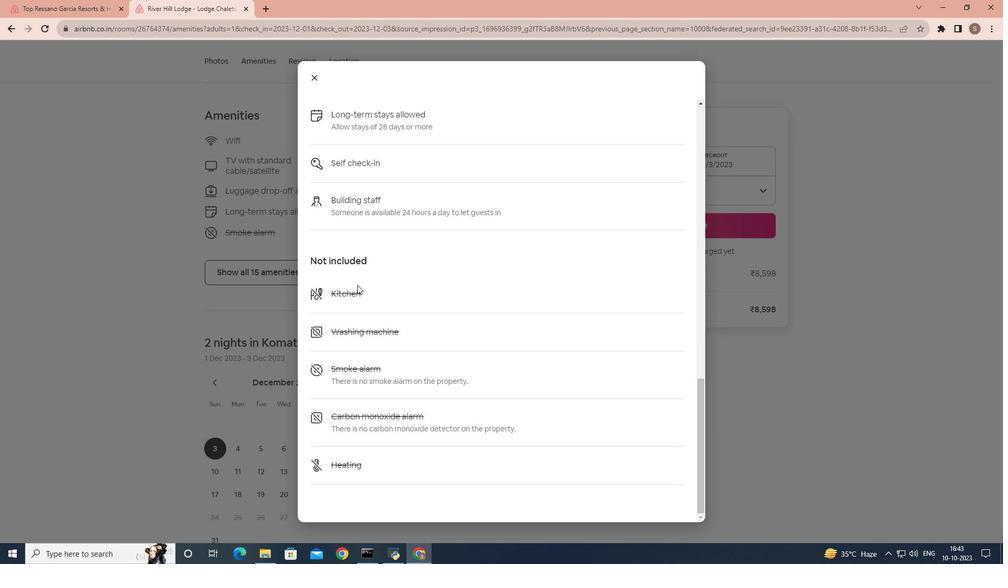 
Action: Mouse scrolled (357, 284) with delta (0, 0)
Screenshot: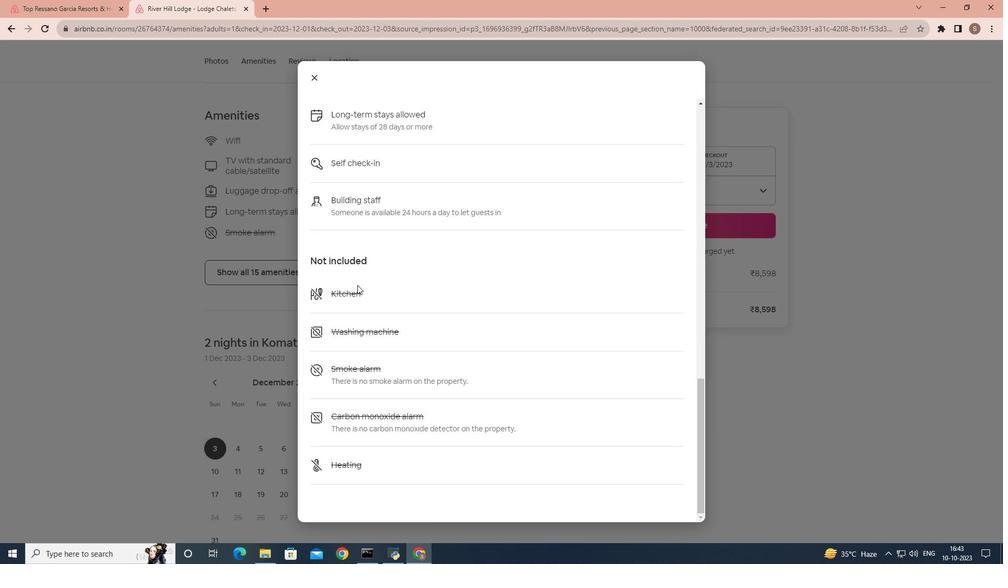
Action: Mouse moved to (318, 80)
Screenshot: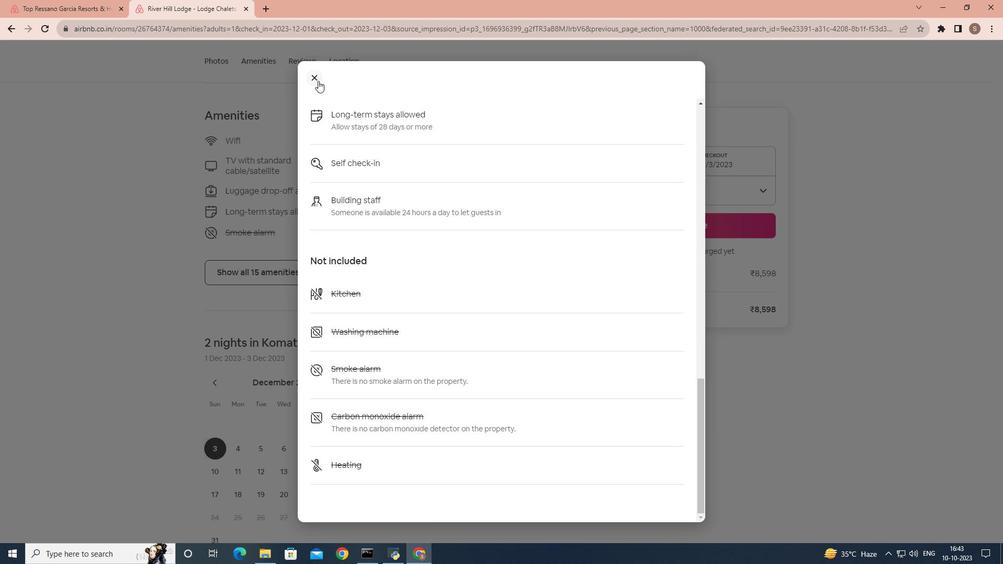 
Action: Mouse pressed left at (318, 80)
Screenshot: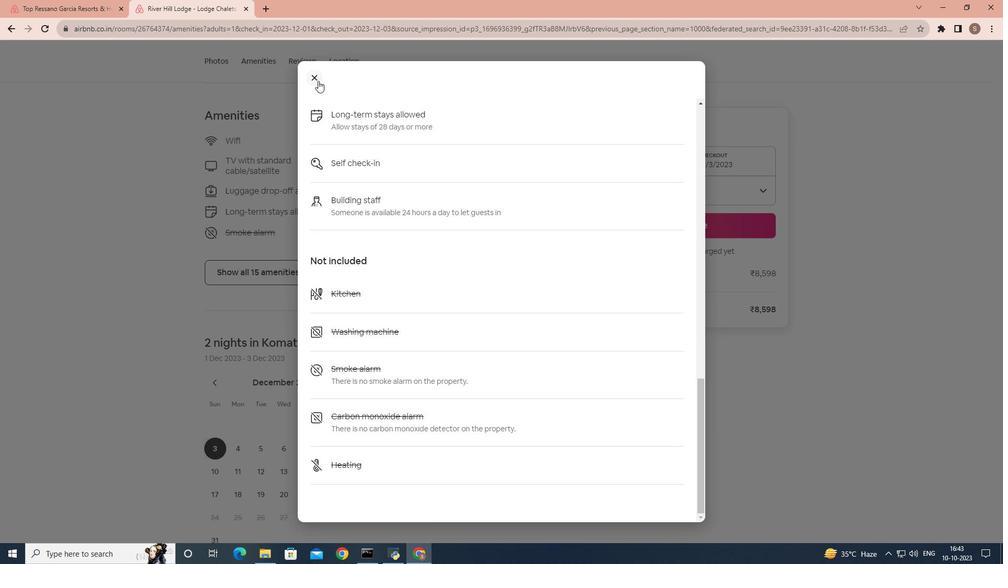 
Action: Mouse moved to (349, 215)
Screenshot: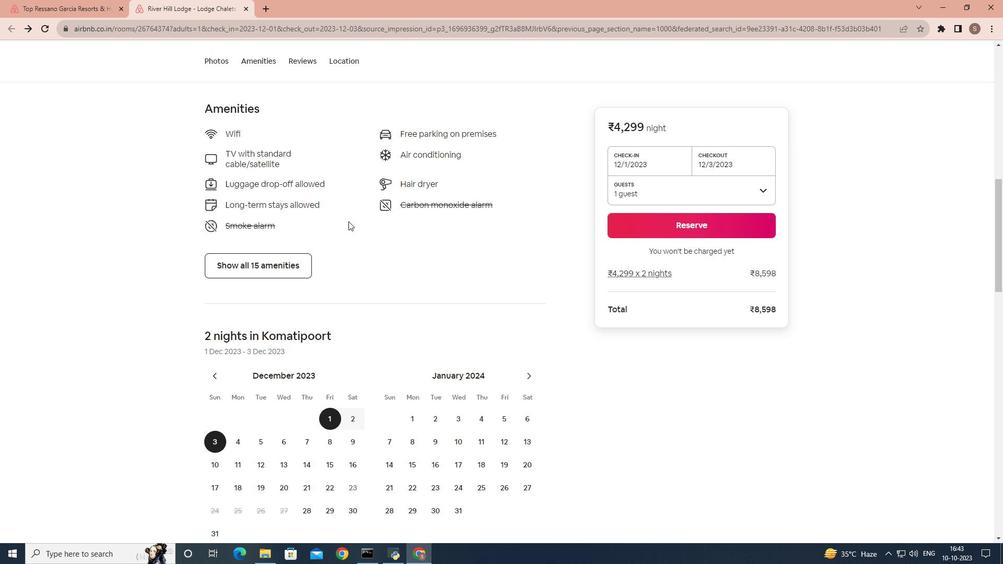 
Action: Mouse scrolled (349, 215) with delta (0, 0)
Screenshot: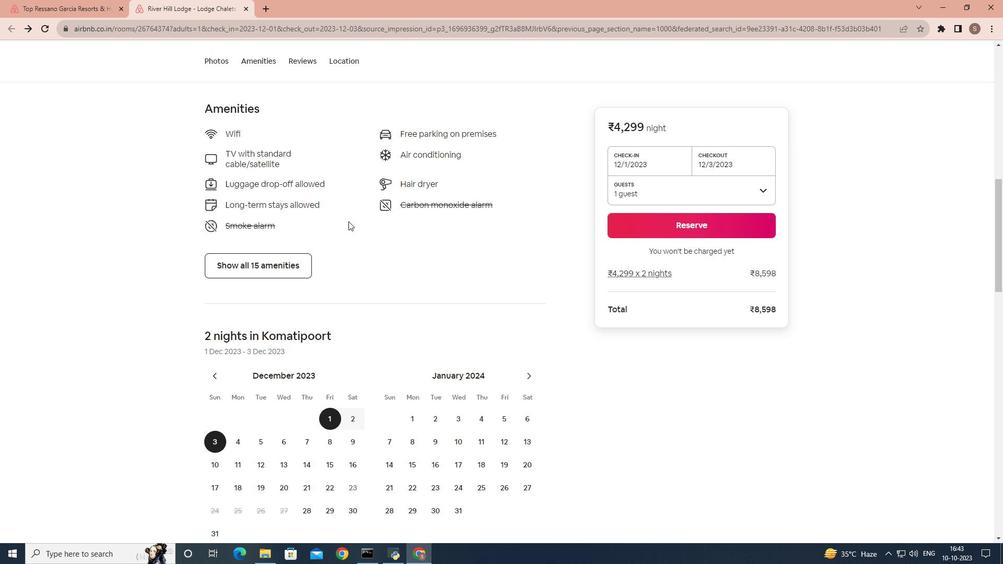 
Action: Mouse moved to (349, 220)
Screenshot: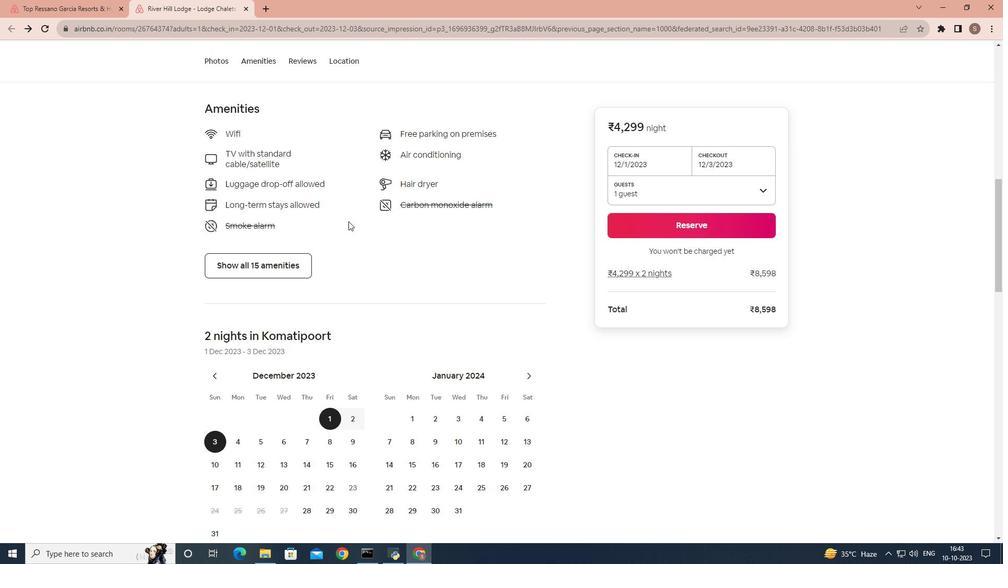 
Action: Mouse scrolled (349, 219) with delta (0, 0)
Screenshot: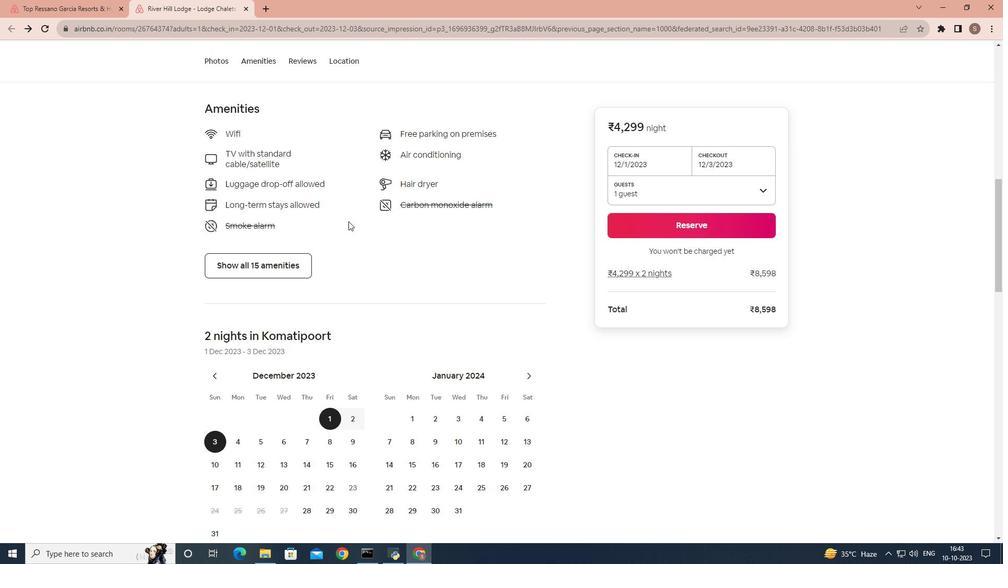 
Action: Mouse moved to (348, 221)
Screenshot: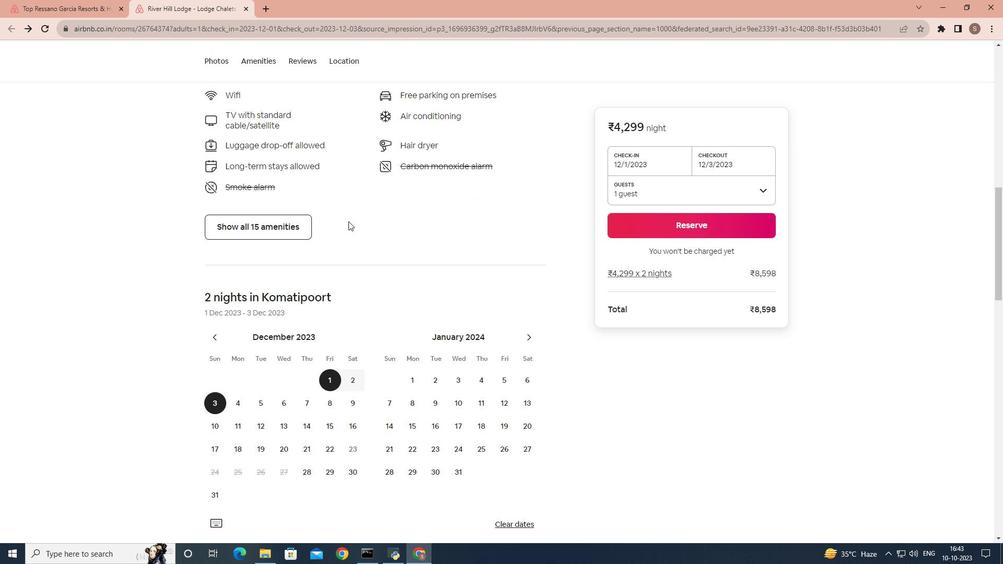 
Action: Mouse scrolled (348, 221) with delta (0, 0)
Screenshot: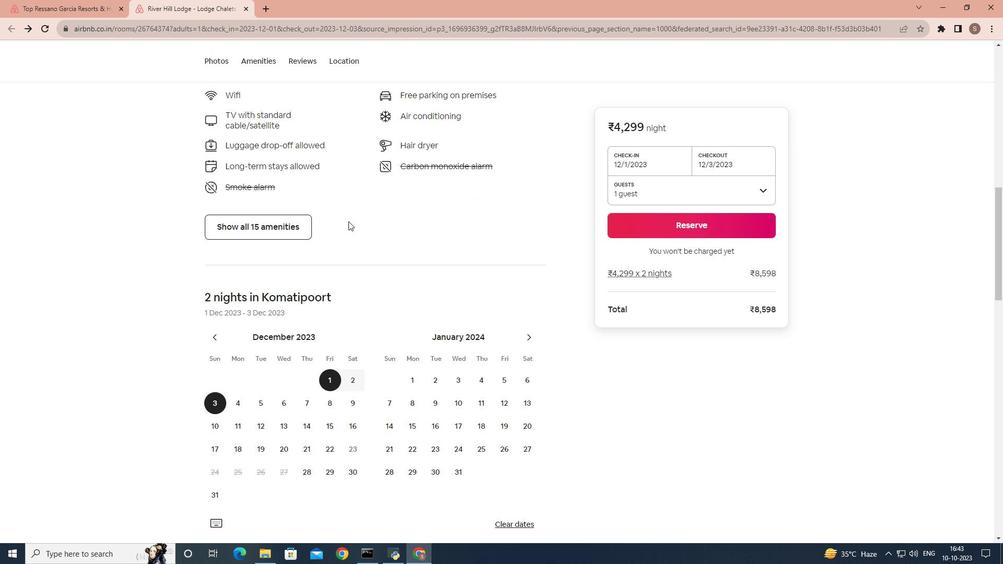
Action: Mouse scrolled (348, 221) with delta (0, 0)
Screenshot: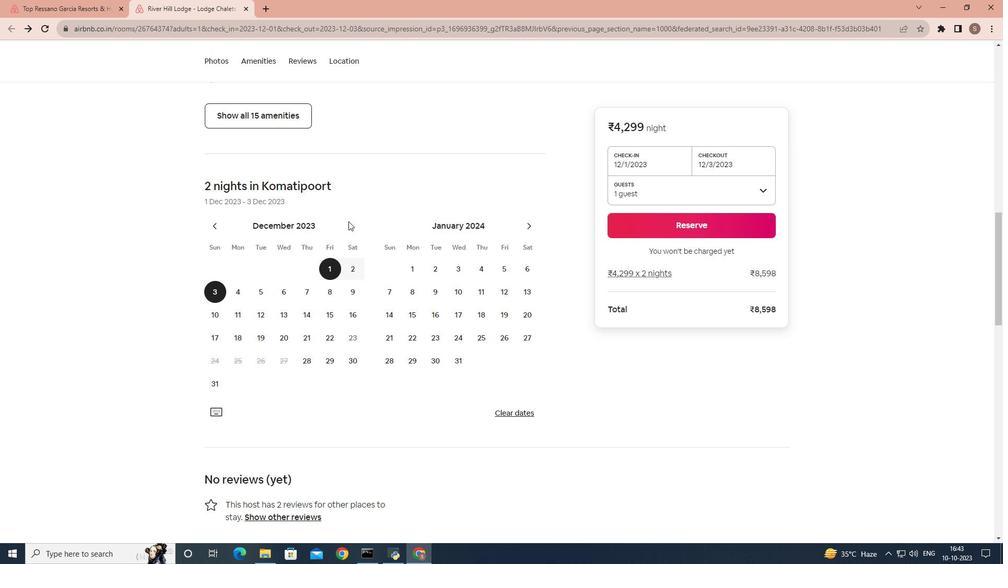 
Action: Mouse scrolled (348, 221) with delta (0, 0)
Screenshot: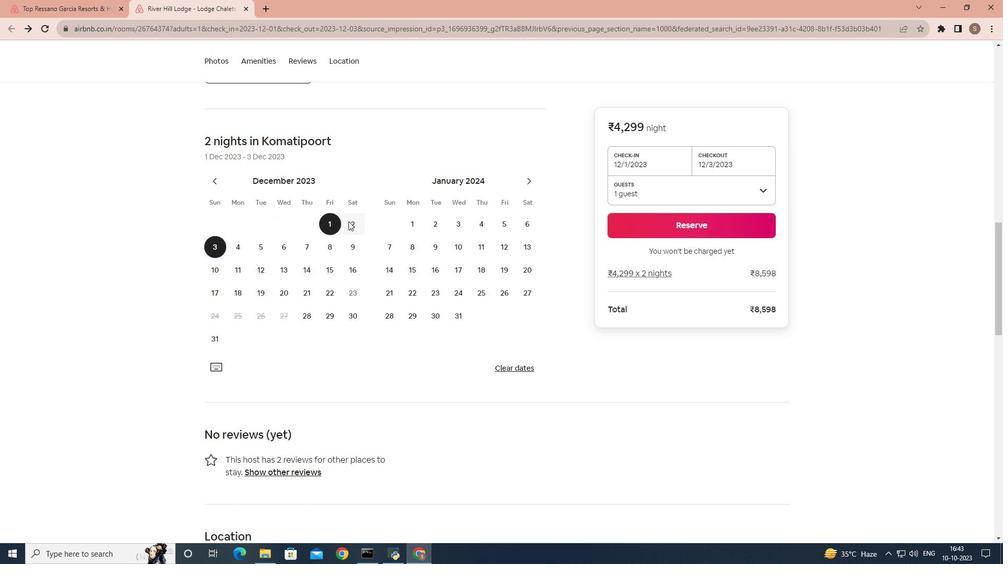 
Action: Mouse scrolled (348, 221) with delta (0, 0)
Screenshot: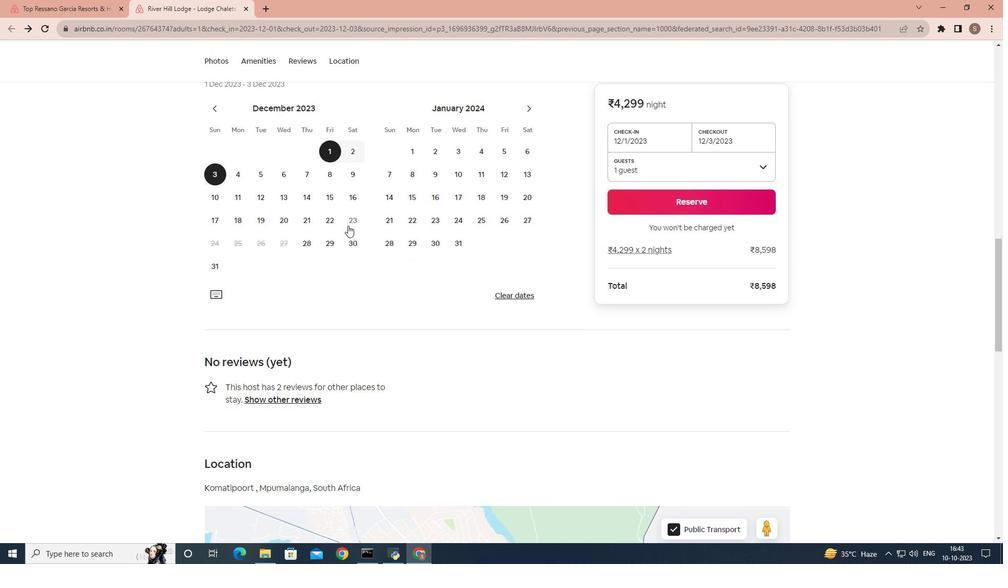 
Action: Mouse scrolled (348, 221) with delta (0, 0)
Screenshot: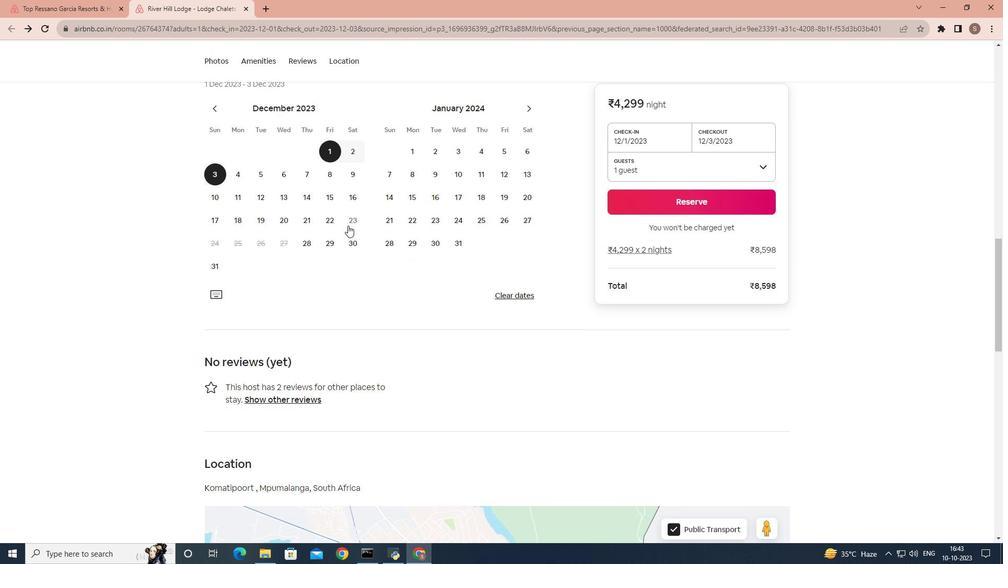 
Action: Mouse moved to (347, 226)
Screenshot: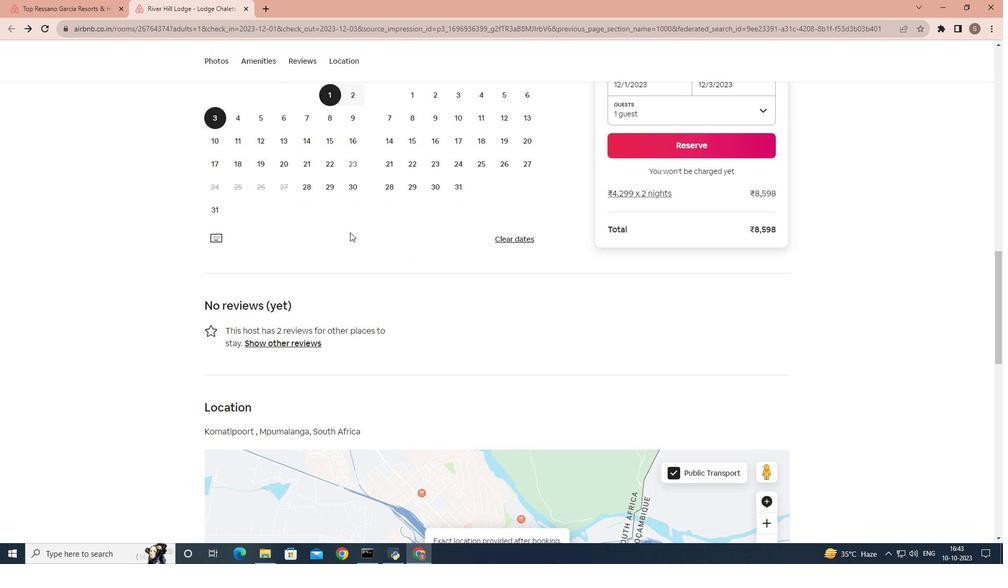 
Action: Mouse scrolled (347, 225) with delta (0, 0)
Screenshot: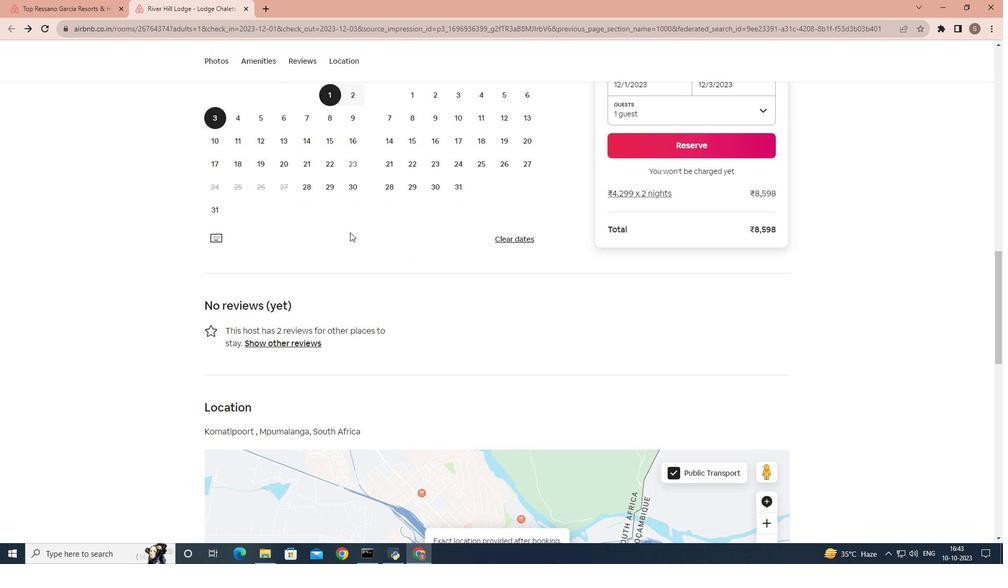 
Action: Mouse moved to (353, 241)
Screenshot: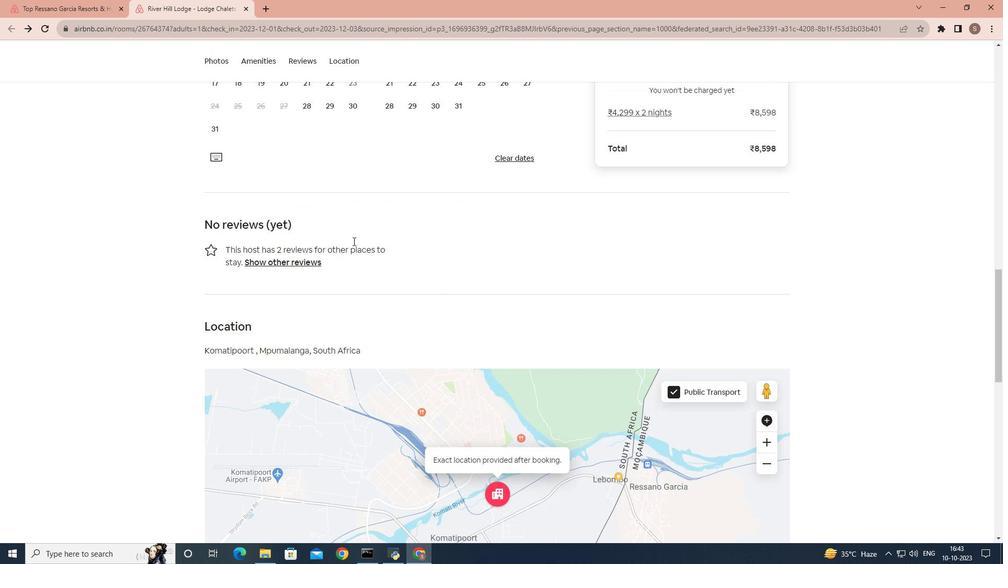 
Action: Mouse scrolled (353, 240) with delta (0, 0)
Screenshot: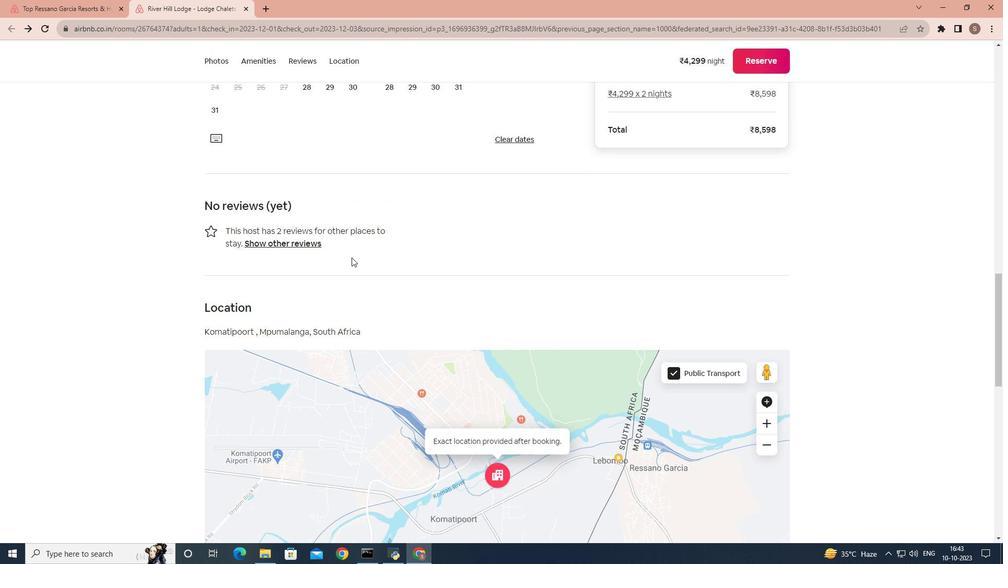 
Action: Mouse moved to (353, 243)
Screenshot: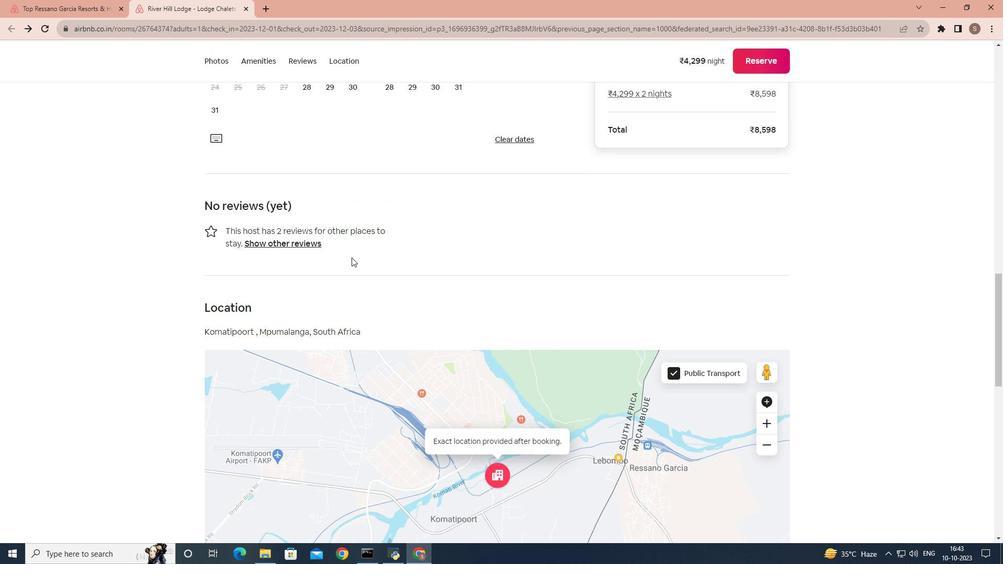 
Action: Mouse scrolled (353, 243) with delta (0, 0)
Screenshot: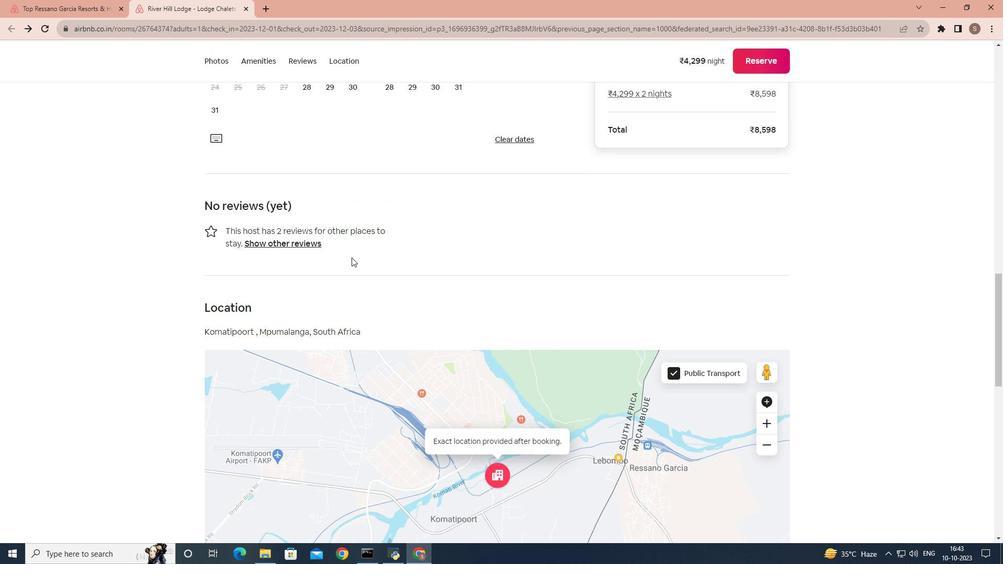 
Action: Mouse moved to (351, 259)
Screenshot: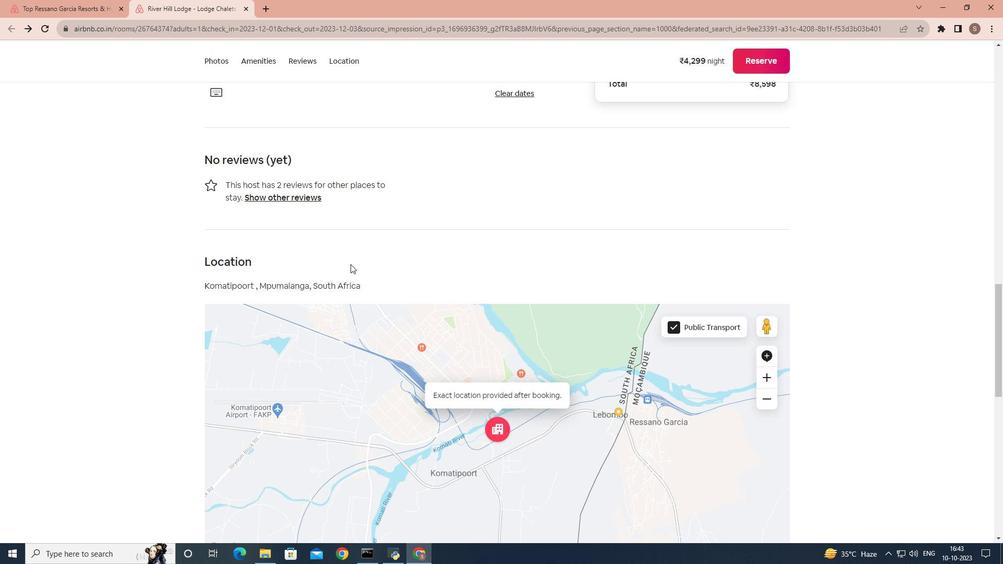 
Action: Mouse scrolled (351, 258) with delta (0, 0)
Screenshot: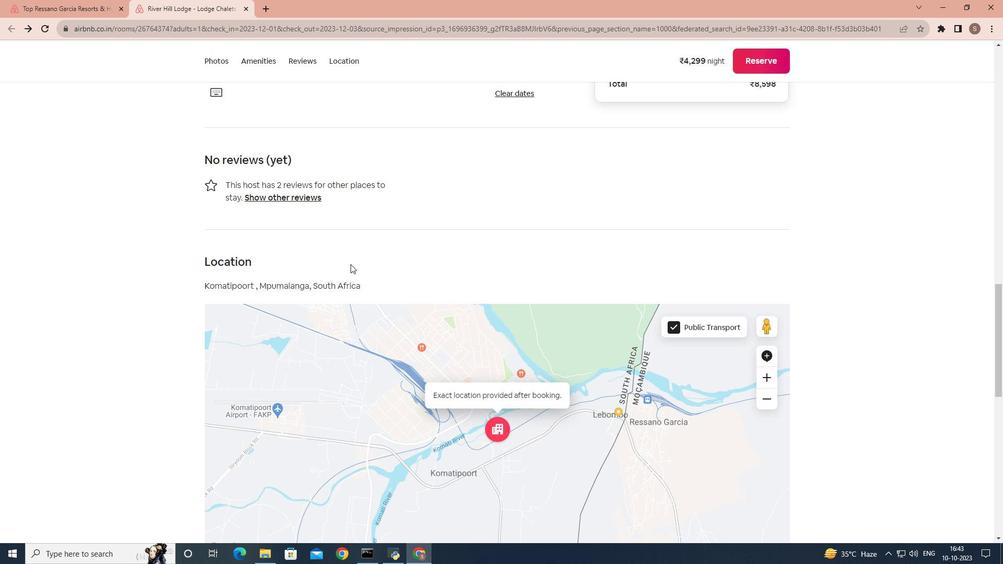 
Action: Mouse moved to (350, 264)
Screenshot: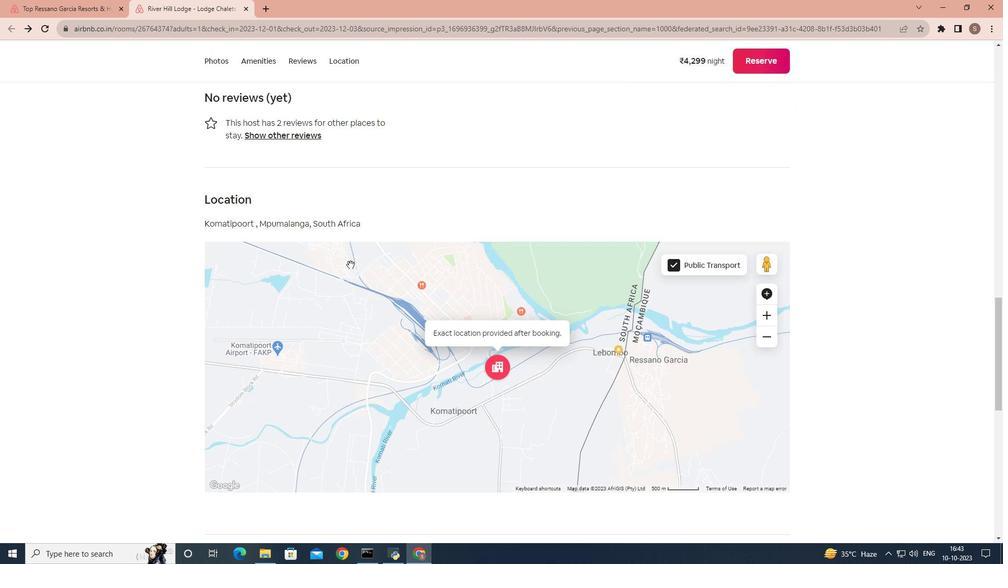 
Action: Mouse scrolled (350, 264) with delta (0, 0)
Screenshot: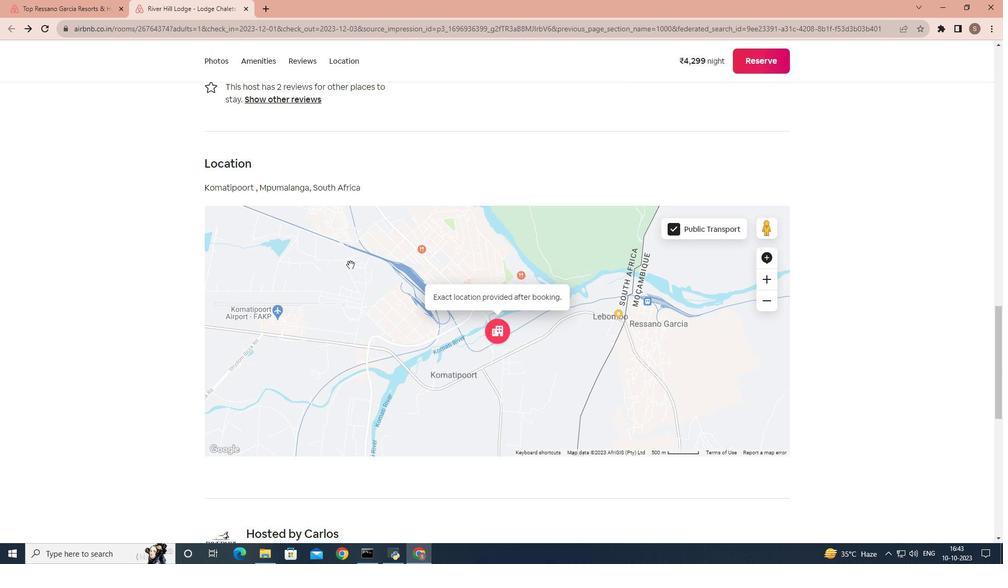 
Action: Mouse scrolled (350, 264) with delta (0, 0)
Screenshot: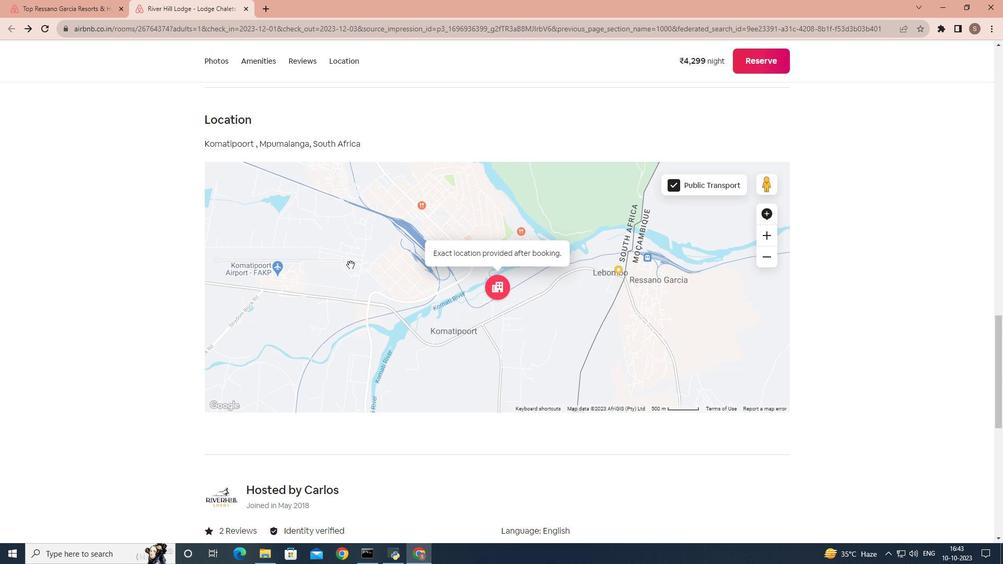 
Action: Mouse moved to (474, 269)
Screenshot: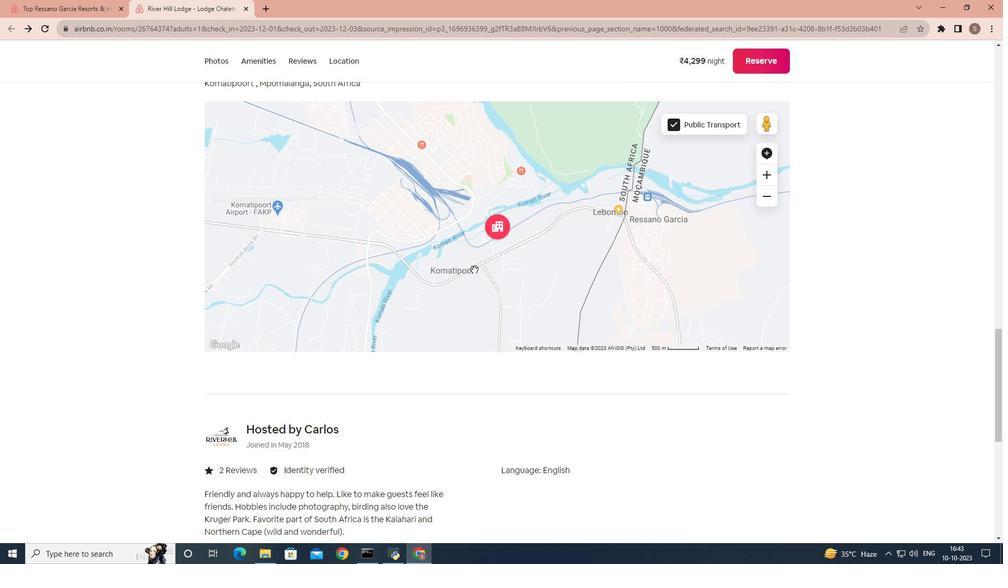 
Action: Mouse pressed left at (474, 269)
Screenshot: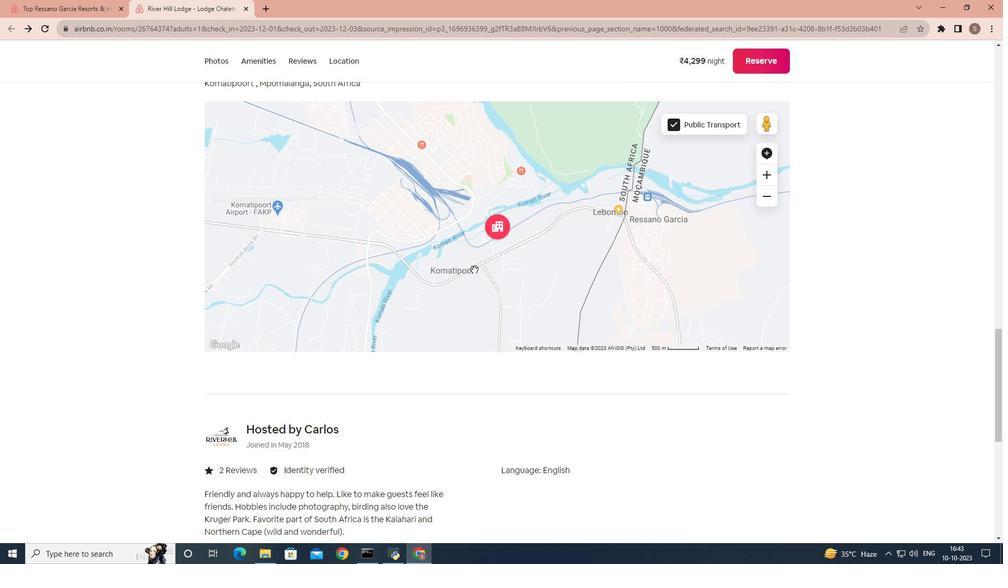 
Action: Mouse moved to (612, 280)
Screenshot: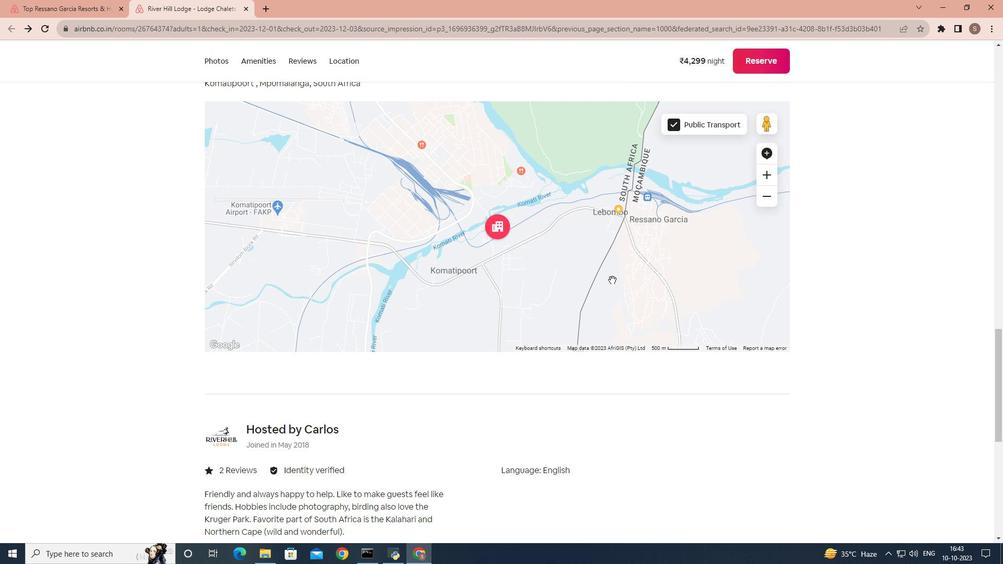 
Action: Mouse scrolled (612, 280) with delta (0, 0)
Screenshot: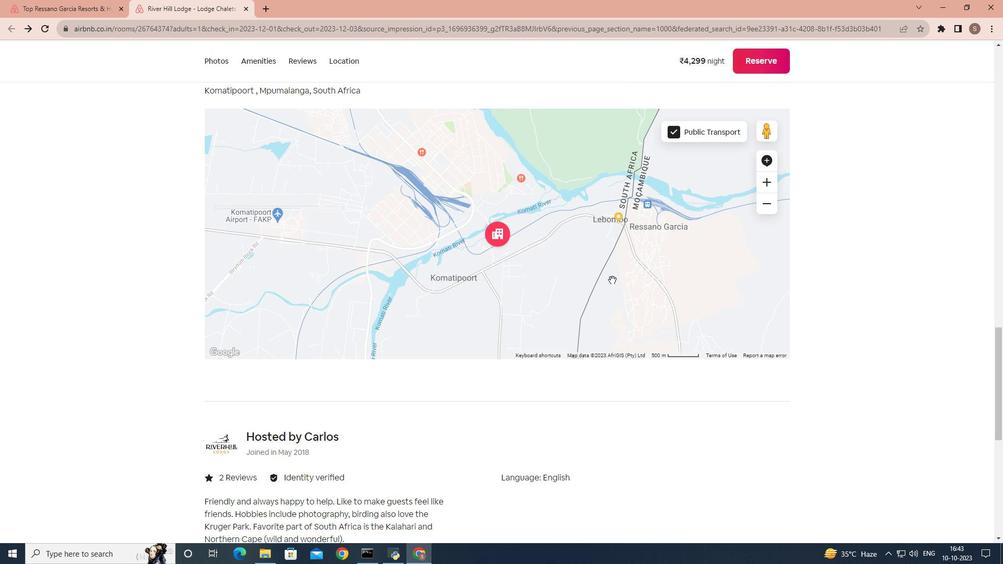 
Action: Mouse scrolled (612, 279) with delta (0, 0)
Screenshot: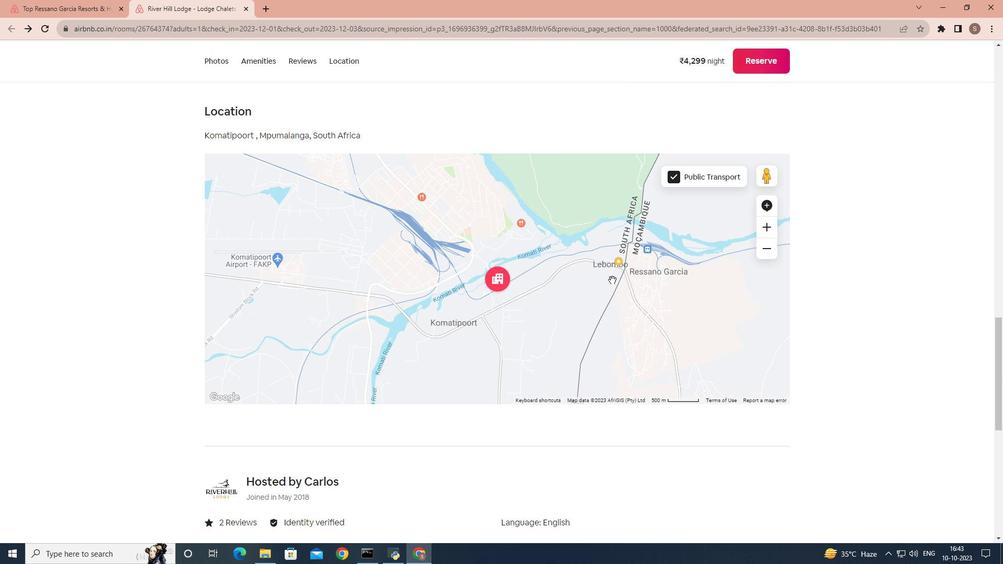
Action: Mouse scrolled (612, 279) with delta (0, 0)
Screenshot: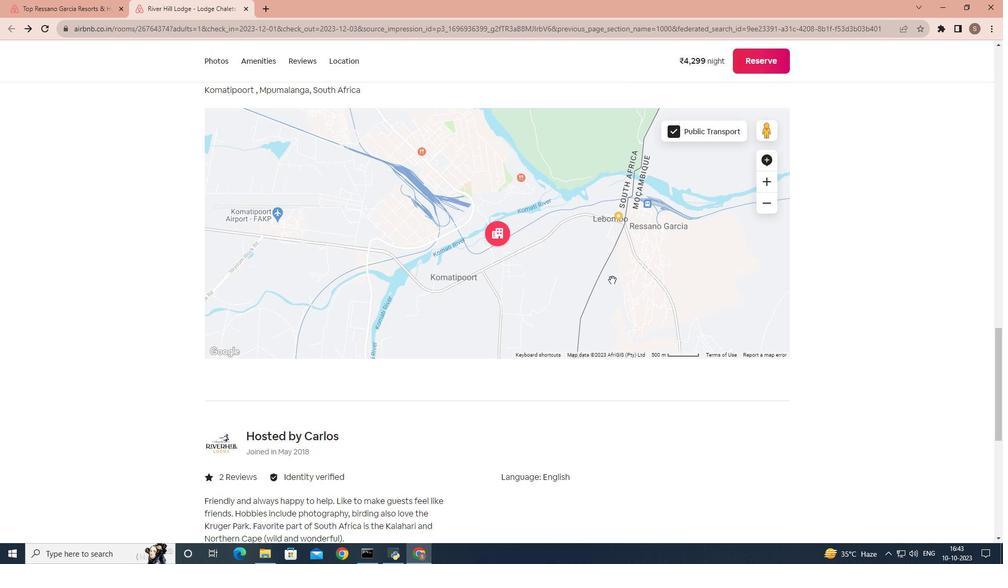 
Action: Mouse moved to (616, 279)
Screenshot: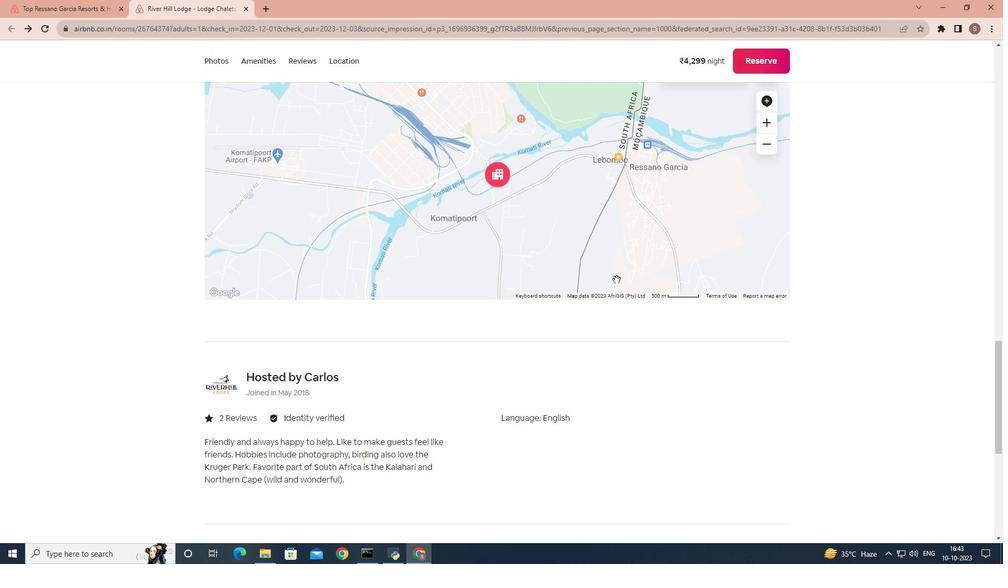 
Action: Mouse scrolled (616, 278) with delta (0, 0)
Screenshot: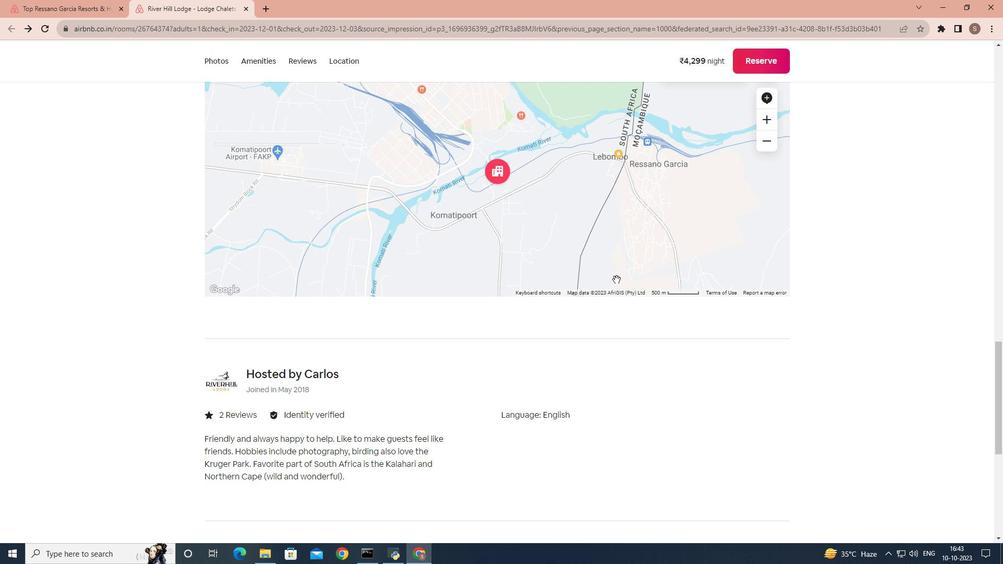 
Action: Mouse moved to (417, 333)
Screenshot: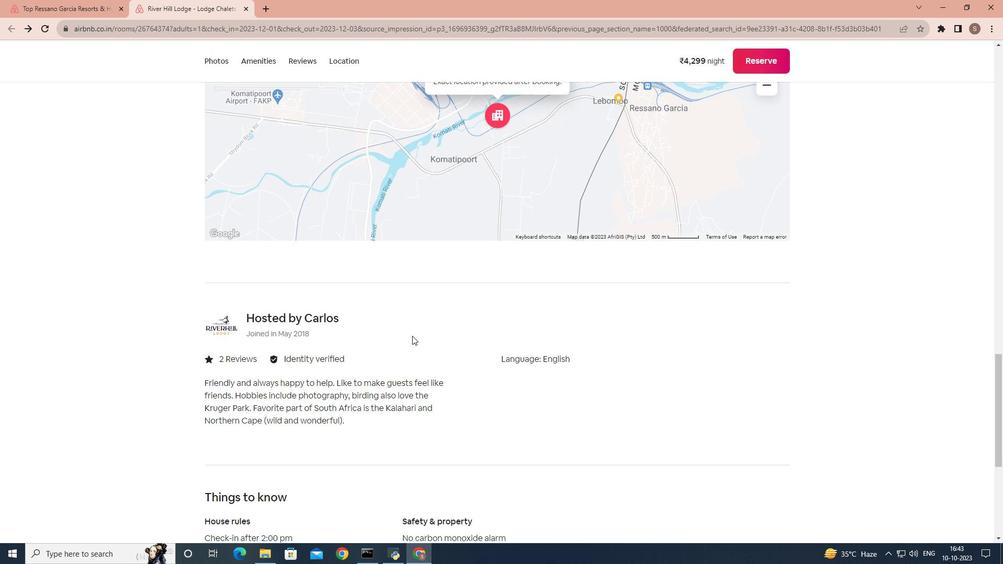 
Action: Mouse scrolled (417, 332) with delta (0, 0)
Screenshot: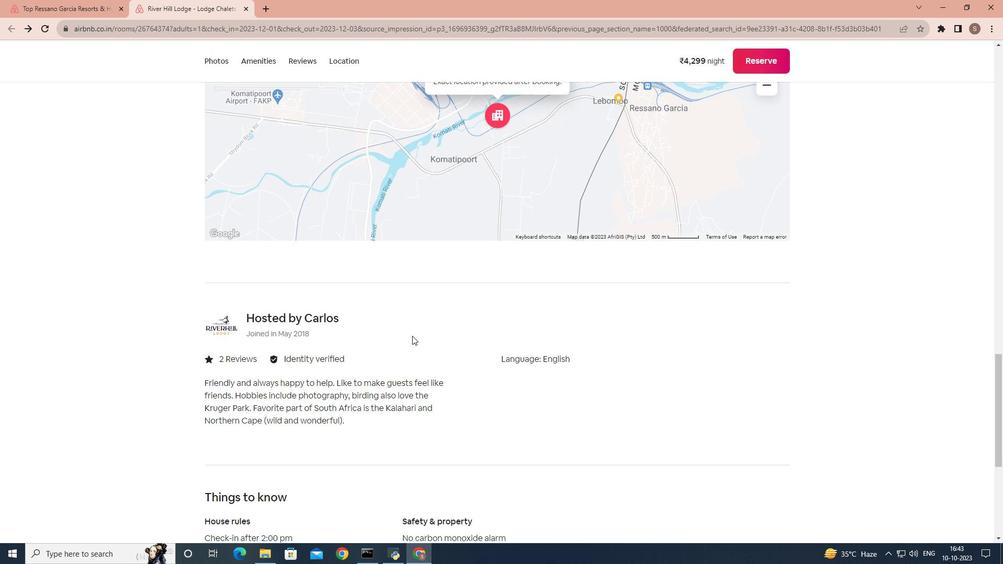 
Action: Mouse moved to (413, 335)
Screenshot: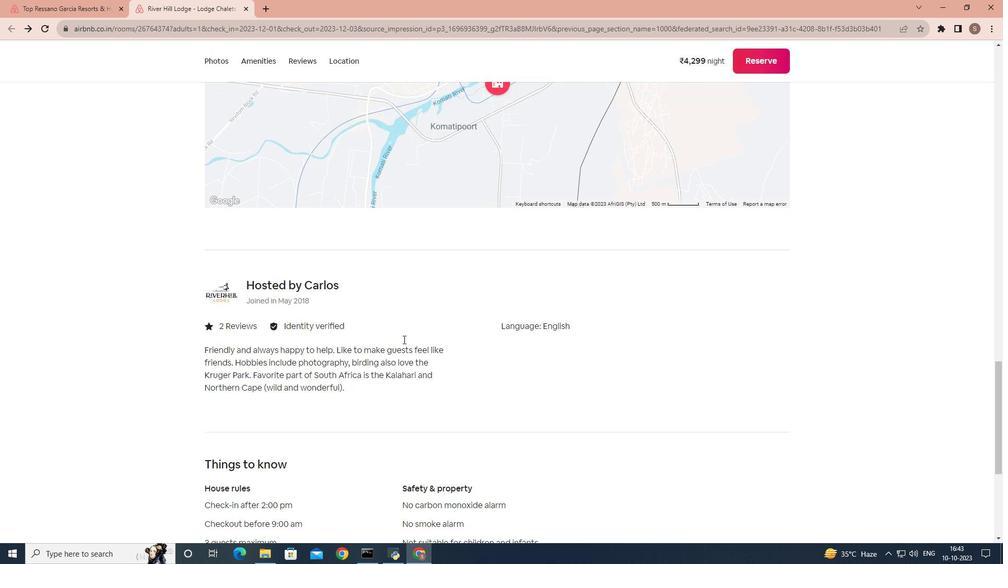 
Action: Mouse scrolled (413, 334) with delta (0, 0)
Screenshot: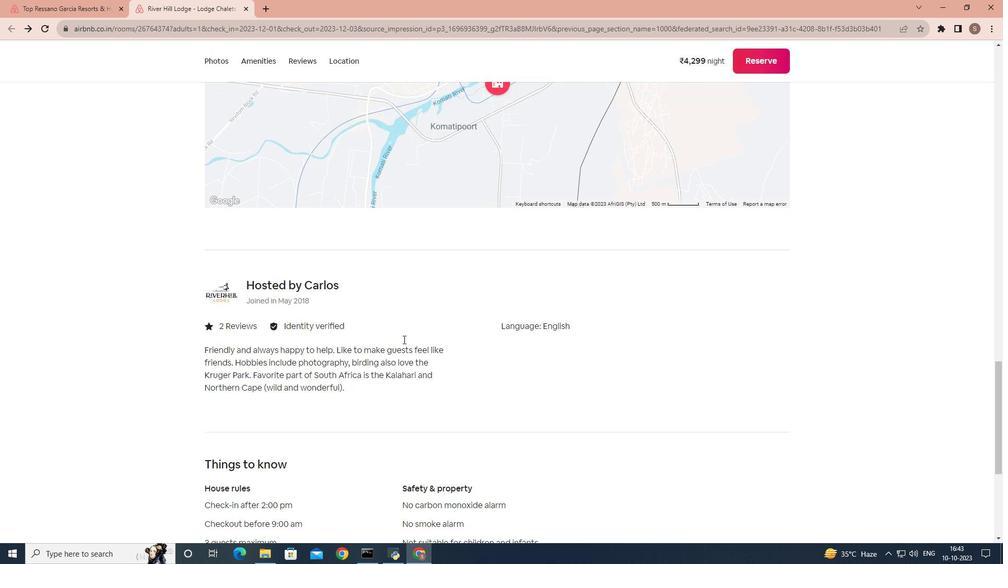
Action: Mouse moved to (319, 363)
Screenshot: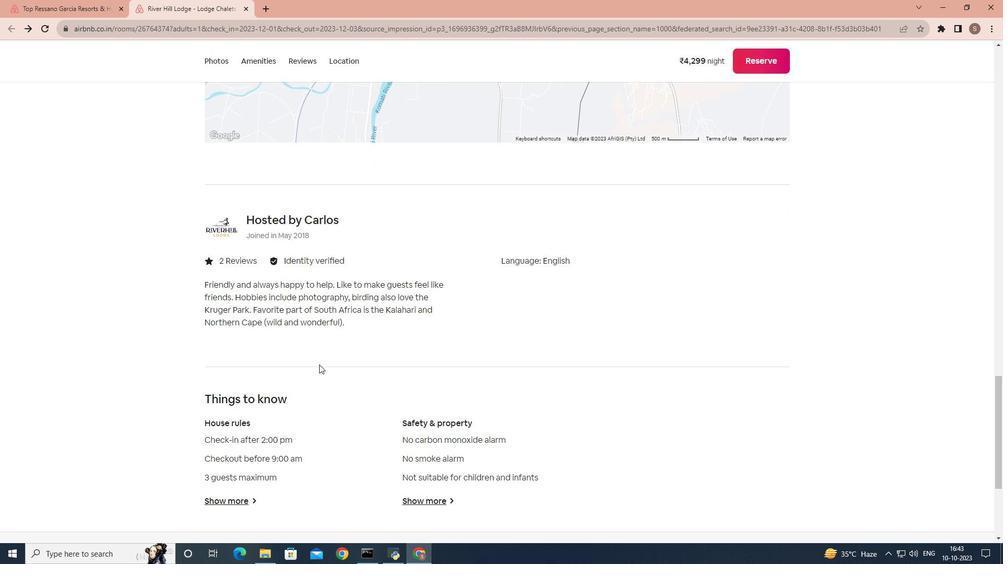 
Action: Mouse scrolled (319, 363) with delta (0, 0)
Screenshot: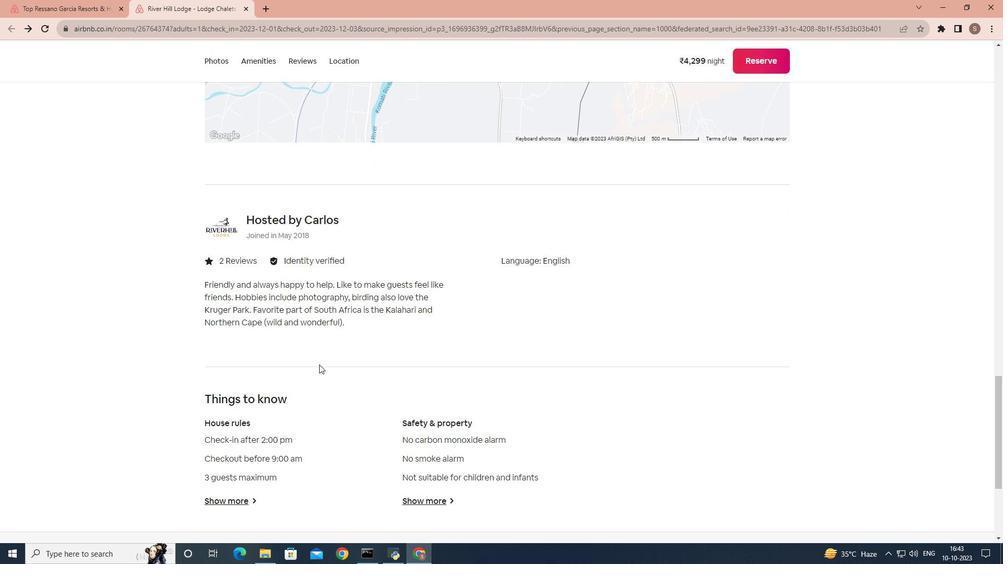 
Action: Mouse moved to (318, 366)
Screenshot: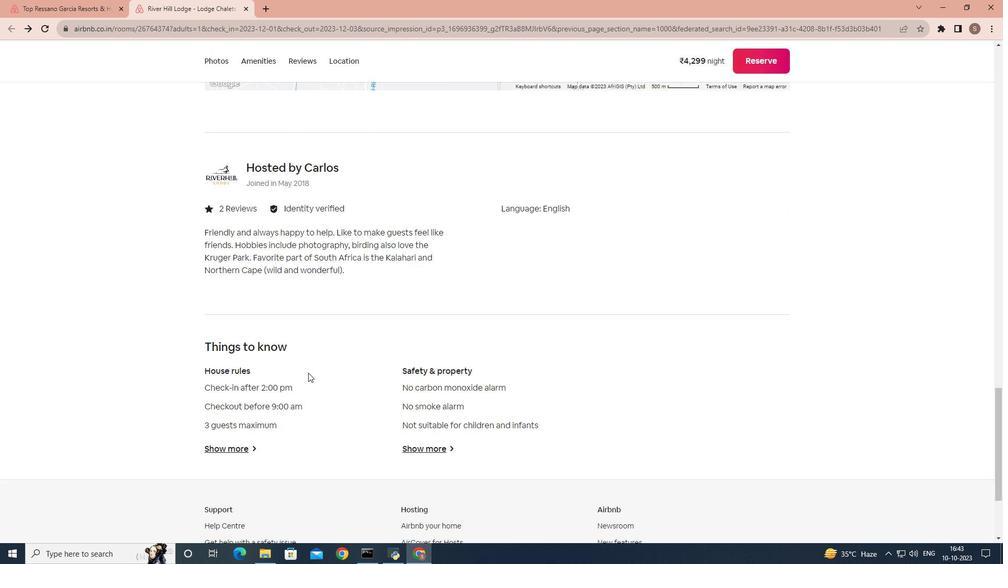 
Action: Mouse scrolled (318, 365) with delta (0, 0)
Screenshot: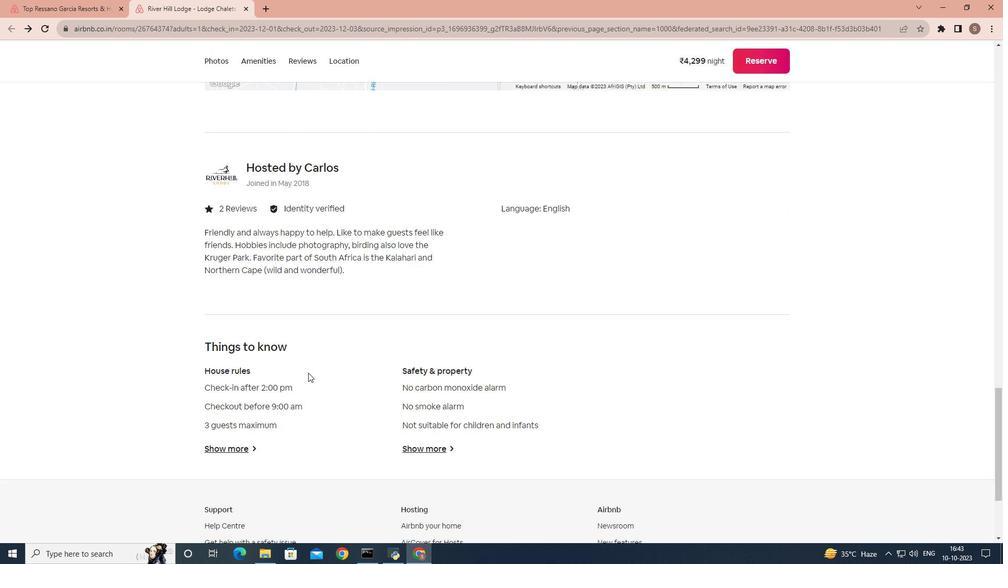 
Action: Mouse moved to (247, 391)
Screenshot: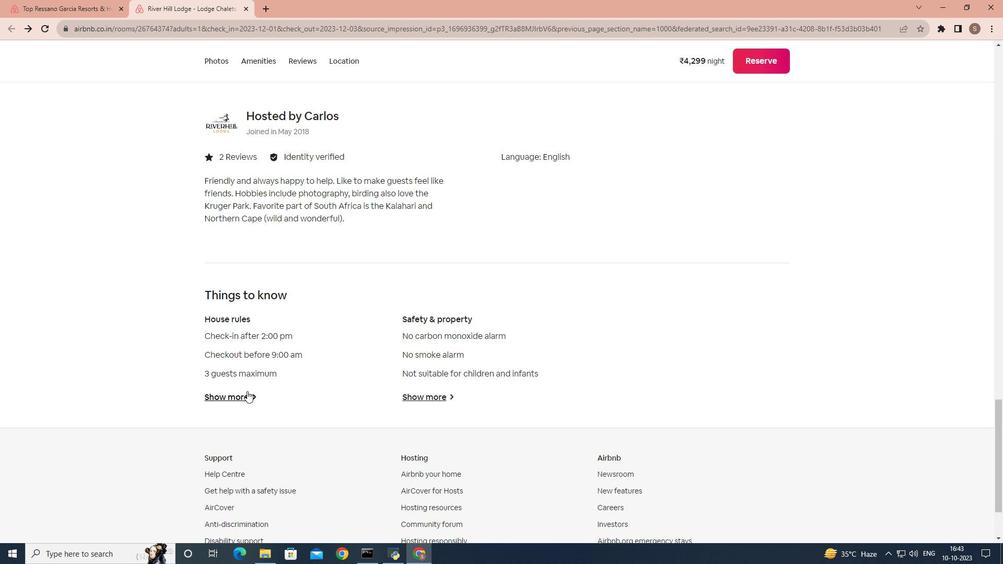 
Action: Mouse pressed left at (247, 391)
Screenshot: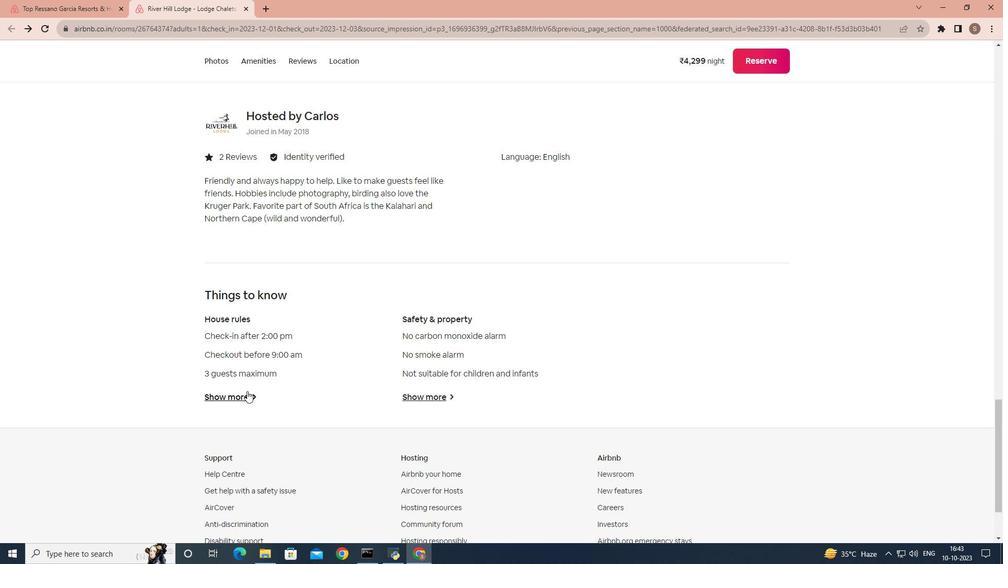 
Action: Mouse moved to (383, 355)
Screenshot: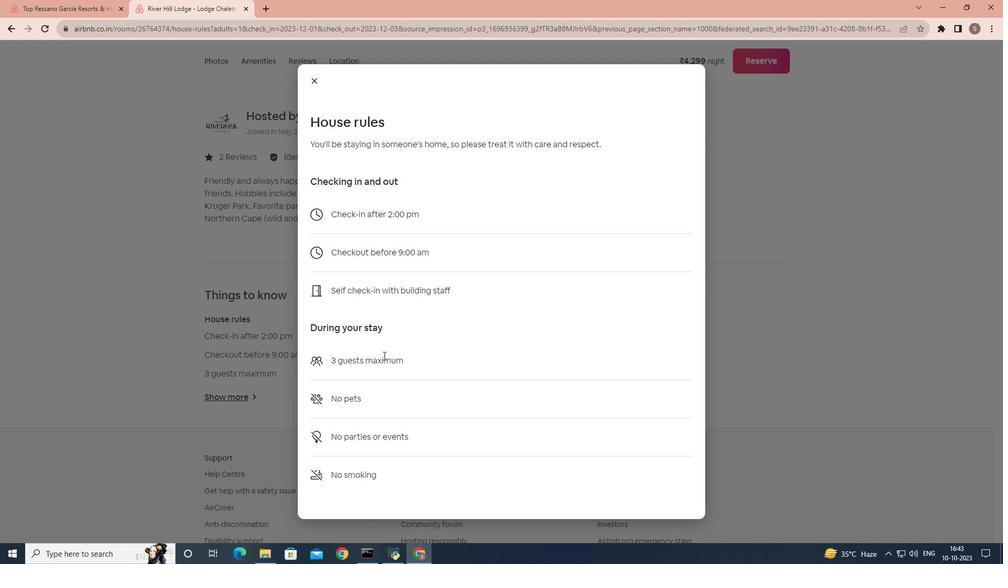
Action: Mouse scrolled (383, 355) with delta (0, 0)
Screenshot: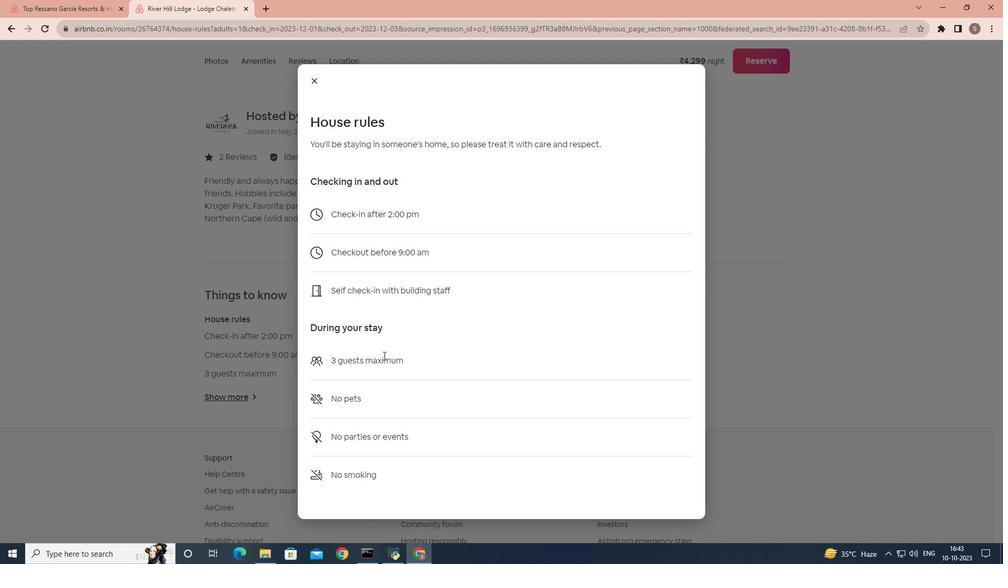 
Action: Mouse scrolled (383, 355) with delta (0, 0)
Screenshot: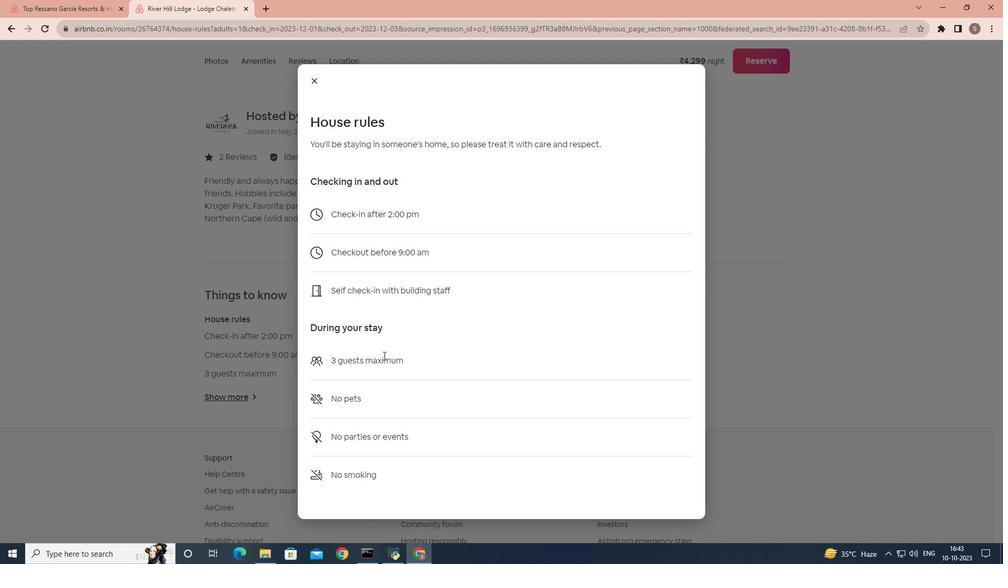 
Action: Mouse scrolled (383, 355) with delta (0, 0)
Screenshot: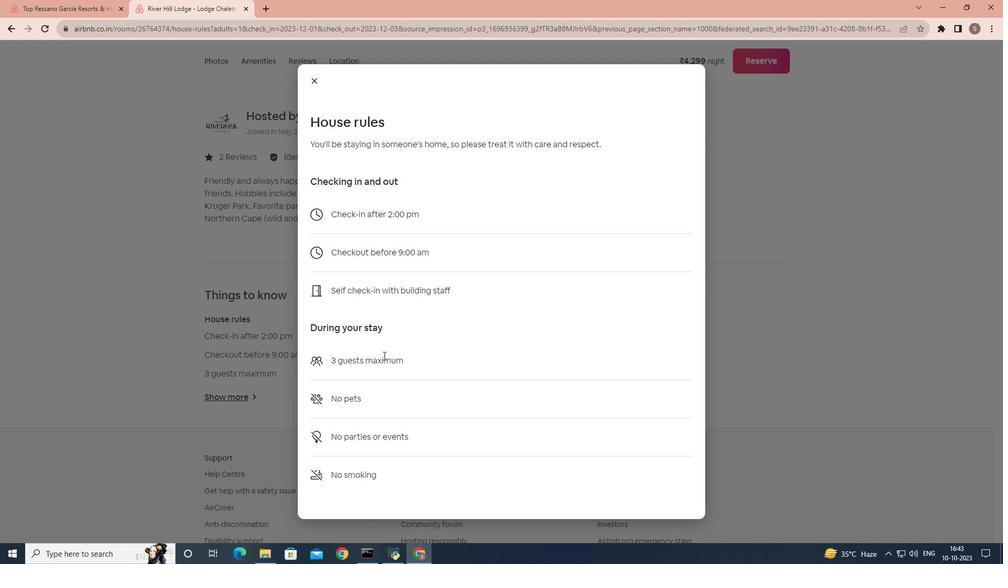 
Action: Mouse moved to (312, 74)
Screenshot: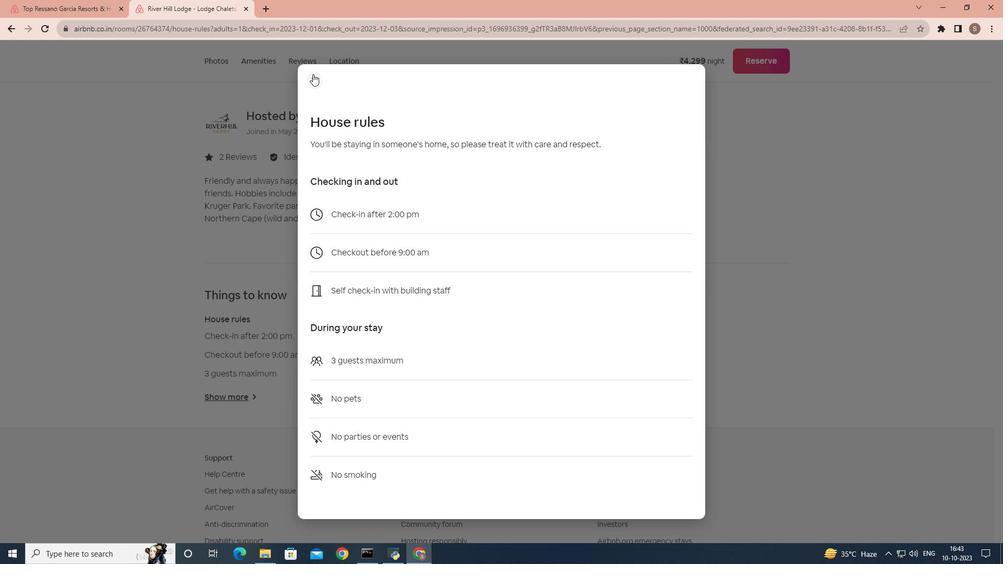 
Action: Mouse pressed left at (312, 74)
Screenshot: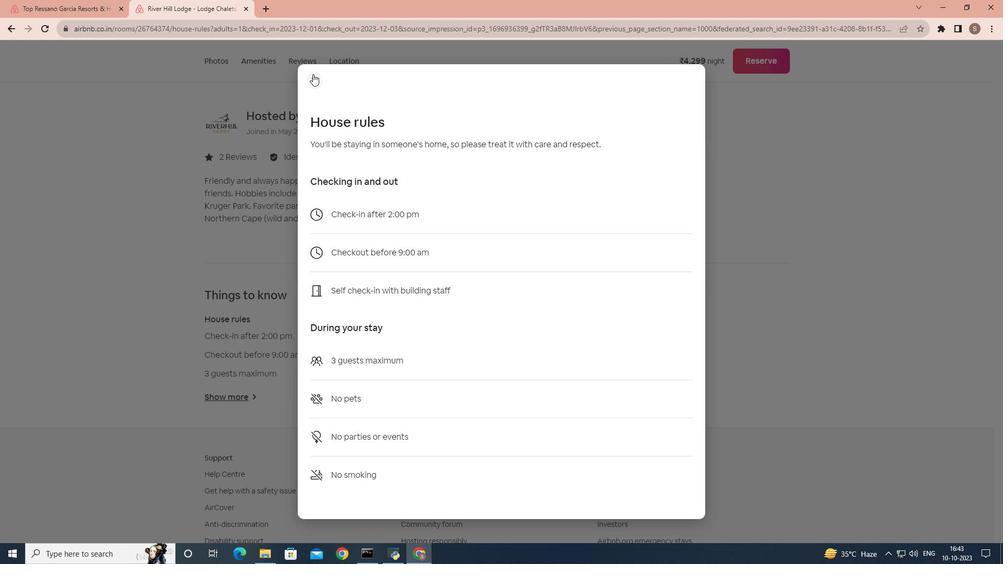 
Action: Mouse moved to (429, 397)
Screenshot: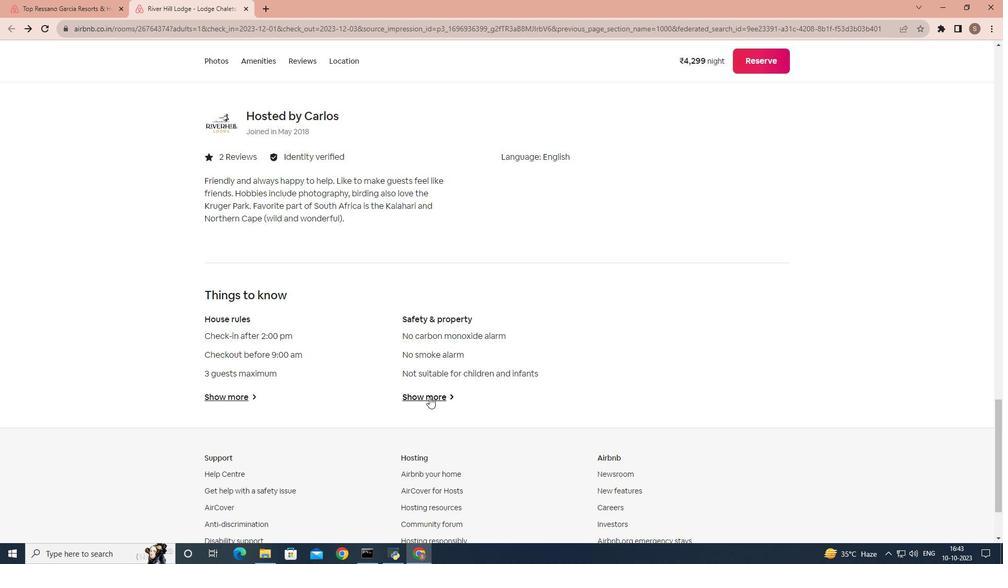 
Action: Mouse pressed left at (429, 397)
Screenshot: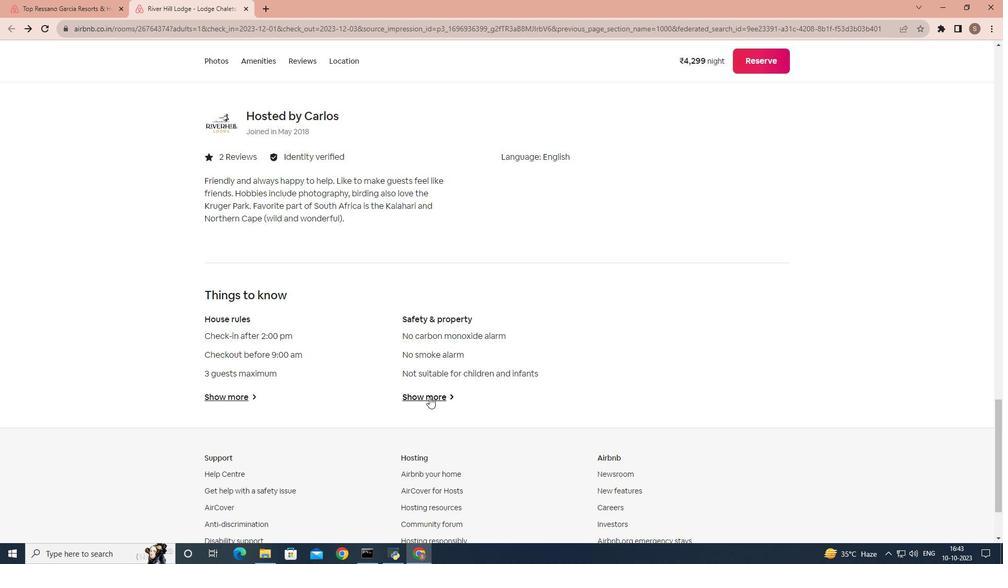 
Action: Mouse scrolled (429, 396) with delta (0, 0)
Screenshot: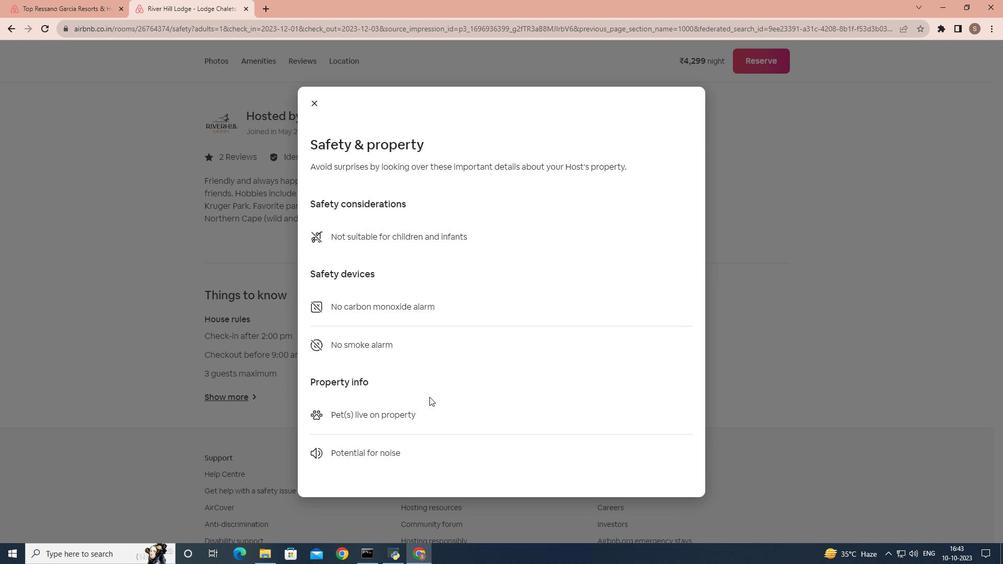 
Action: Mouse scrolled (429, 396) with delta (0, 0)
Screenshot: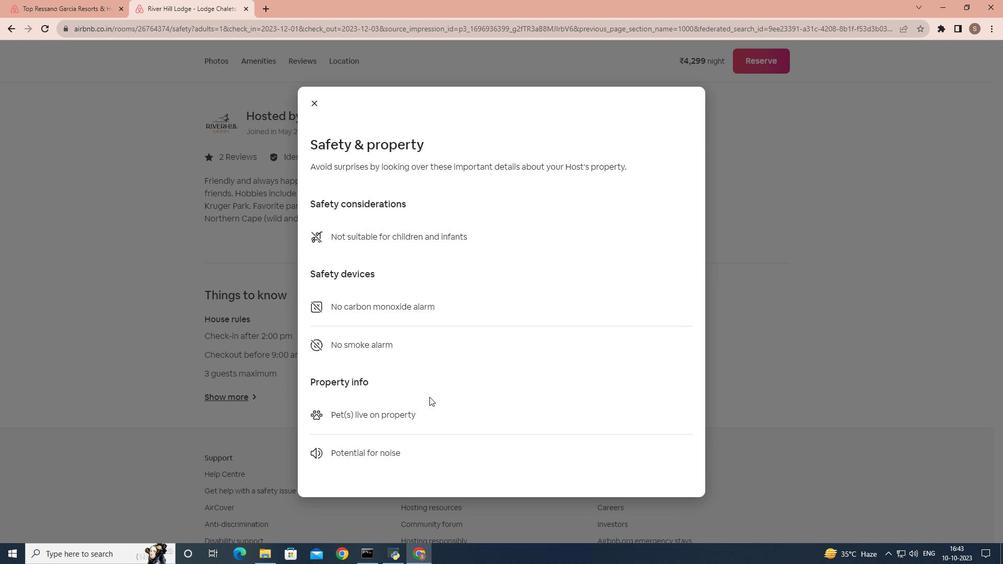 
Action: Mouse scrolled (429, 396) with delta (0, 0)
Screenshot: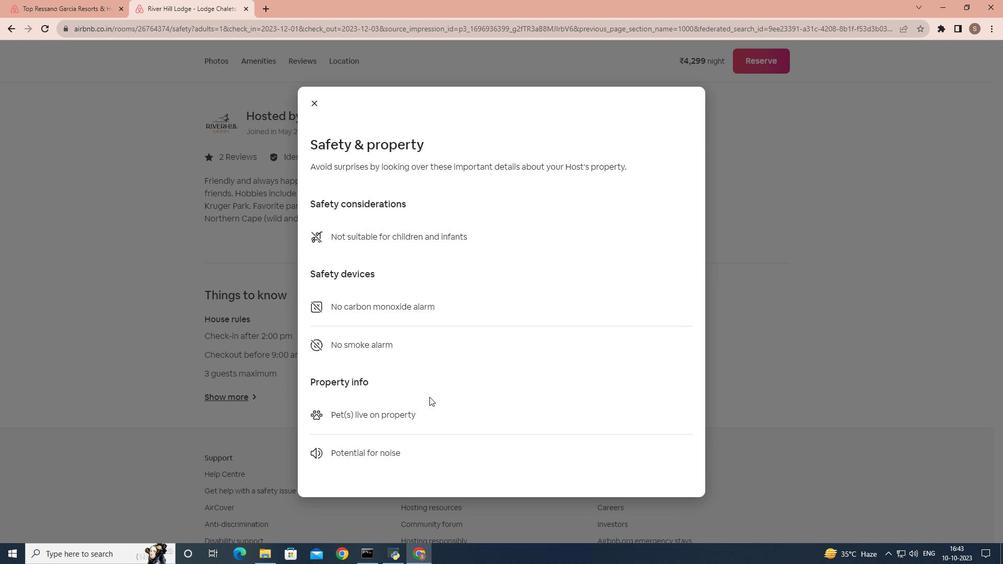 
Action: Mouse scrolled (429, 396) with delta (0, 0)
Screenshot: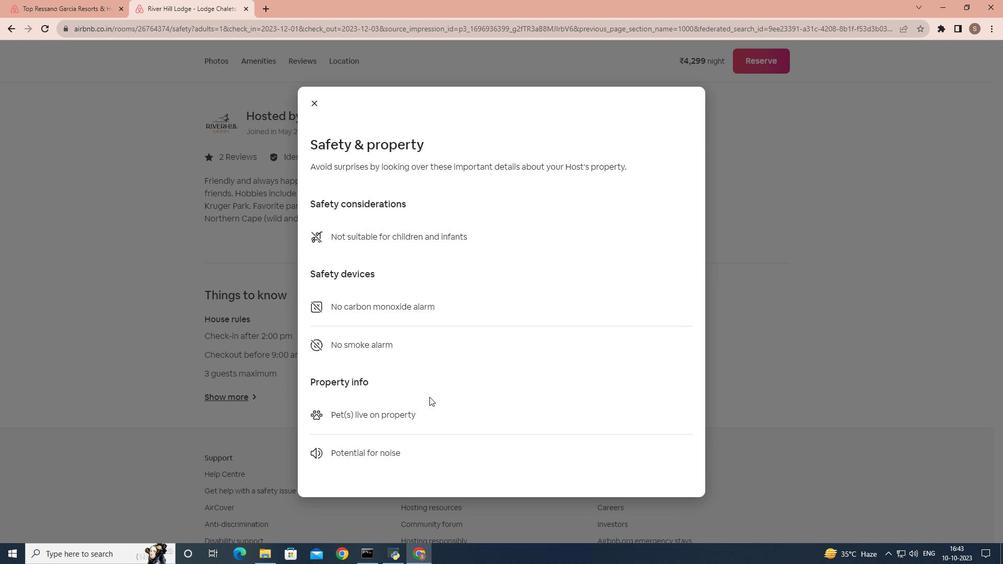 
Action: Mouse moved to (315, 100)
Screenshot: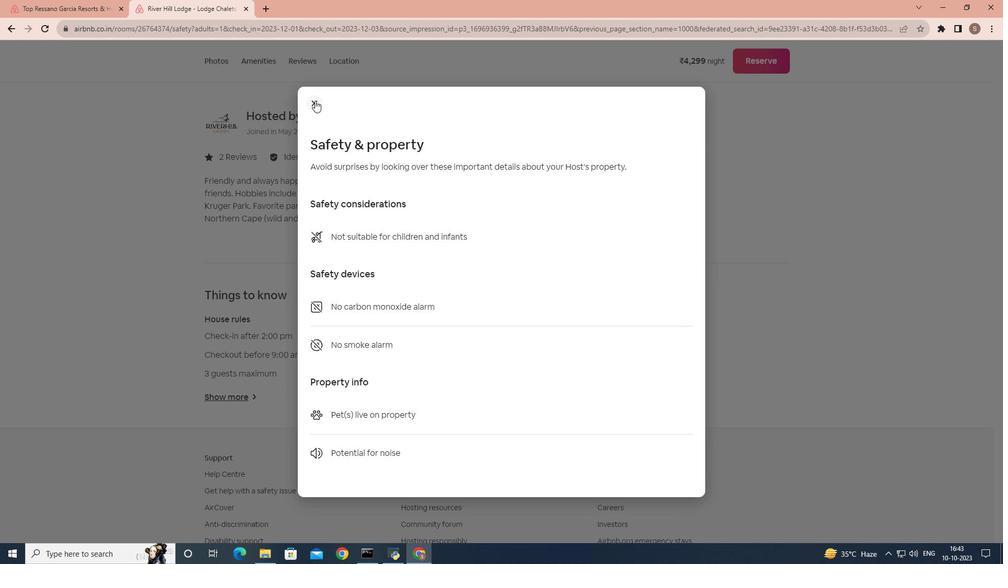 
Action: Mouse pressed left at (315, 100)
Screenshot: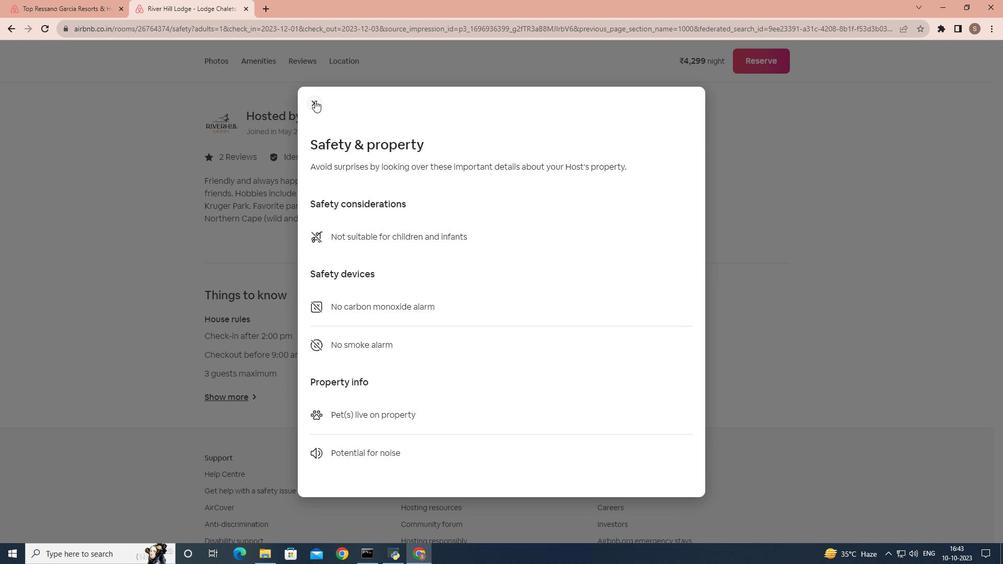 
Action: Mouse moved to (314, 101)
Screenshot: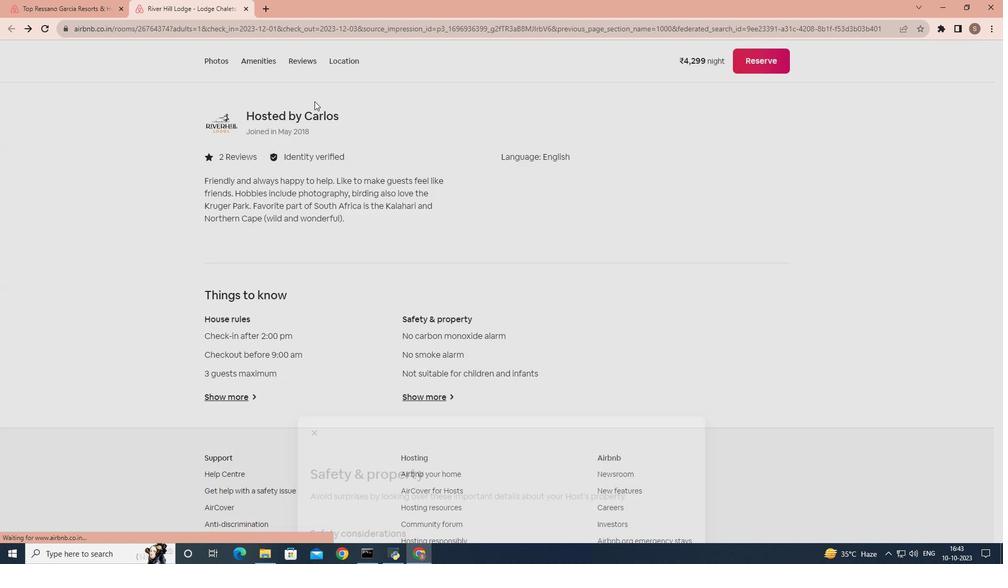 
